 Task: Add a signature Maggie Phillips containing With heartfelt thanks and warm wishes, Maggie Phillips to email address softage.9@softage.net and add a folder Memoranda
Action: Mouse moved to (972, 68)
Screenshot: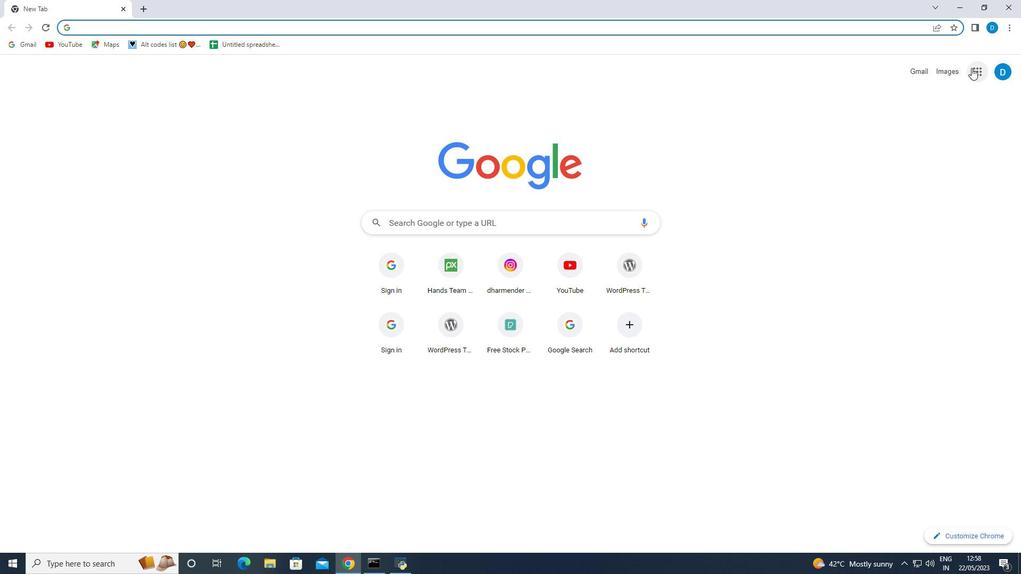 
Action: Mouse pressed left at (972, 68)
Screenshot: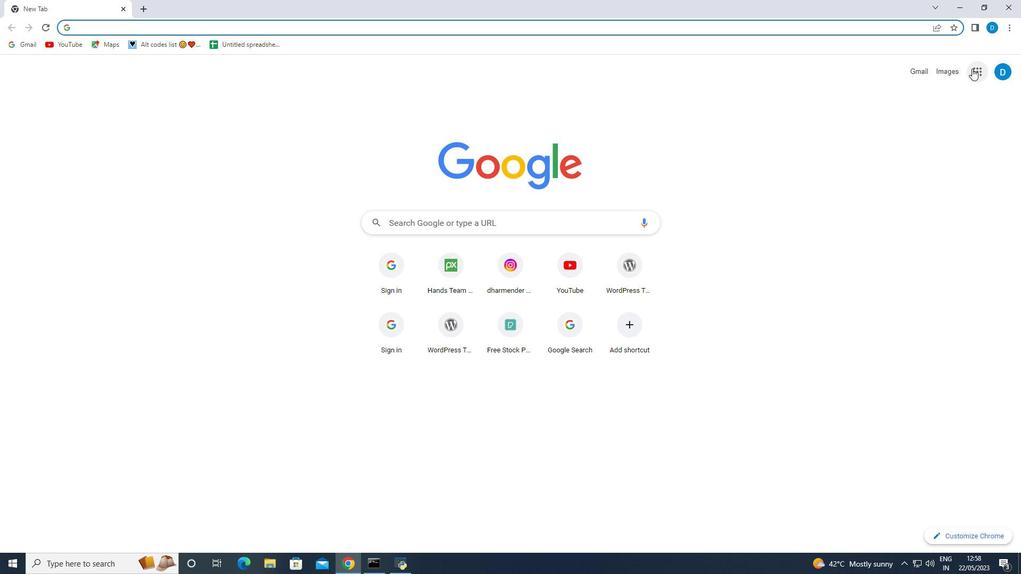 
Action: Mouse moved to (882, 208)
Screenshot: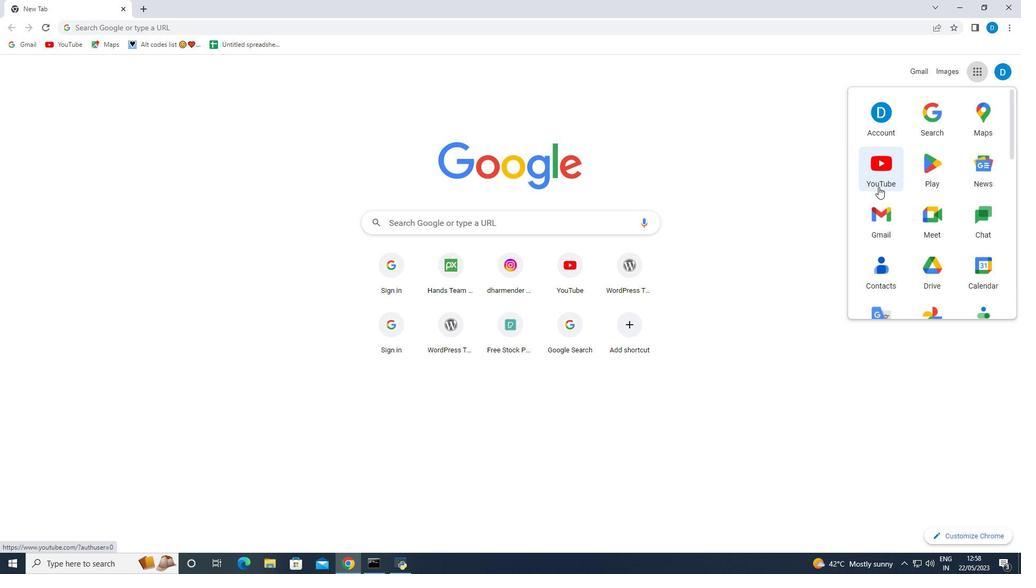
Action: Mouse pressed left at (882, 208)
Screenshot: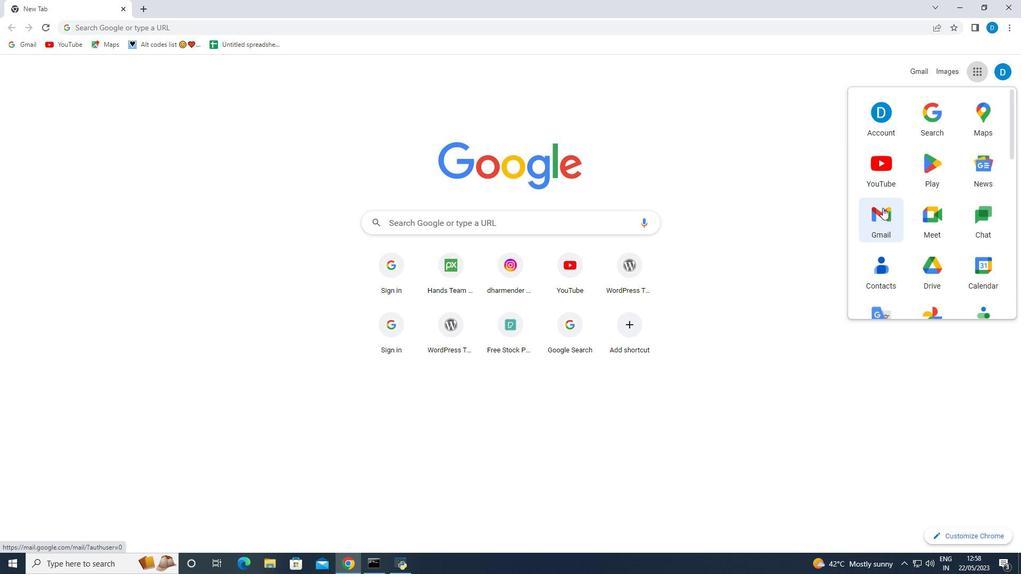 
Action: Mouse moved to (950, 72)
Screenshot: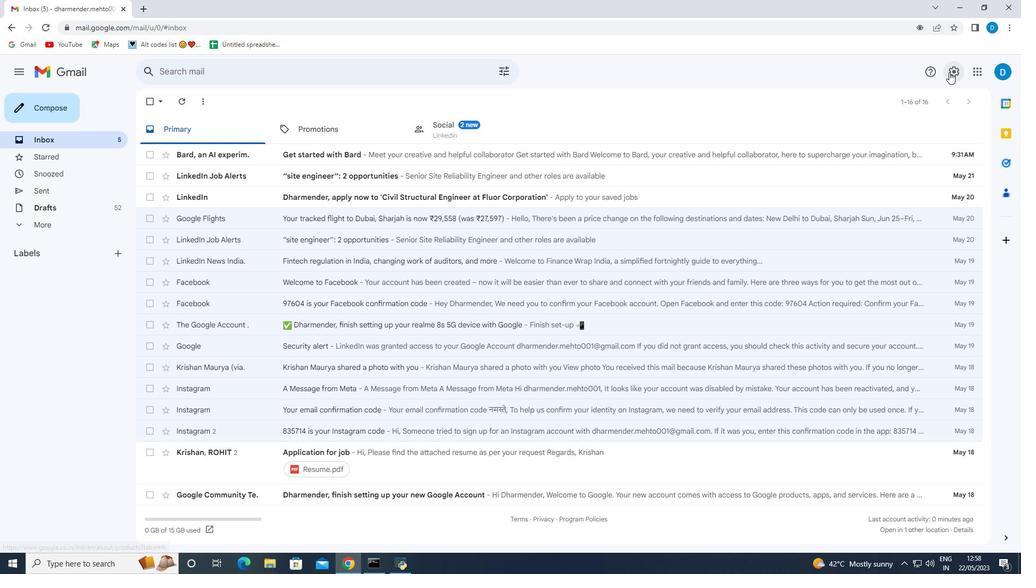 
Action: Mouse pressed left at (950, 72)
Screenshot: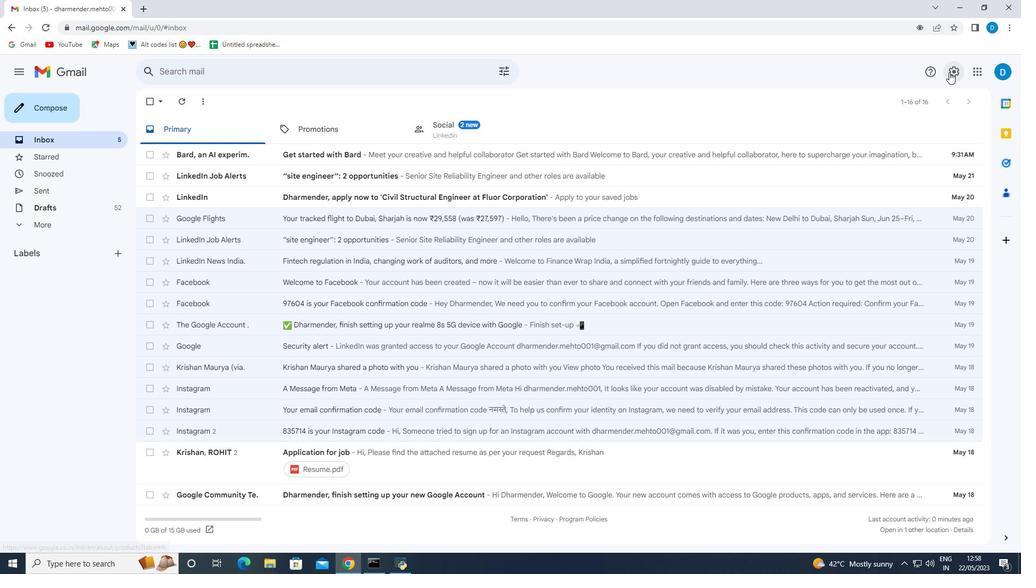 
Action: Mouse moved to (916, 121)
Screenshot: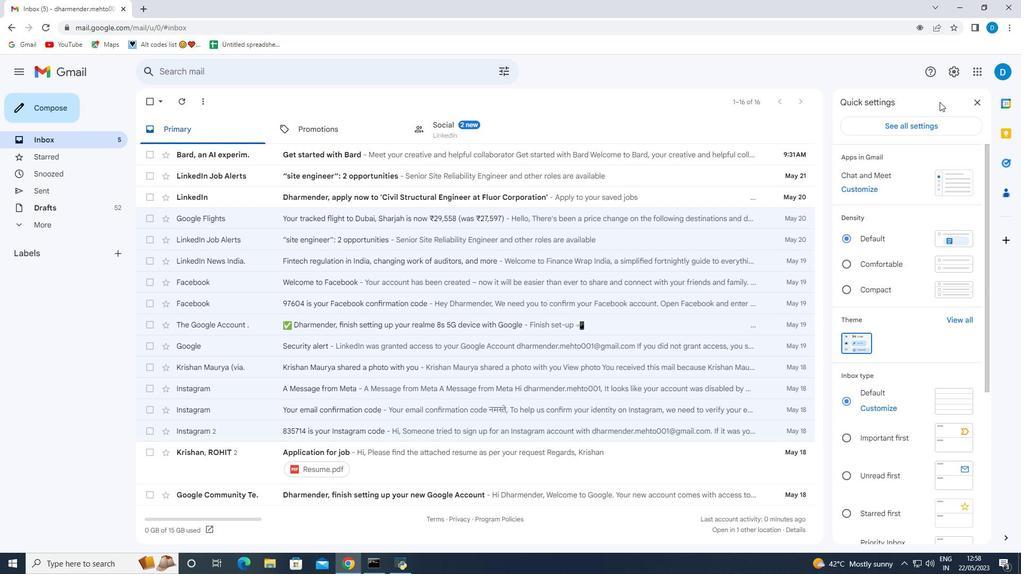 
Action: Mouse pressed left at (916, 121)
Screenshot: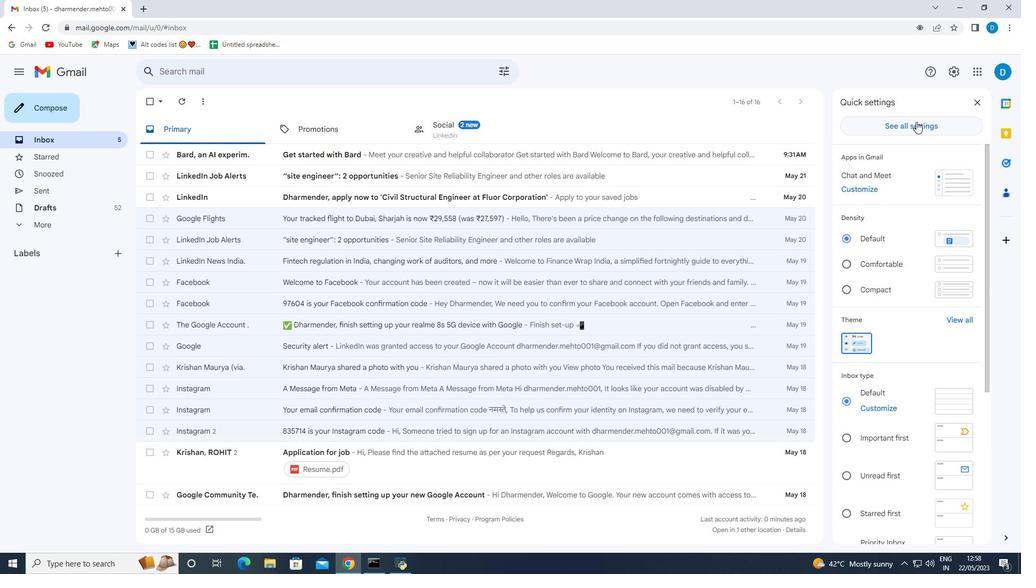 
Action: Mouse moved to (441, 382)
Screenshot: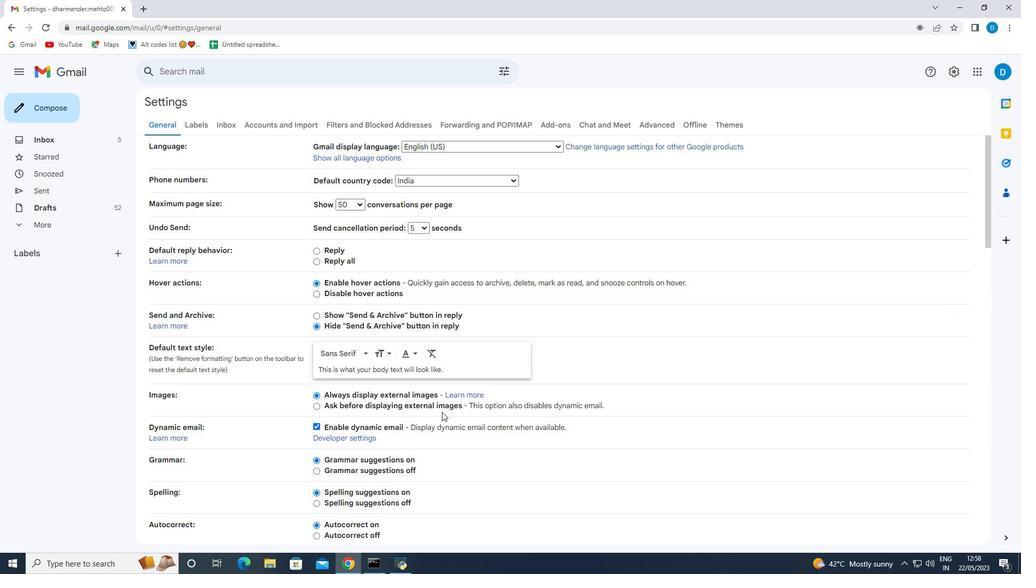 
Action: Mouse scrolled (441, 382) with delta (0, 0)
Screenshot: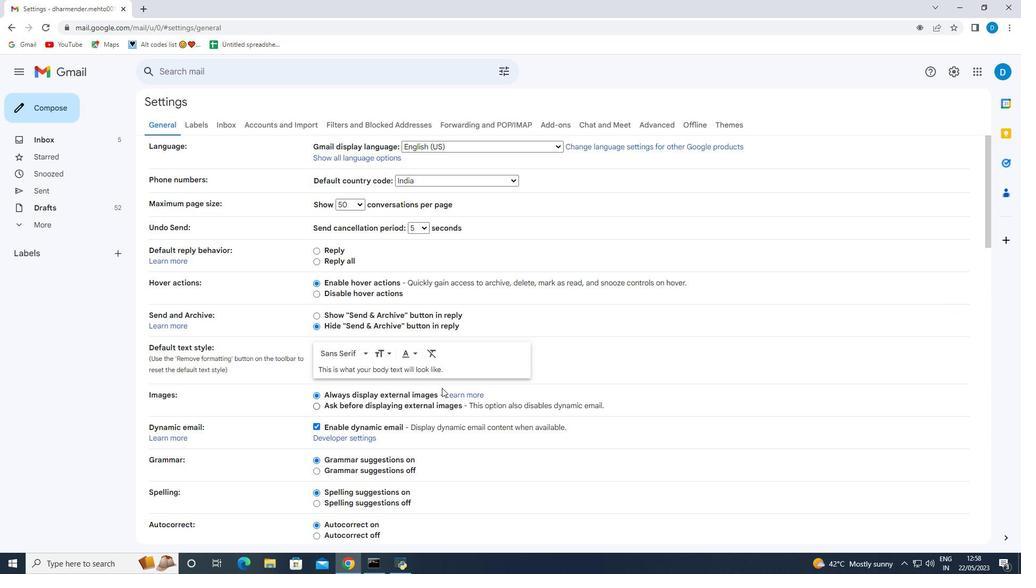 
Action: Mouse scrolled (441, 382) with delta (0, 0)
Screenshot: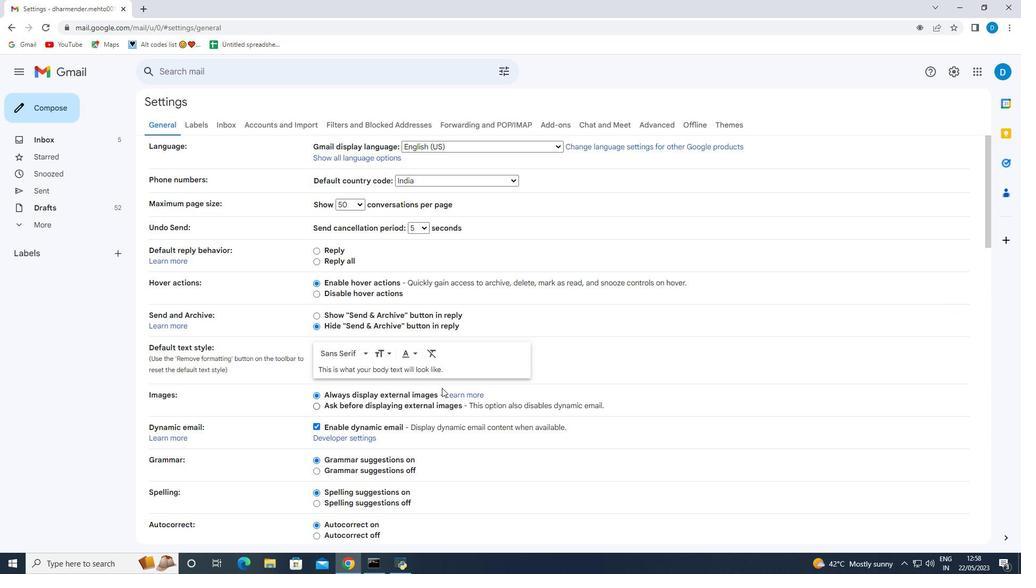 
Action: Mouse scrolled (441, 382) with delta (0, 0)
Screenshot: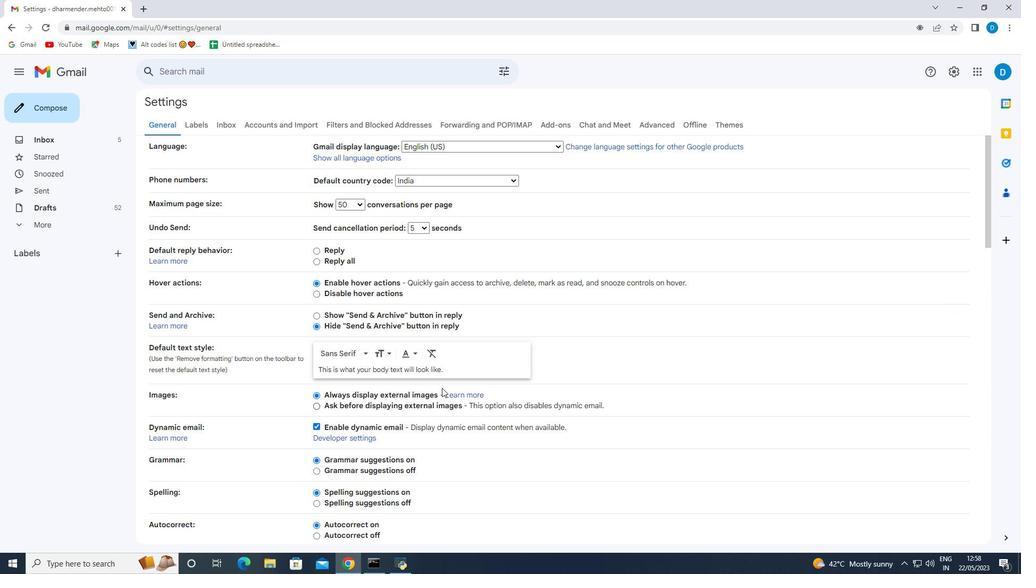 
Action: Mouse scrolled (441, 382) with delta (0, 0)
Screenshot: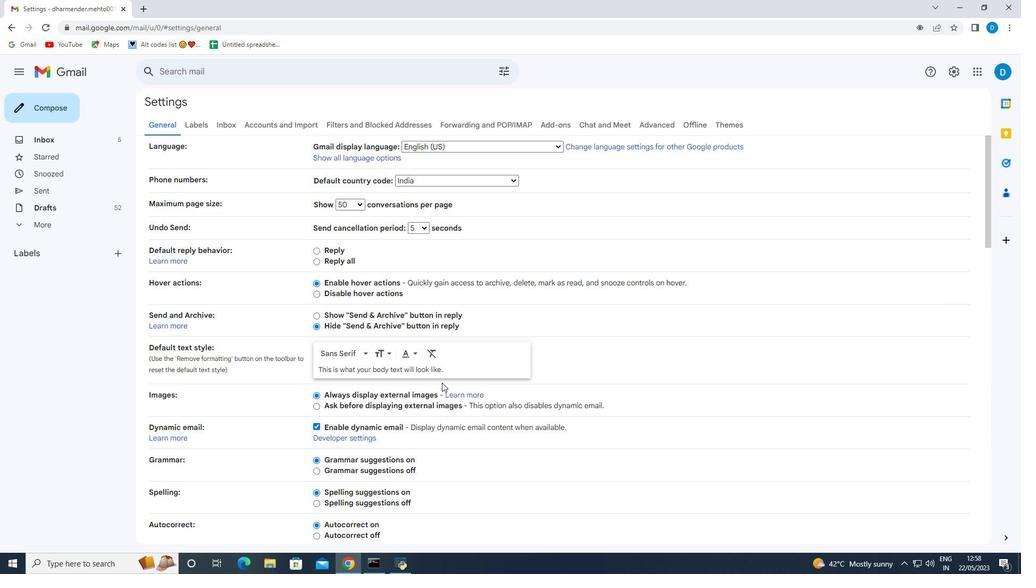 
Action: Mouse moved to (461, 355)
Screenshot: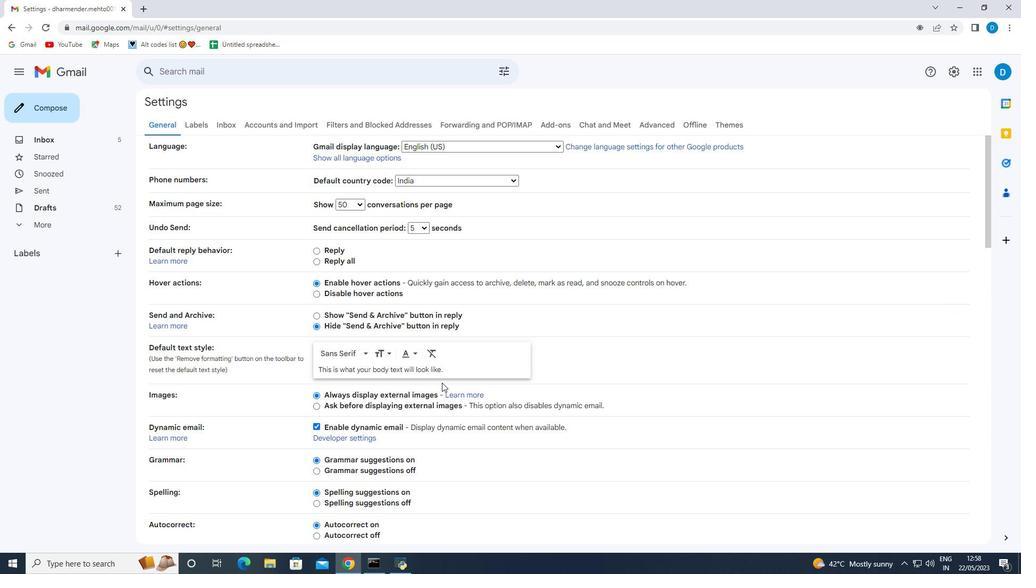 
Action: Mouse scrolled (461, 354) with delta (0, 0)
Screenshot: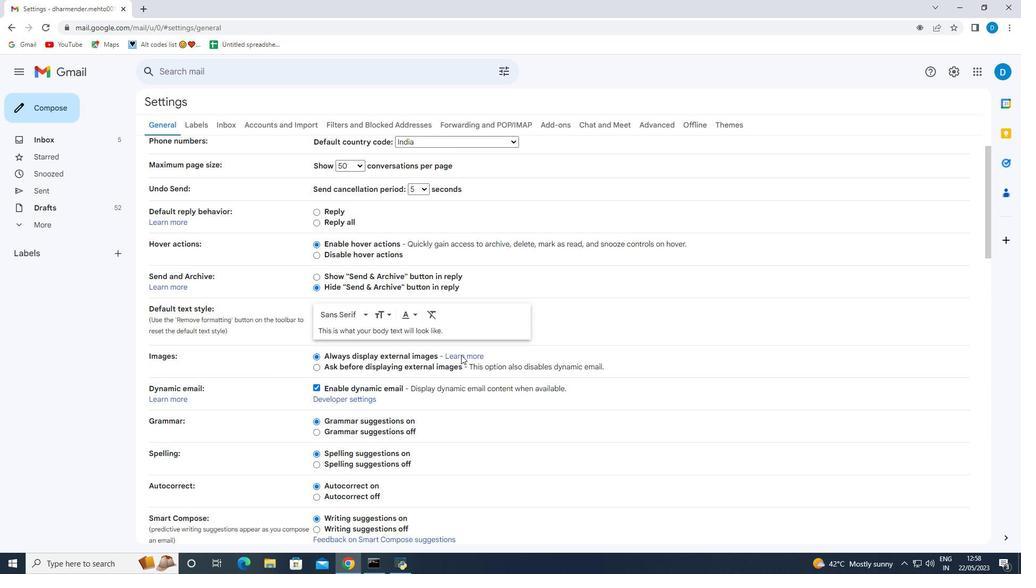 
Action: Mouse scrolled (461, 354) with delta (0, 0)
Screenshot: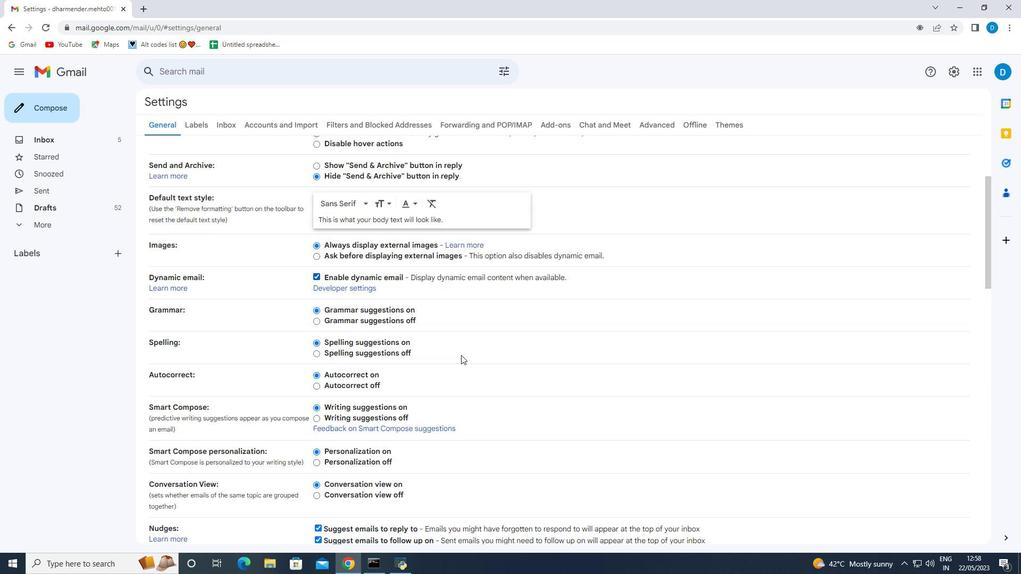 
Action: Mouse scrolled (461, 354) with delta (0, 0)
Screenshot: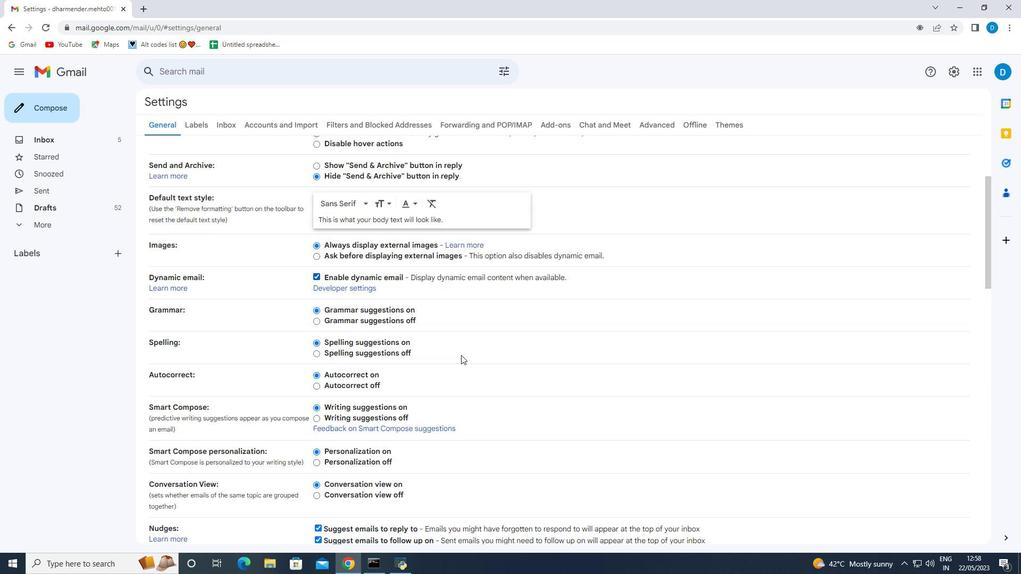 
Action: Mouse scrolled (461, 354) with delta (0, 0)
Screenshot: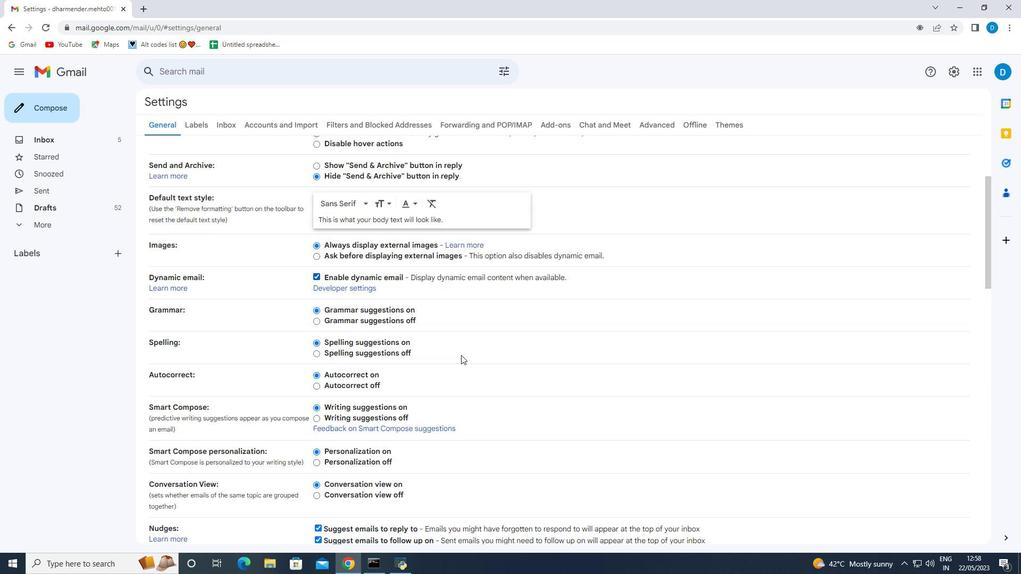 
Action: Mouse scrolled (461, 354) with delta (0, 0)
Screenshot: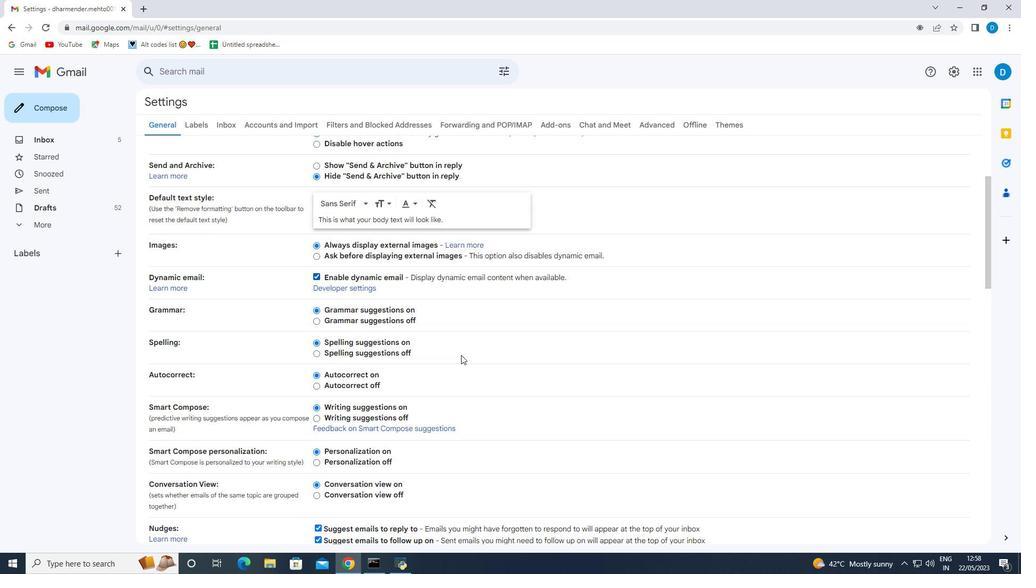 
Action: Mouse scrolled (461, 354) with delta (0, 0)
Screenshot: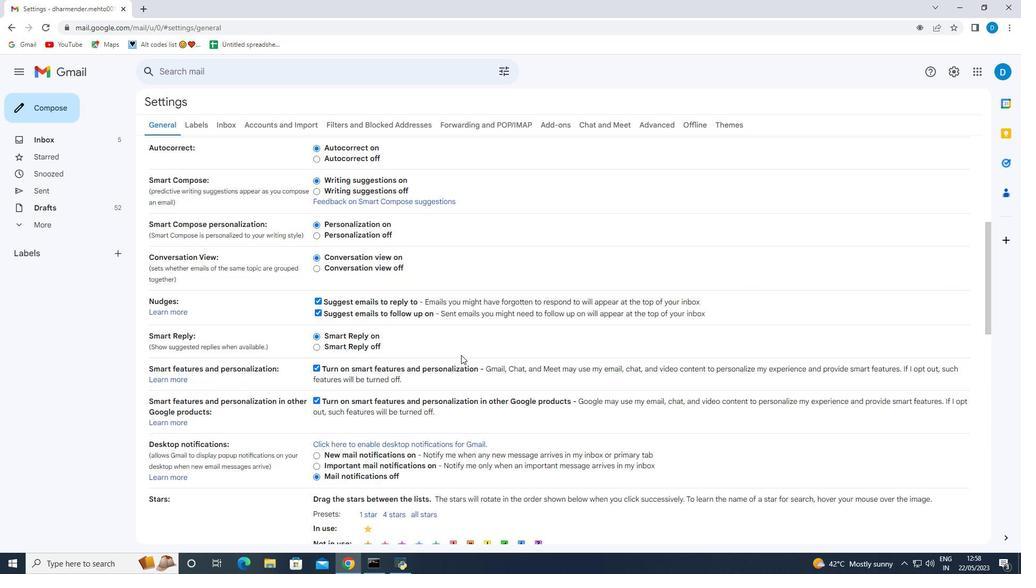 
Action: Mouse scrolled (461, 354) with delta (0, 0)
Screenshot: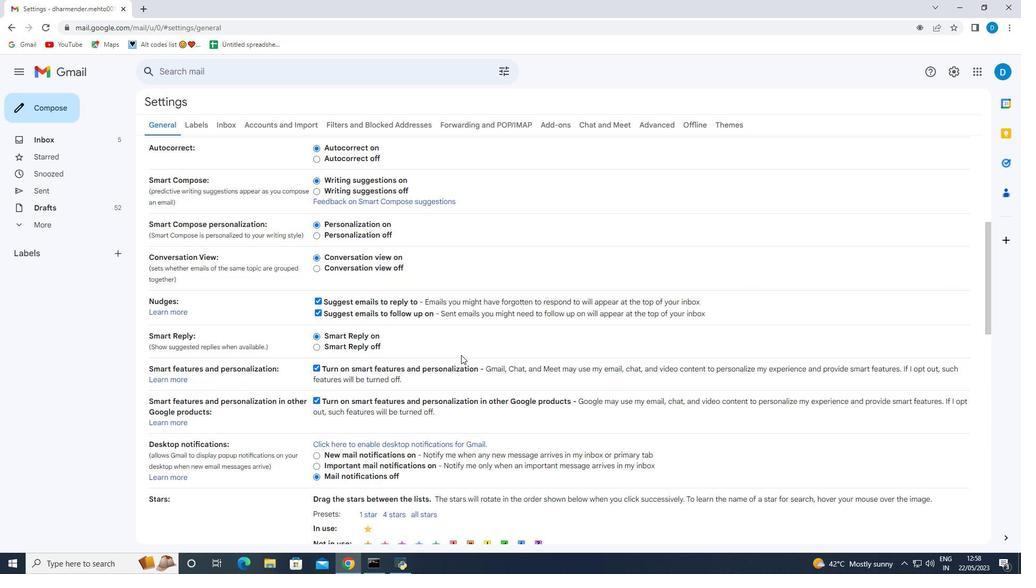 
Action: Mouse scrolled (461, 354) with delta (0, 0)
Screenshot: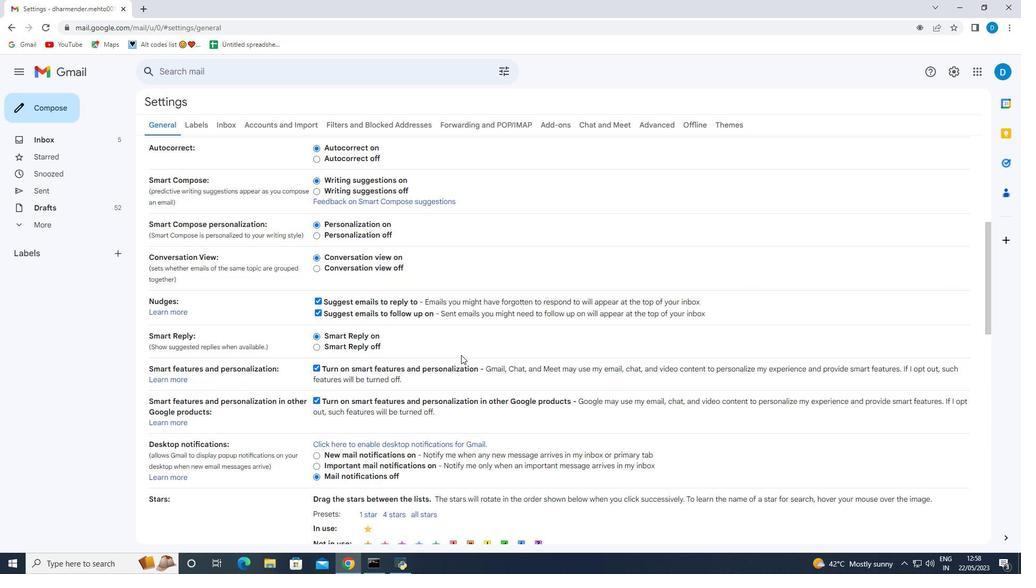 
Action: Mouse scrolled (461, 354) with delta (0, 0)
Screenshot: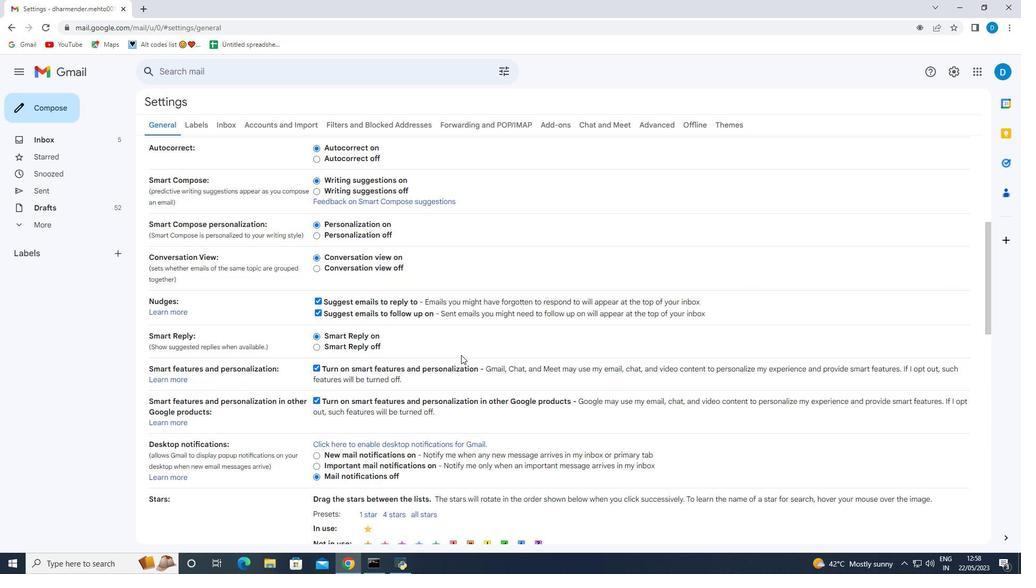 
Action: Mouse scrolled (461, 354) with delta (0, 0)
Screenshot: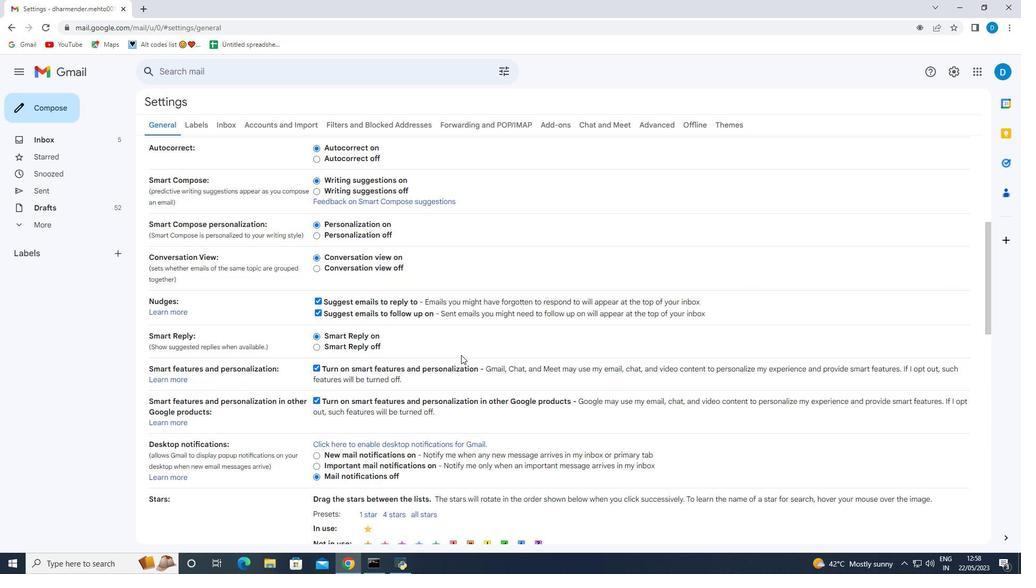 
Action: Mouse scrolled (461, 354) with delta (0, 0)
Screenshot: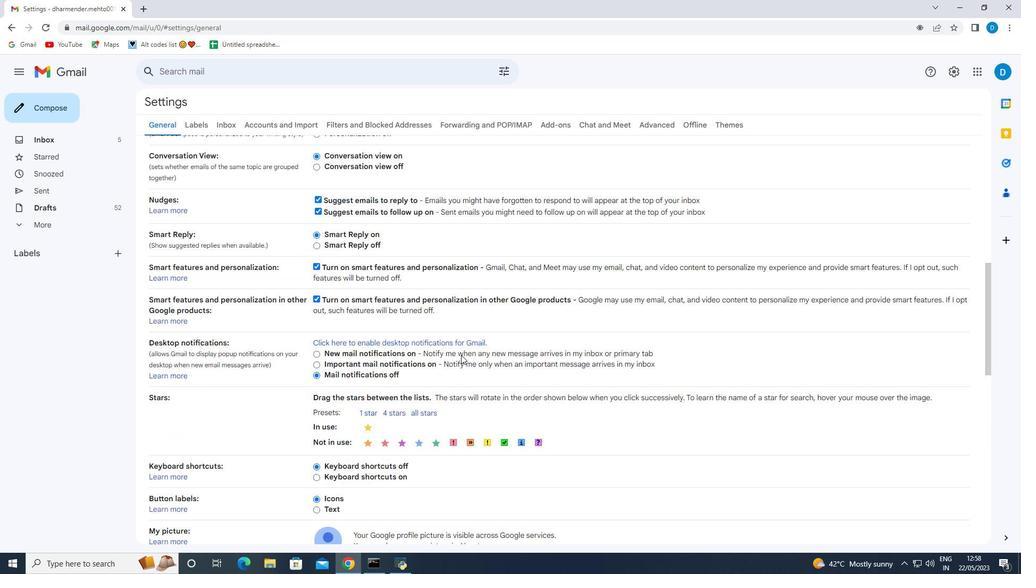 
Action: Mouse moved to (430, 319)
Screenshot: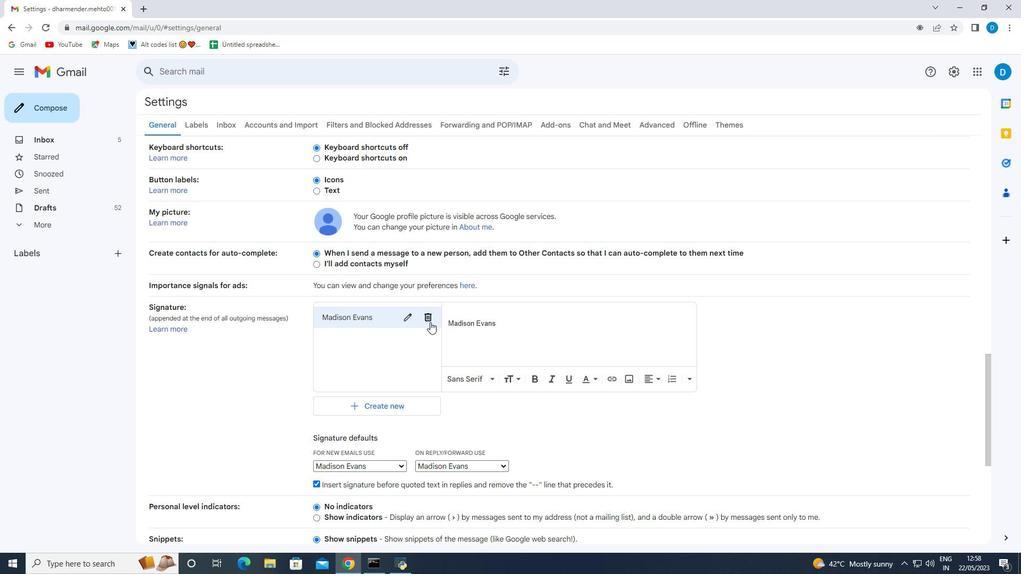 
Action: Mouse pressed left at (430, 319)
Screenshot: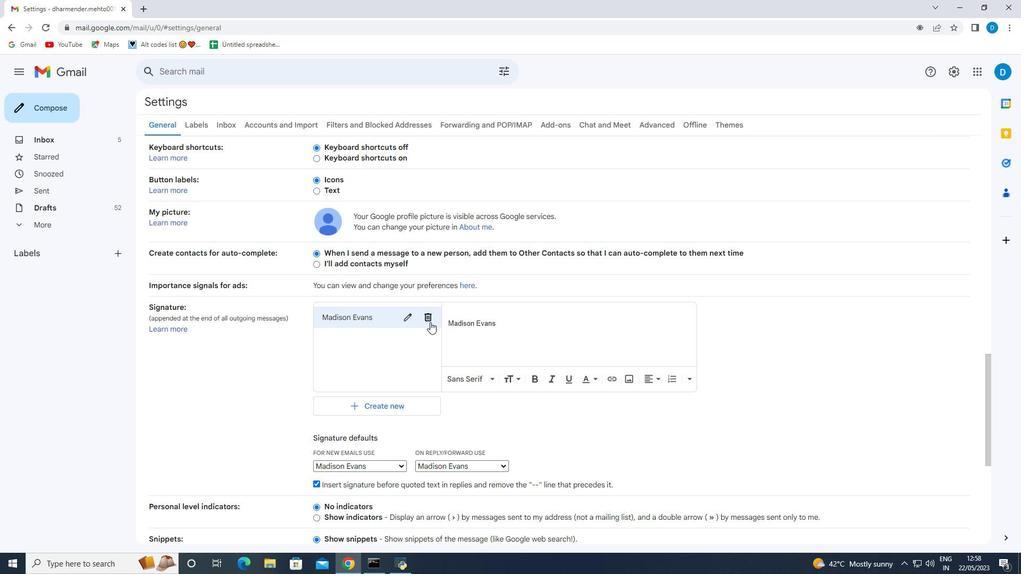 
Action: Mouse moved to (616, 330)
Screenshot: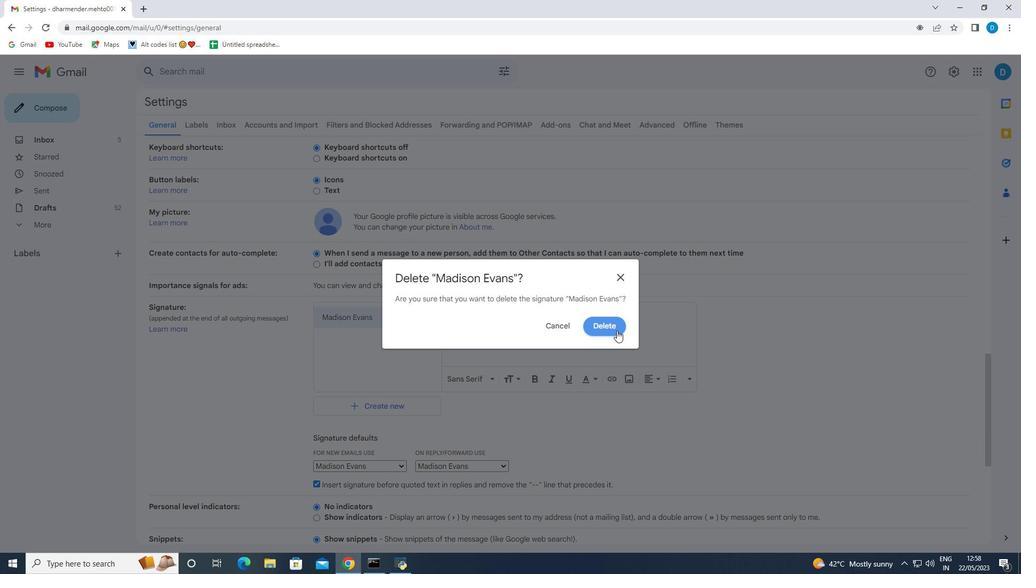 
Action: Mouse pressed left at (616, 330)
Screenshot: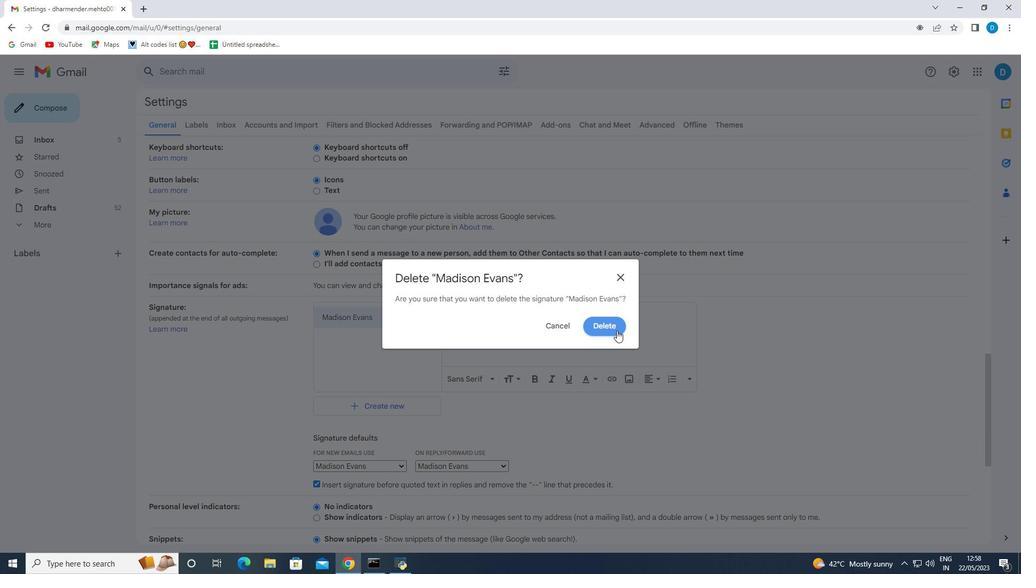 
Action: Mouse moved to (380, 326)
Screenshot: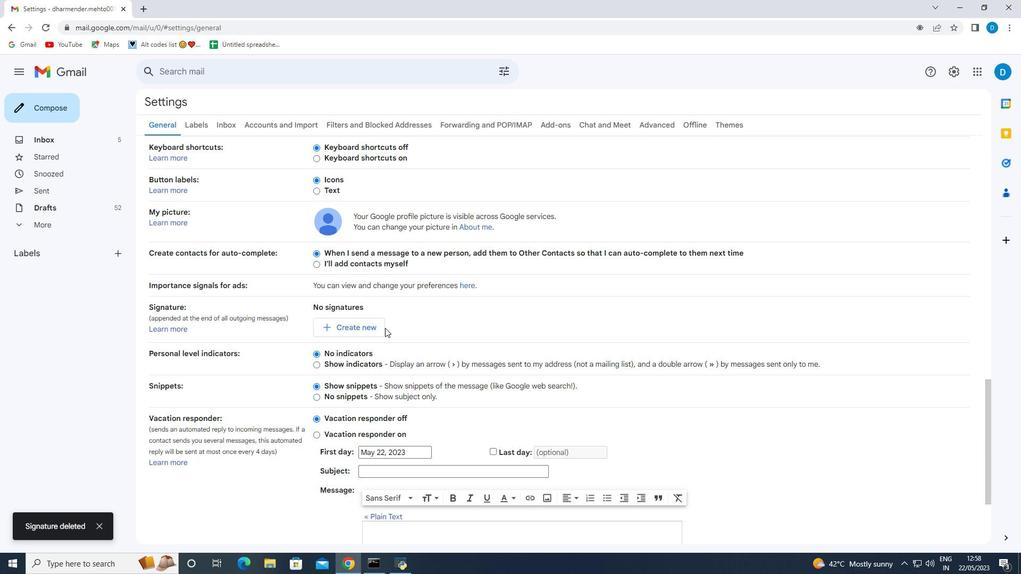 
Action: Mouse pressed left at (380, 326)
Screenshot: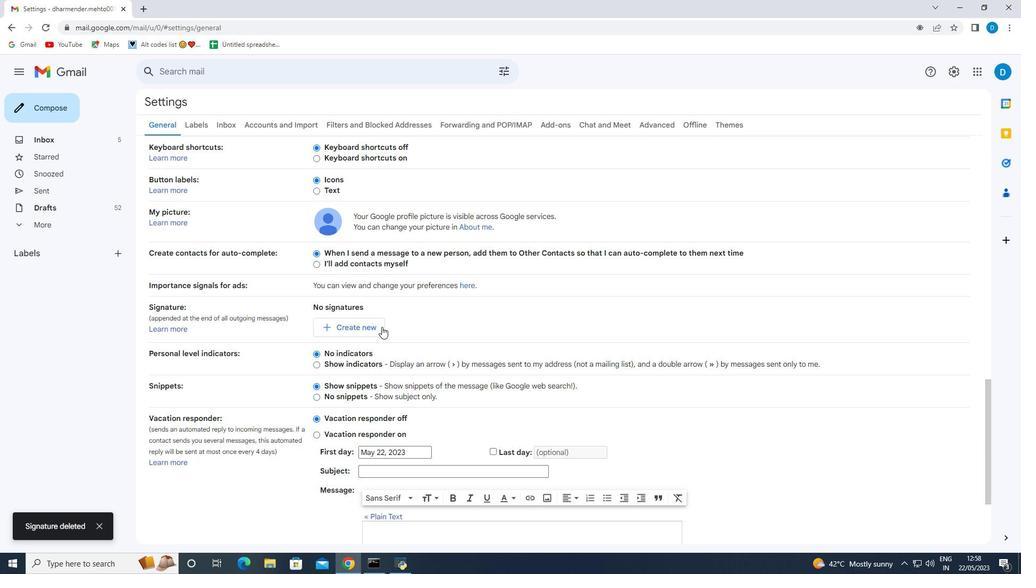 
Action: Mouse moved to (493, 290)
Screenshot: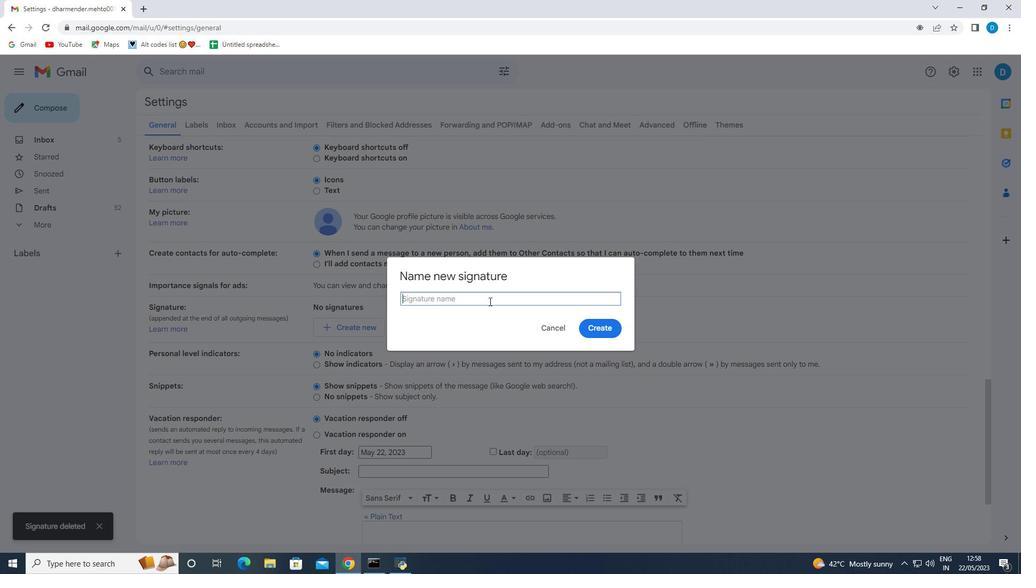 
Action: Mouse pressed left at (493, 290)
Screenshot: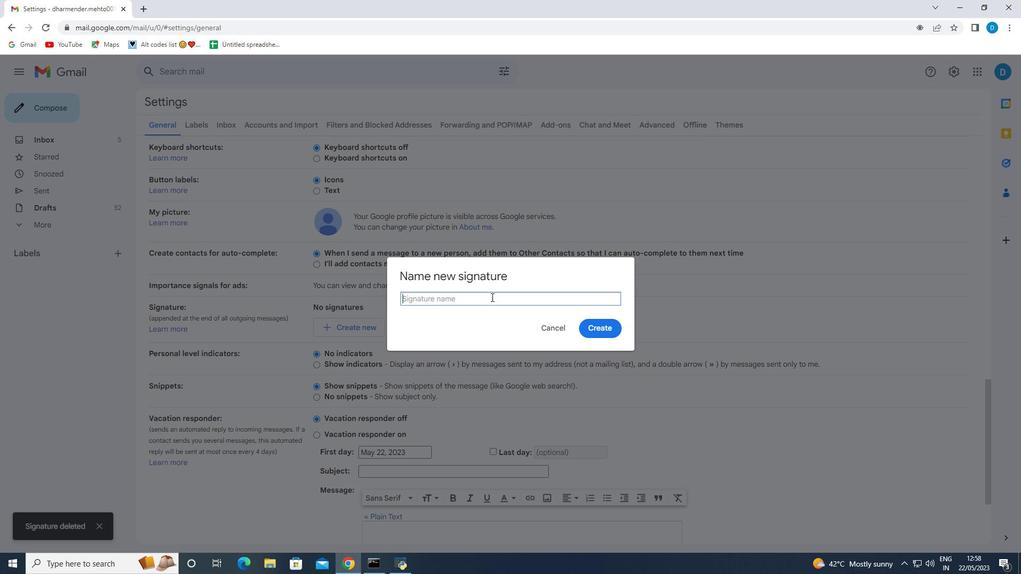 
Action: Mouse moved to (493, 294)
Screenshot: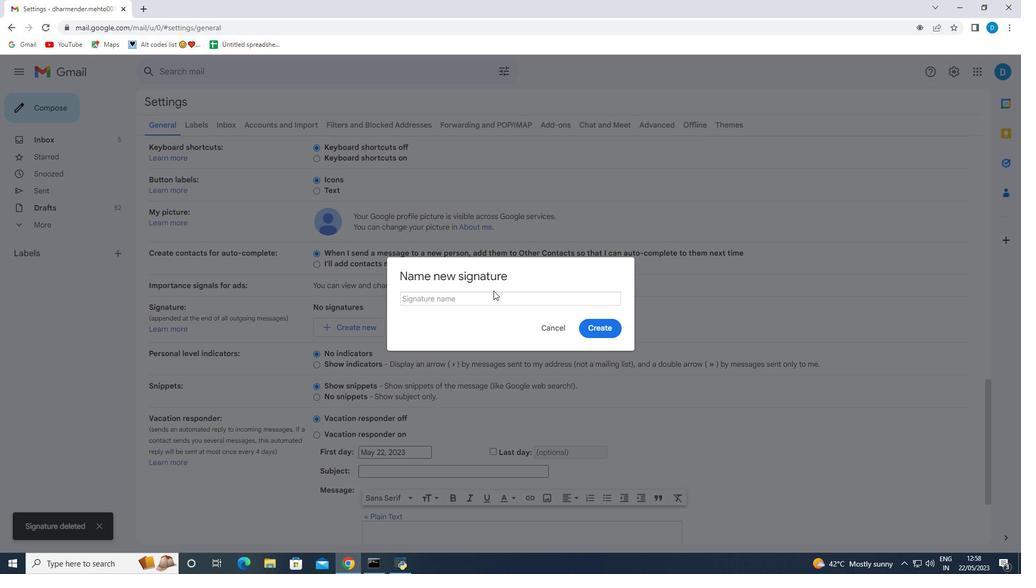 
Action: Mouse pressed left at (493, 294)
Screenshot: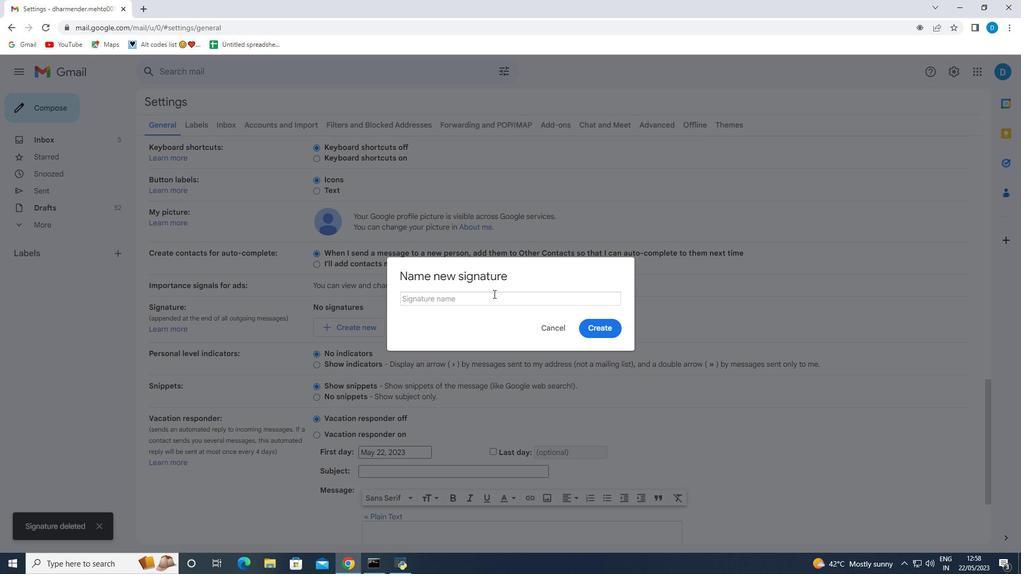 
Action: Key pressed <Key.shift><Key.shift><Key.shift><Key.shift><Key.shift>Maggie<Key.space><Key.shift>Phillips
Screenshot: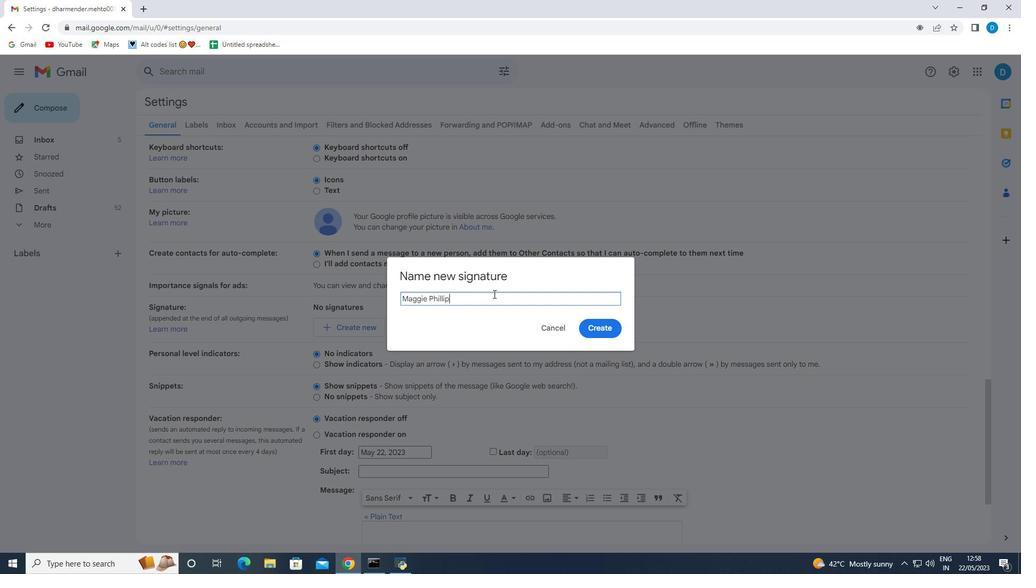 
Action: Mouse moved to (609, 331)
Screenshot: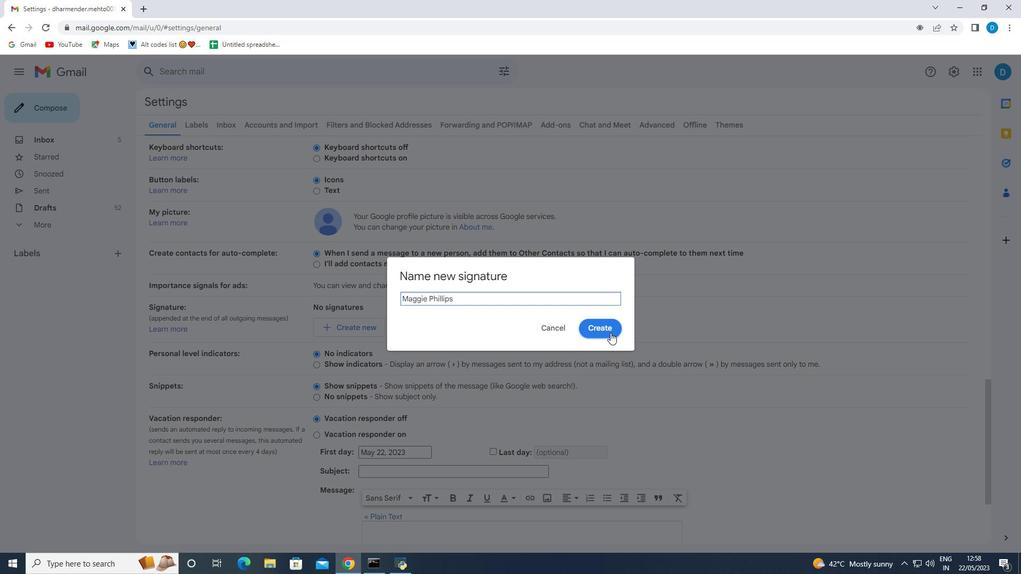 
Action: Mouse pressed left at (609, 331)
Screenshot: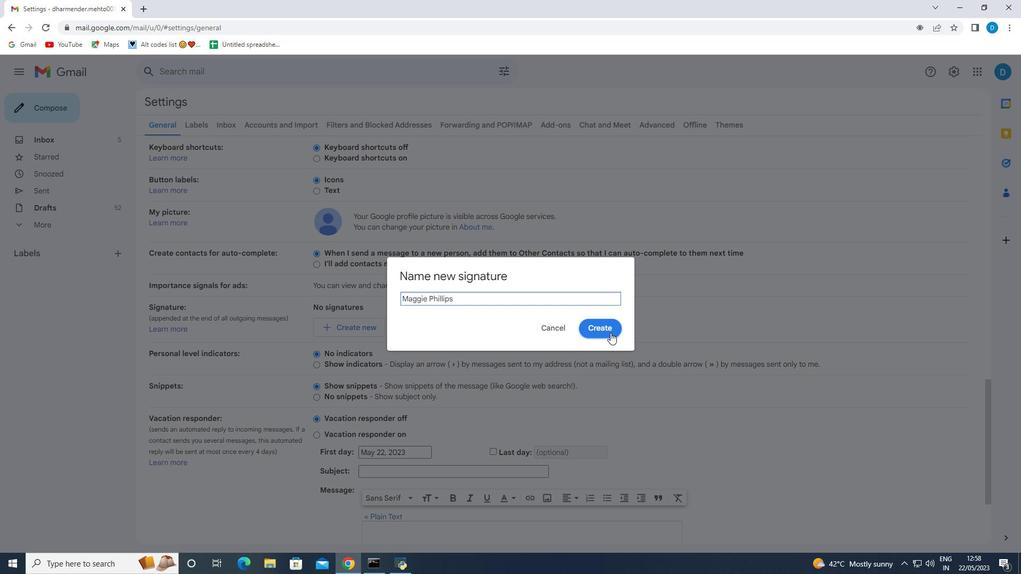 
Action: Mouse moved to (453, 329)
Screenshot: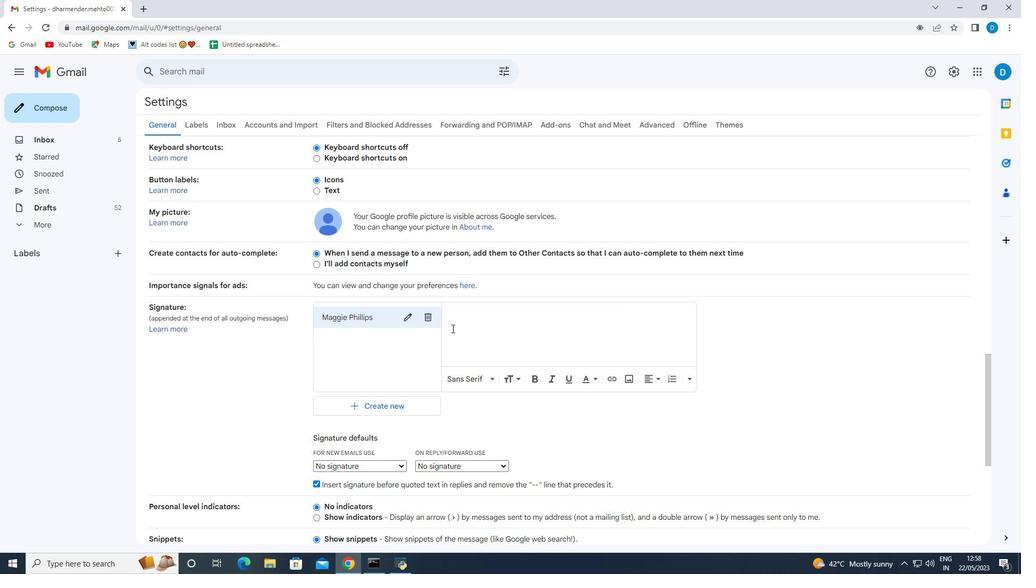 
Action: Mouse pressed left at (453, 329)
Screenshot: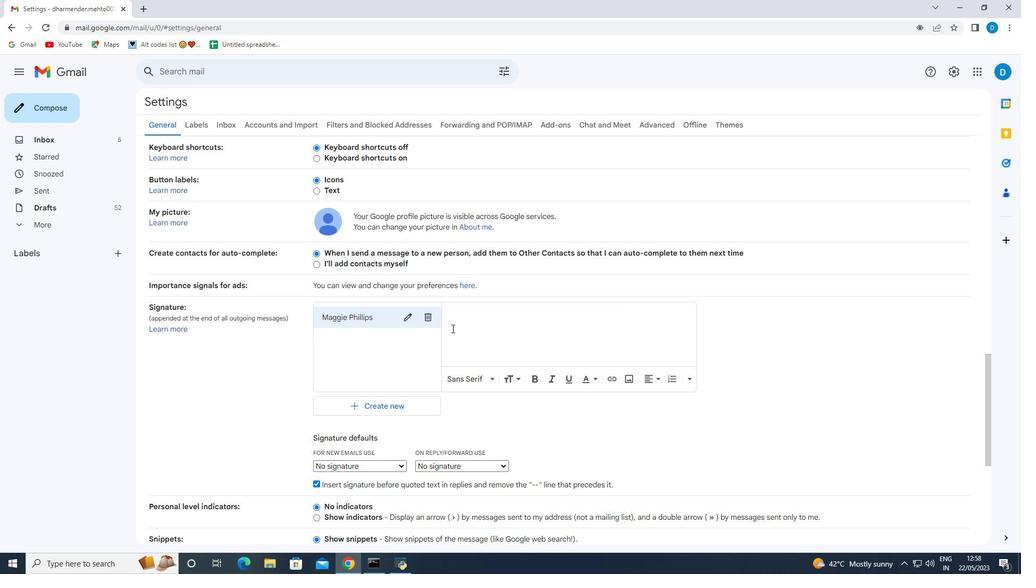 
Action: Mouse moved to (454, 329)
Screenshot: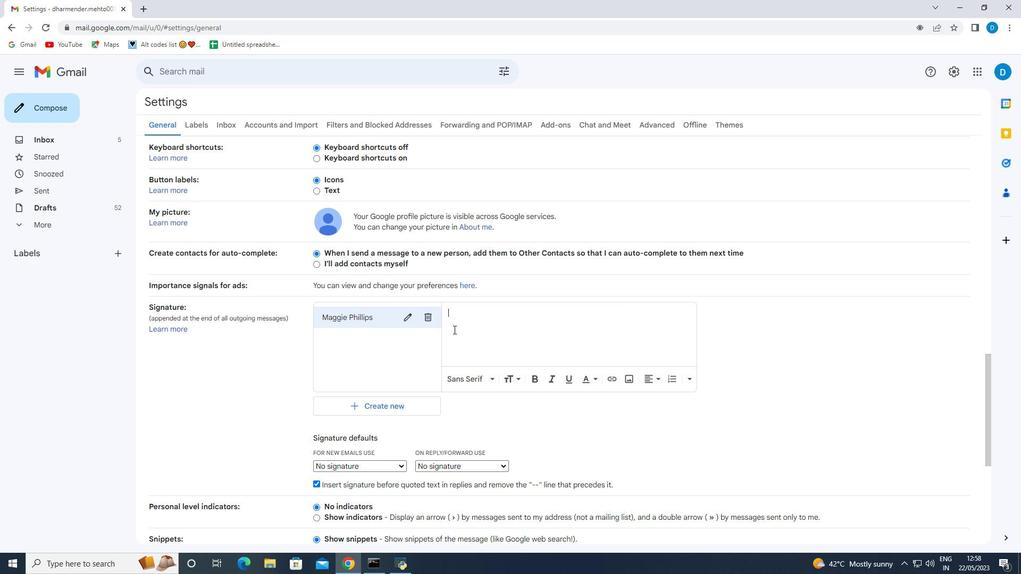 
Action: Key pressed <Key.enter><Key.shift>Maggie<Key.space><Key.shift>Phillips
Screenshot: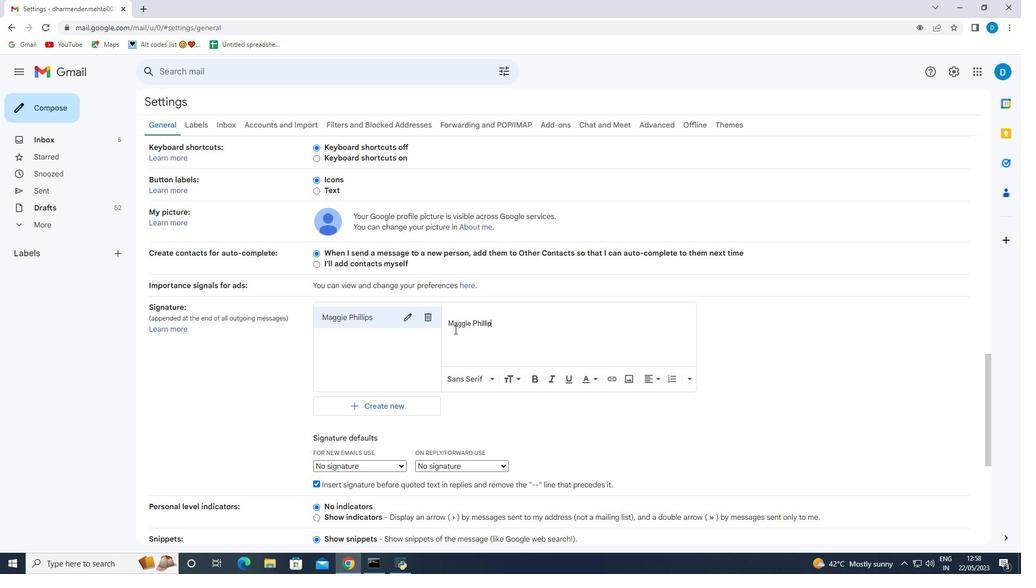 
Action: Mouse moved to (479, 354)
Screenshot: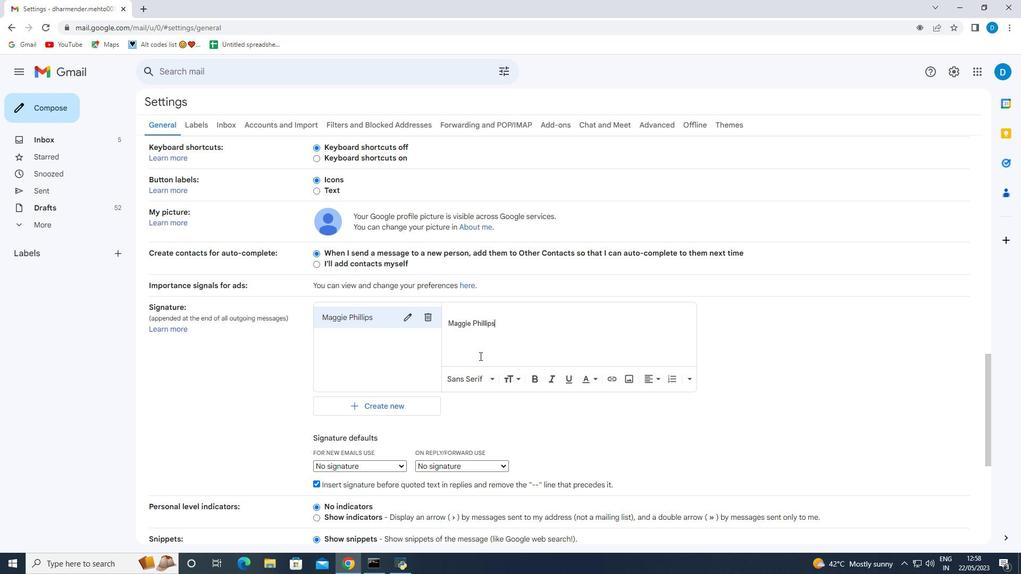 
Action: Mouse scrolled (479, 354) with delta (0, 0)
Screenshot: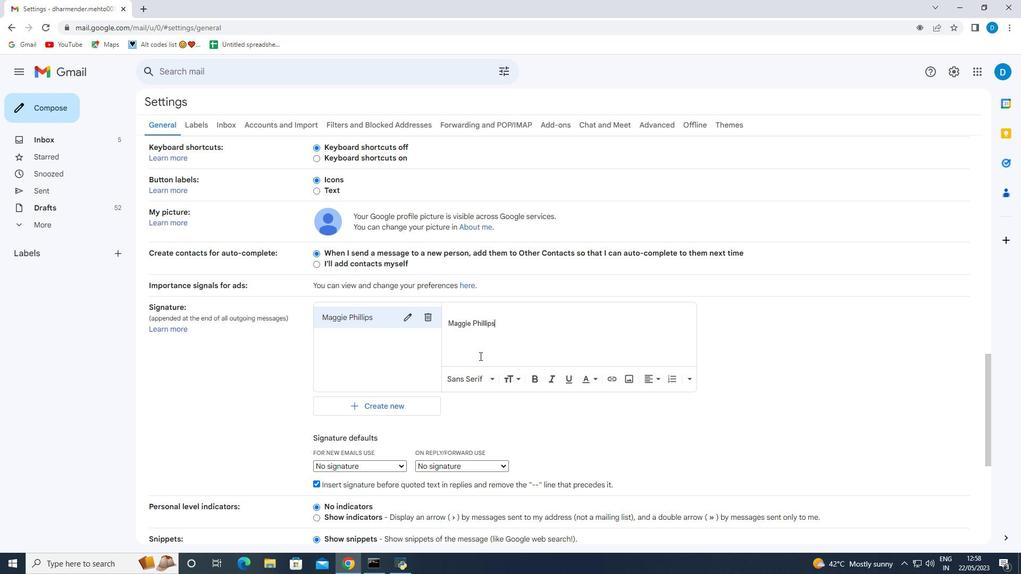 
Action: Mouse scrolled (479, 354) with delta (0, 0)
Screenshot: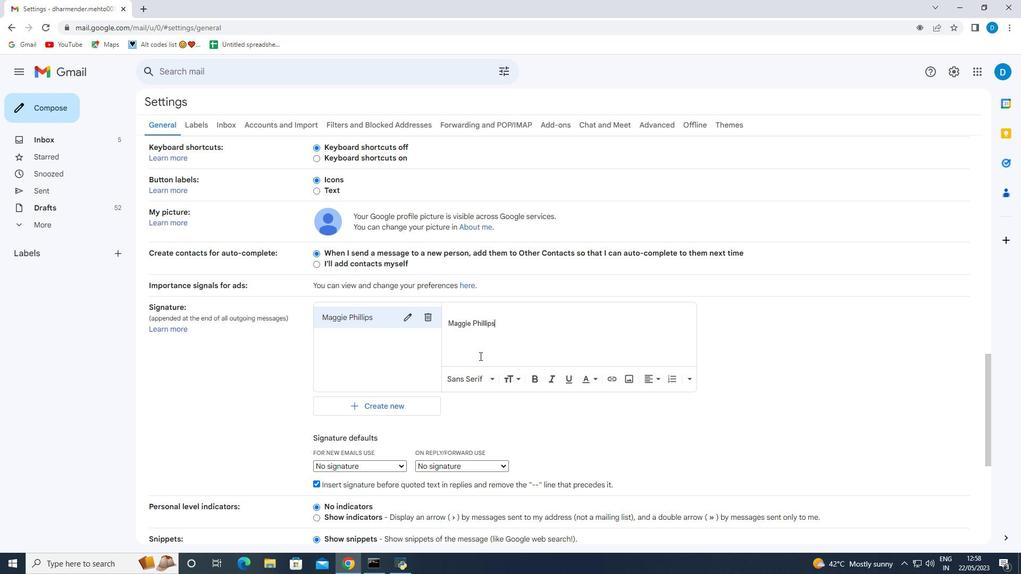 
Action: Mouse scrolled (479, 354) with delta (0, 0)
Screenshot: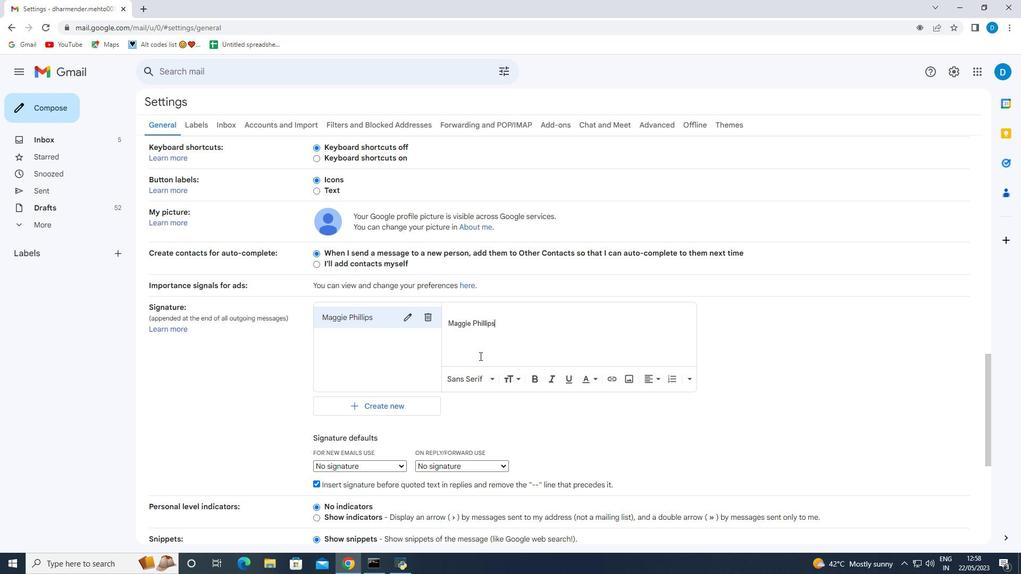 
Action: Mouse scrolled (479, 354) with delta (0, 0)
Screenshot: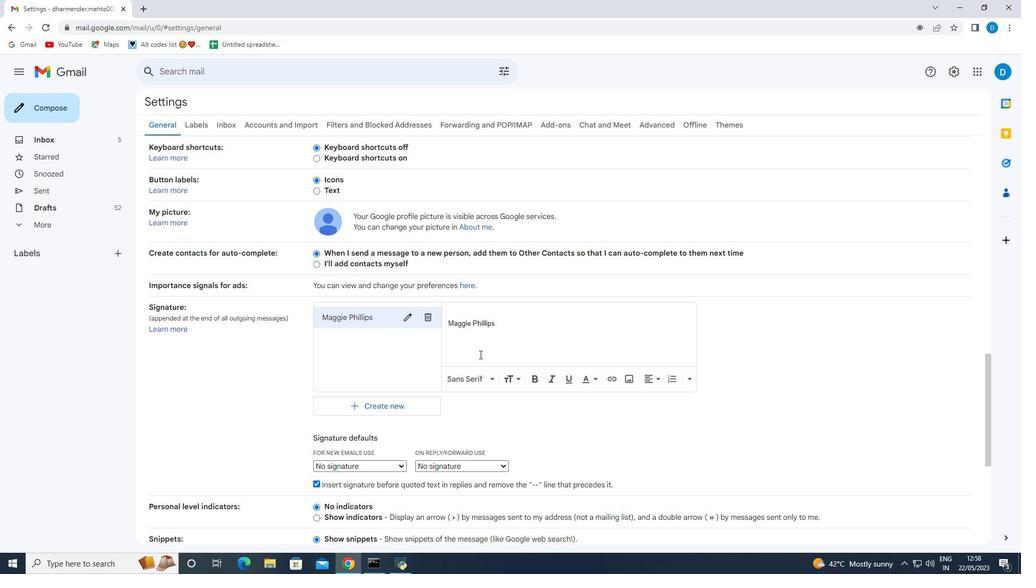 
Action: Mouse scrolled (479, 354) with delta (0, 0)
Screenshot: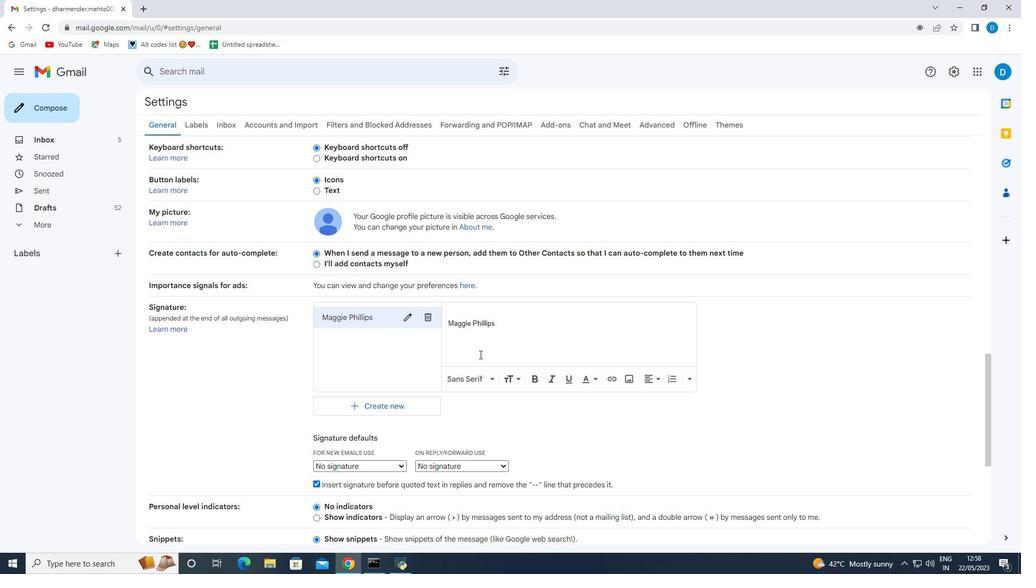 
Action: Mouse moved to (451, 201)
Screenshot: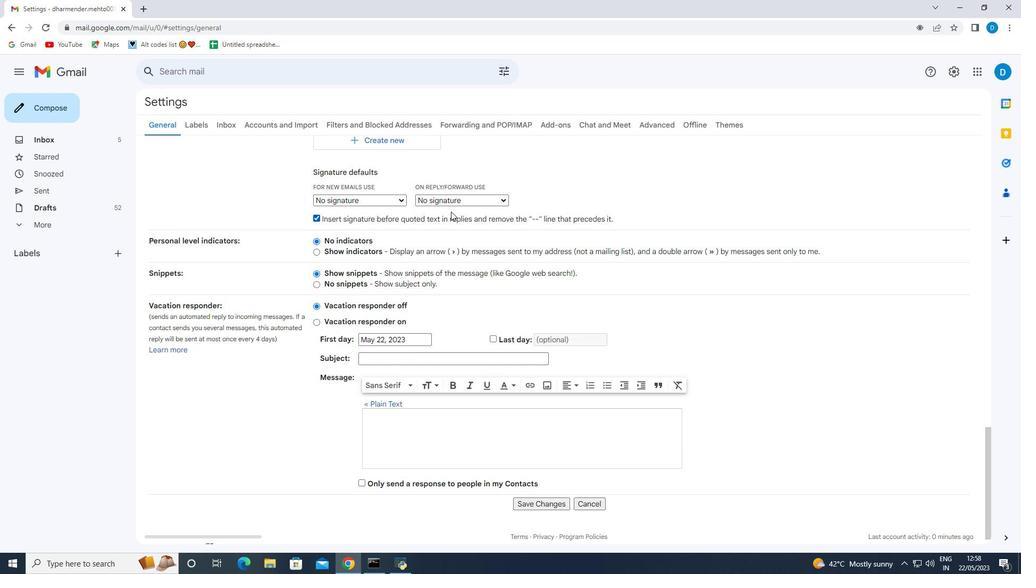 
Action: Mouse pressed left at (451, 201)
Screenshot: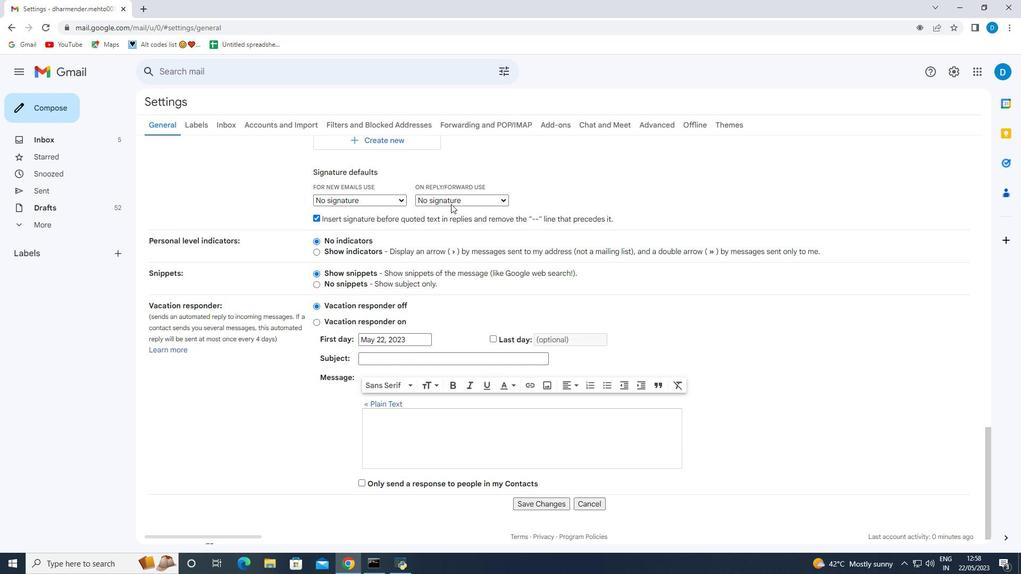 
Action: Mouse moved to (462, 214)
Screenshot: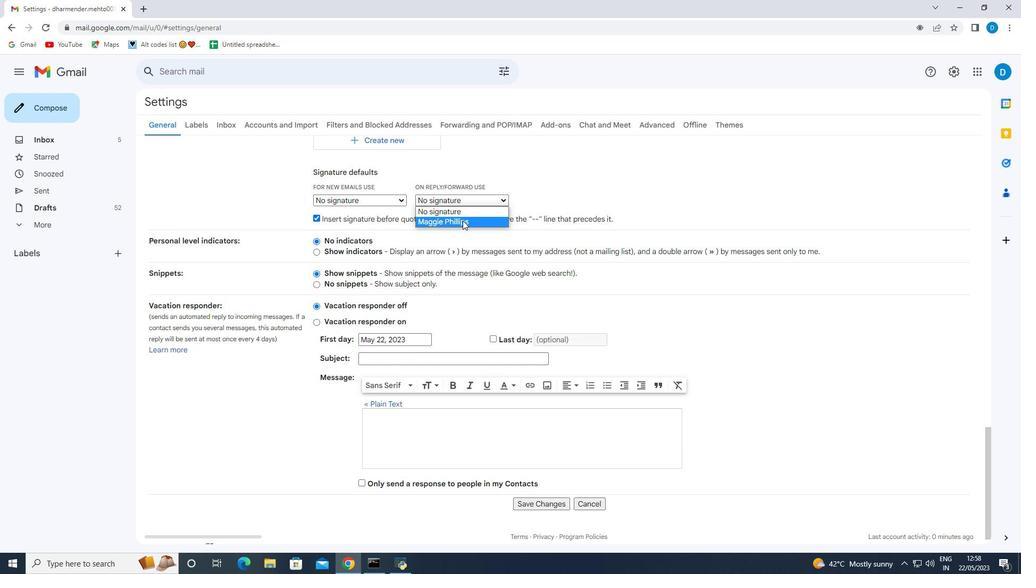 
Action: Mouse pressed left at (462, 214)
Screenshot: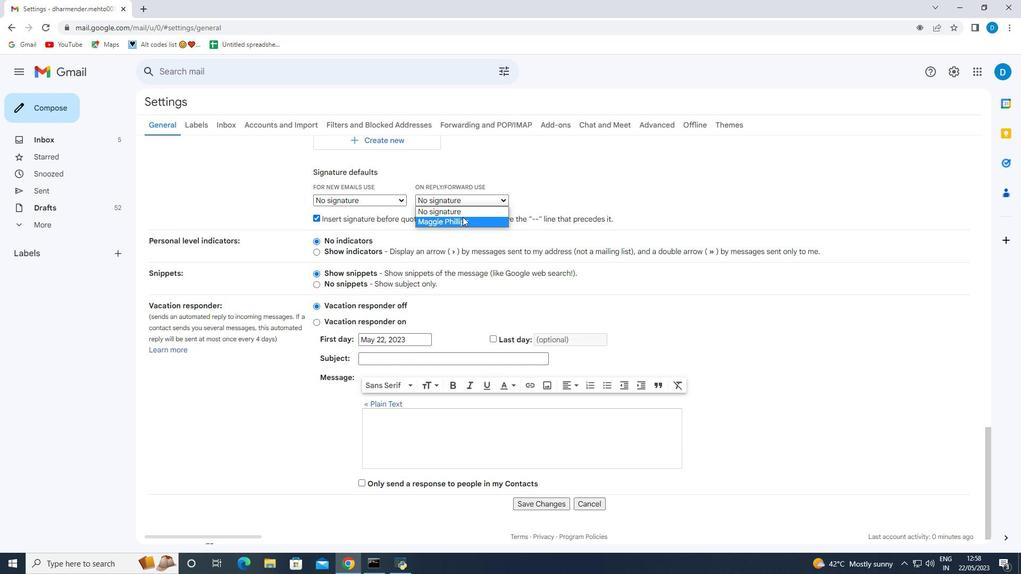 
Action: Mouse moved to (464, 201)
Screenshot: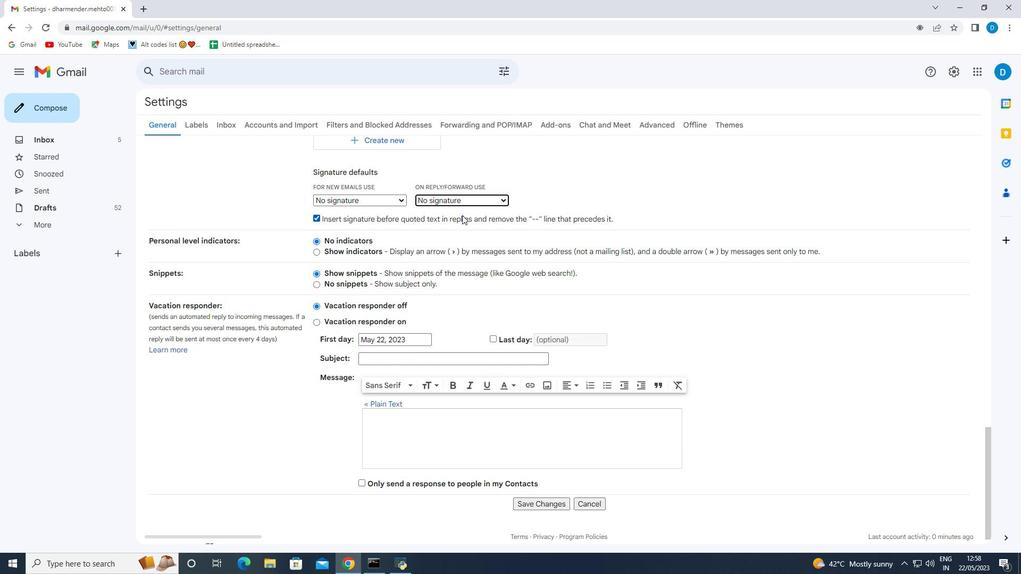 
Action: Mouse pressed left at (464, 201)
Screenshot: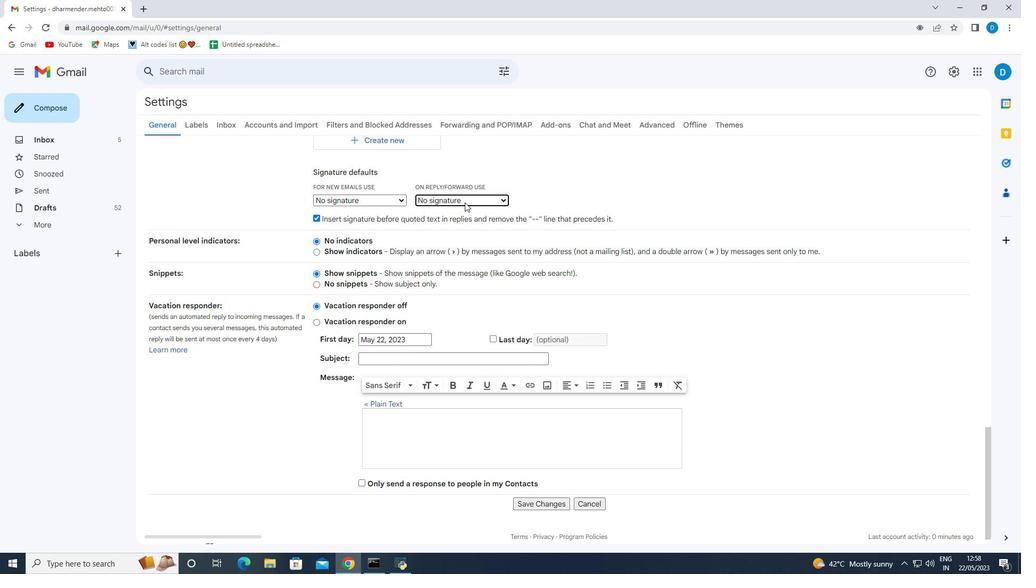 
Action: Mouse moved to (459, 215)
Screenshot: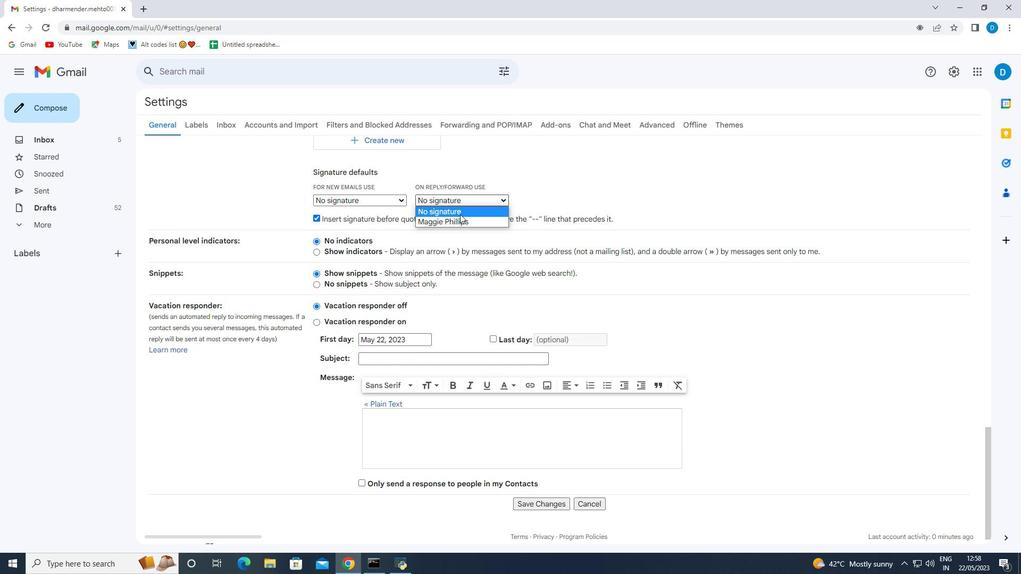 
Action: Mouse pressed left at (459, 215)
Screenshot: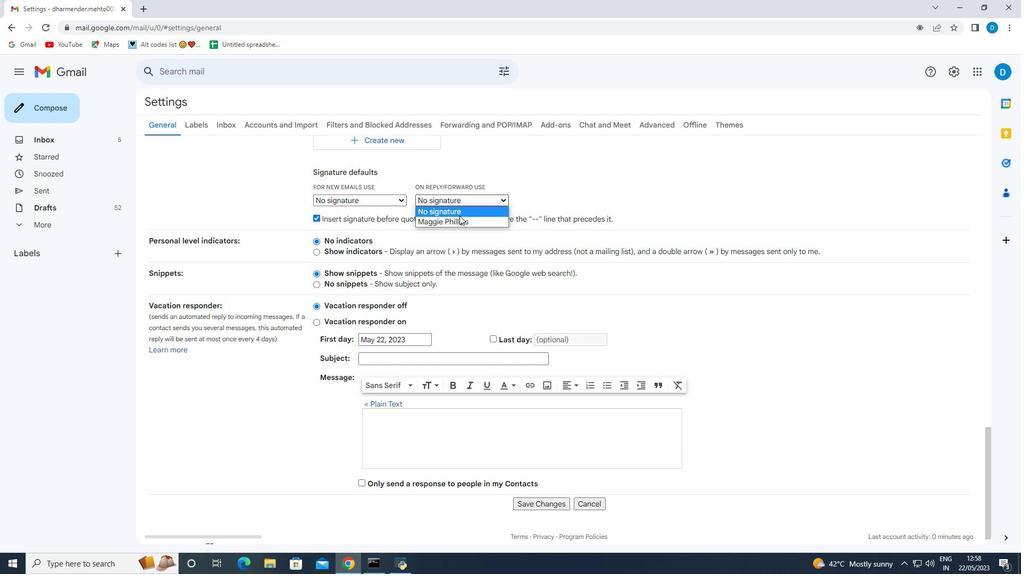 
Action: Mouse moved to (460, 200)
Screenshot: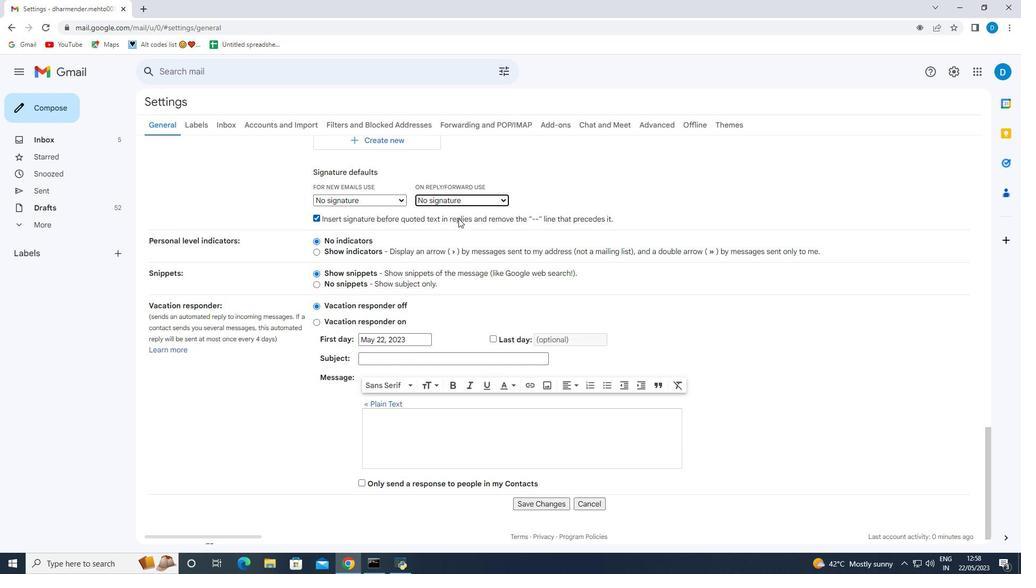 
Action: Mouse pressed left at (460, 200)
Screenshot: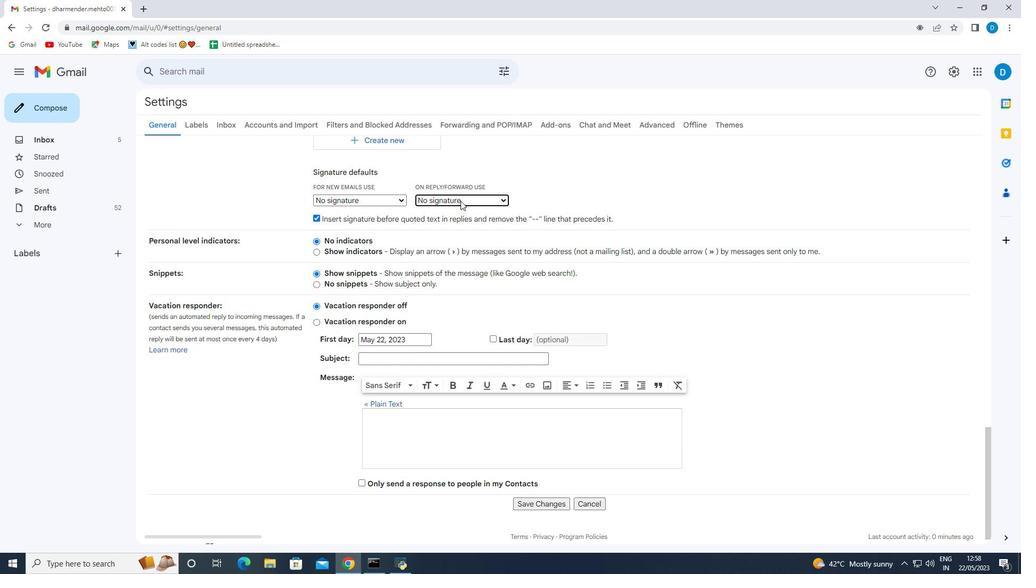 
Action: Mouse moved to (460, 219)
Screenshot: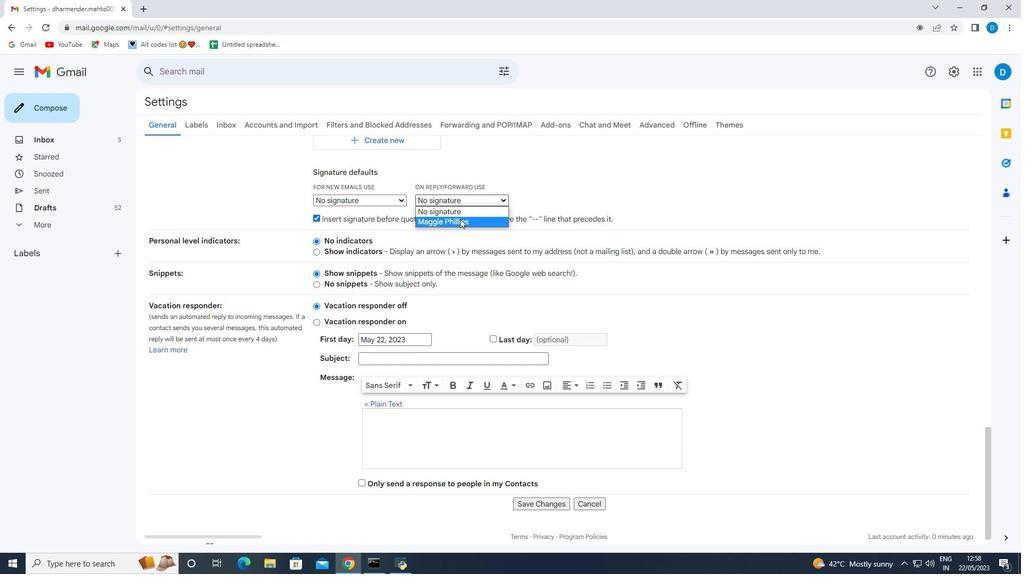 
Action: Mouse pressed left at (460, 219)
Screenshot: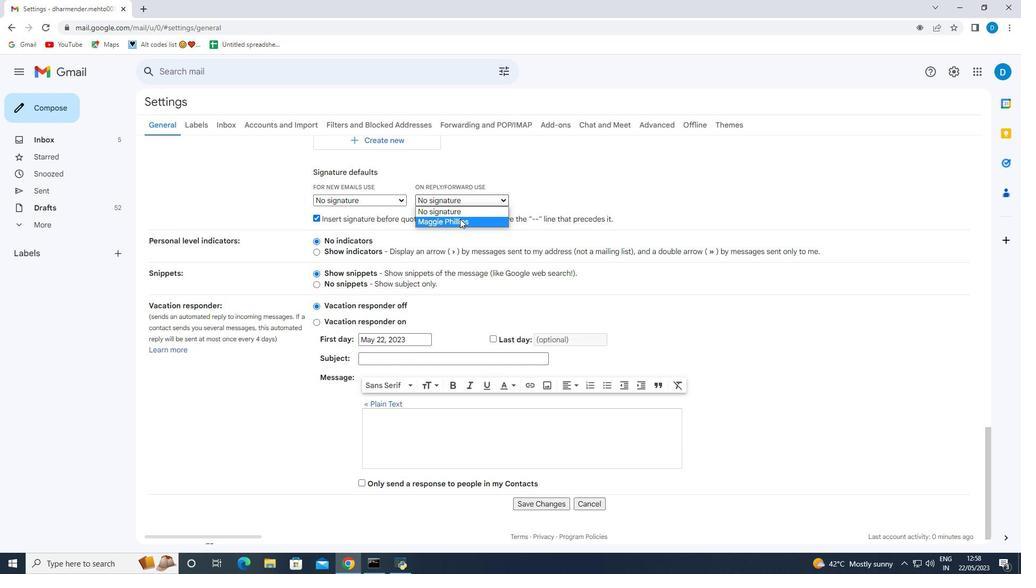 
Action: Mouse moved to (354, 199)
Screenshot: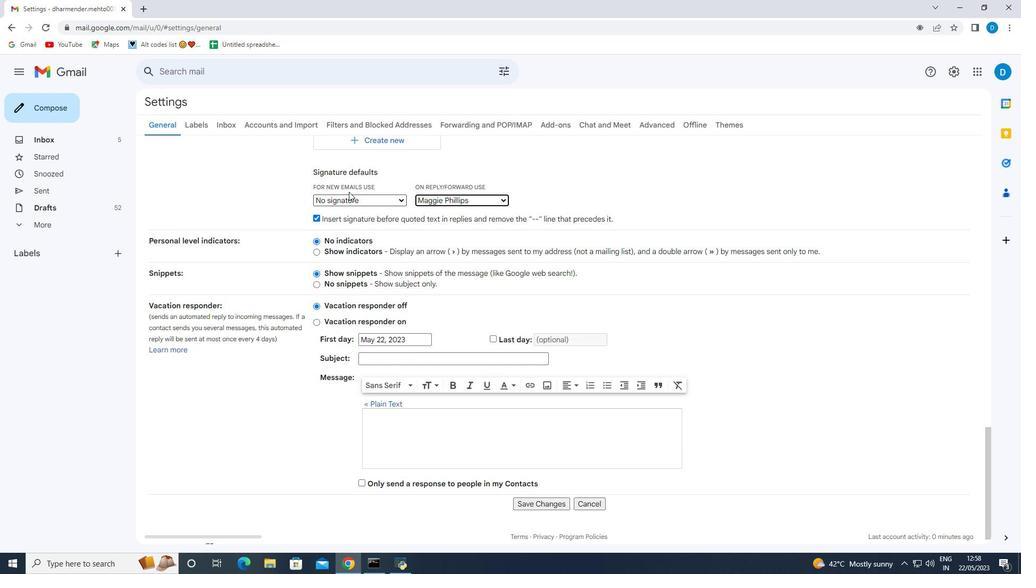 
Action: Mouse pressed left at (354, 199)
Screenshot: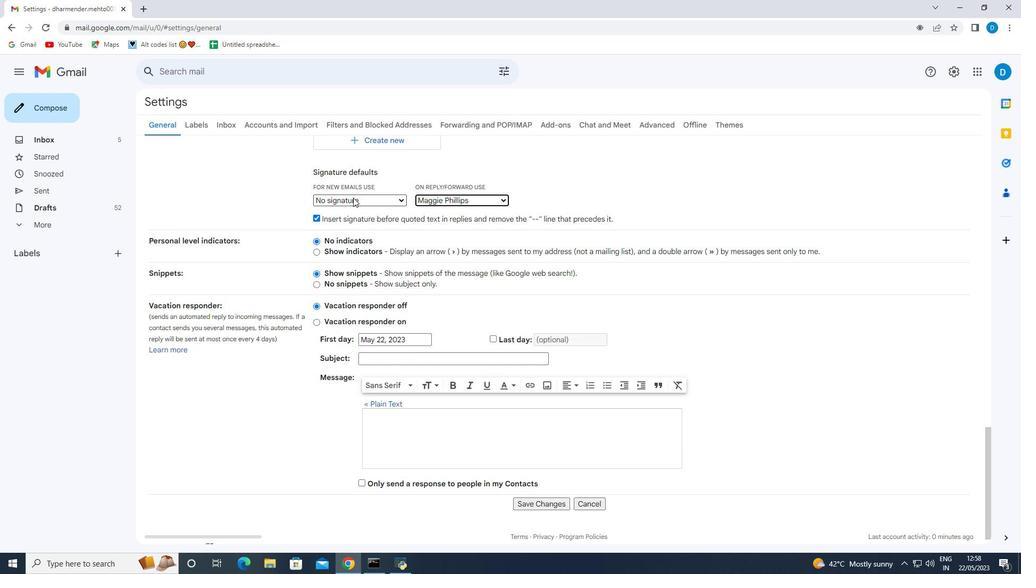 
Action: Mouse moved to (360, 222)
Screenshot: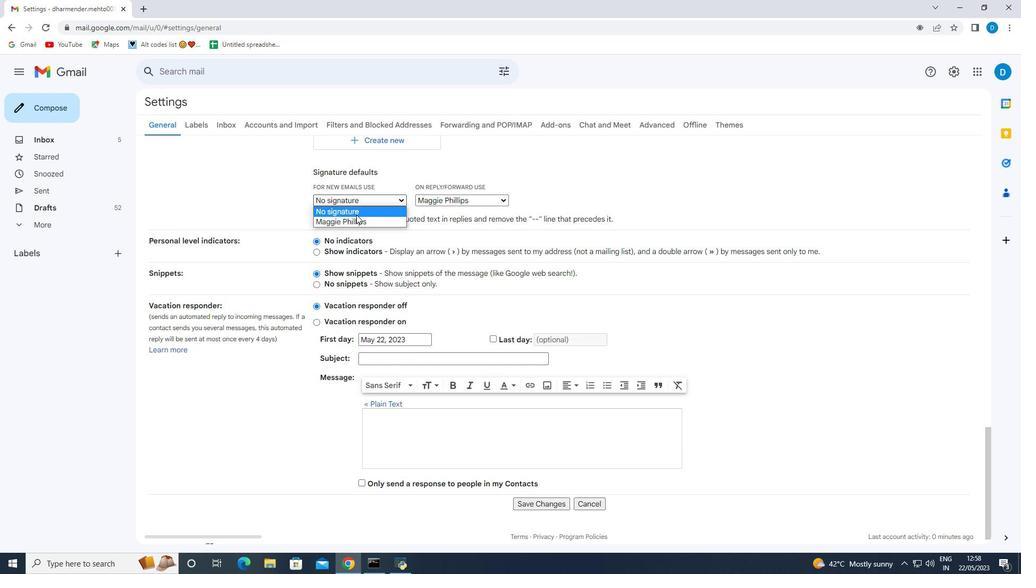 
Action: Mouse pressed left at (360, 222)
Screenshot: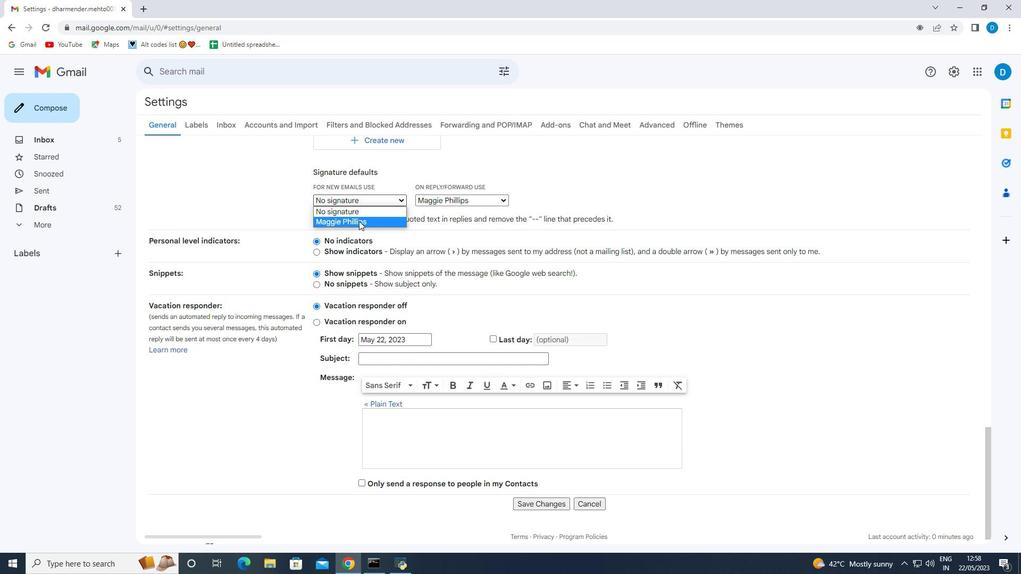 
Action: Mouse moved to (477, 296)
Screenshot: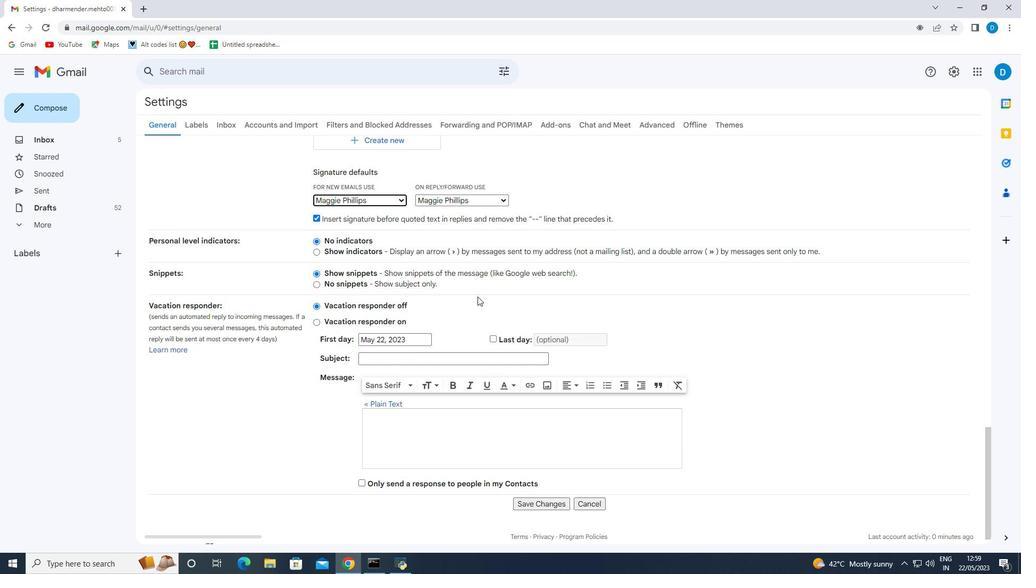 
Action: Mouse scrolled (477, 296) with delta (0, 0)
Screenshot: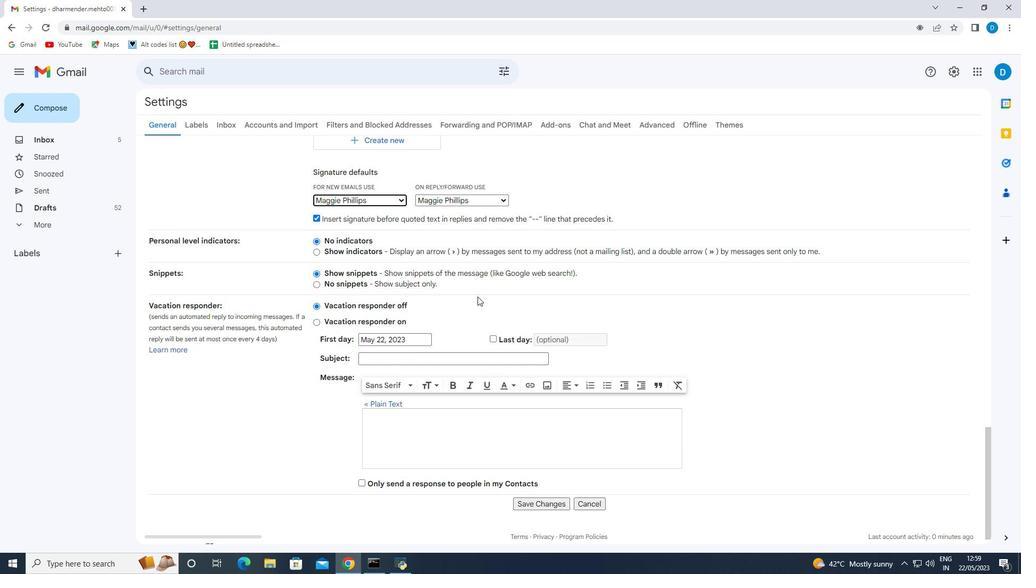 
Action: Mouse moved to (475, 297)
Screenshot: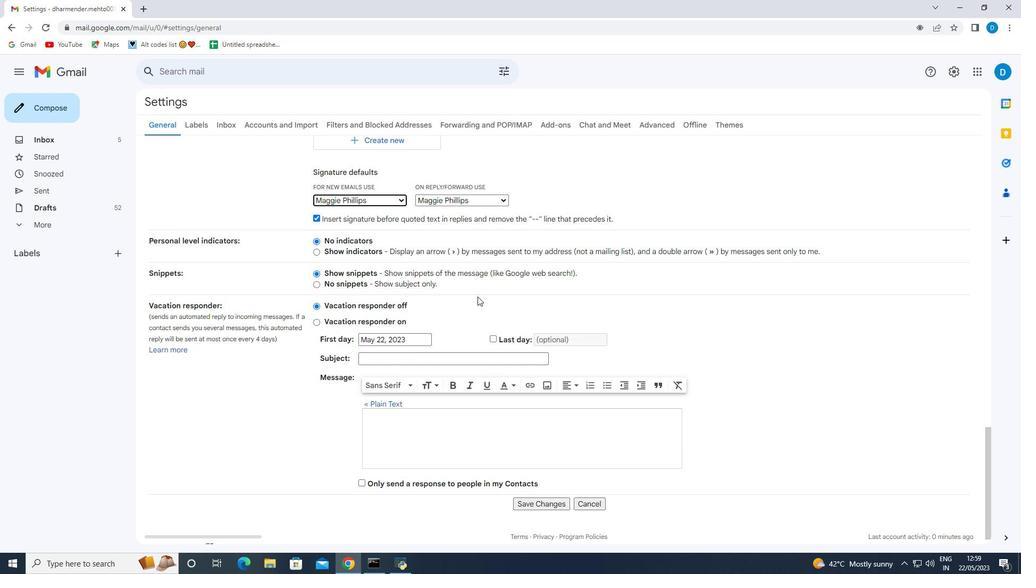 
Action: Mouse scrolled (475, 296) with delta (0, 0)
Screenshot: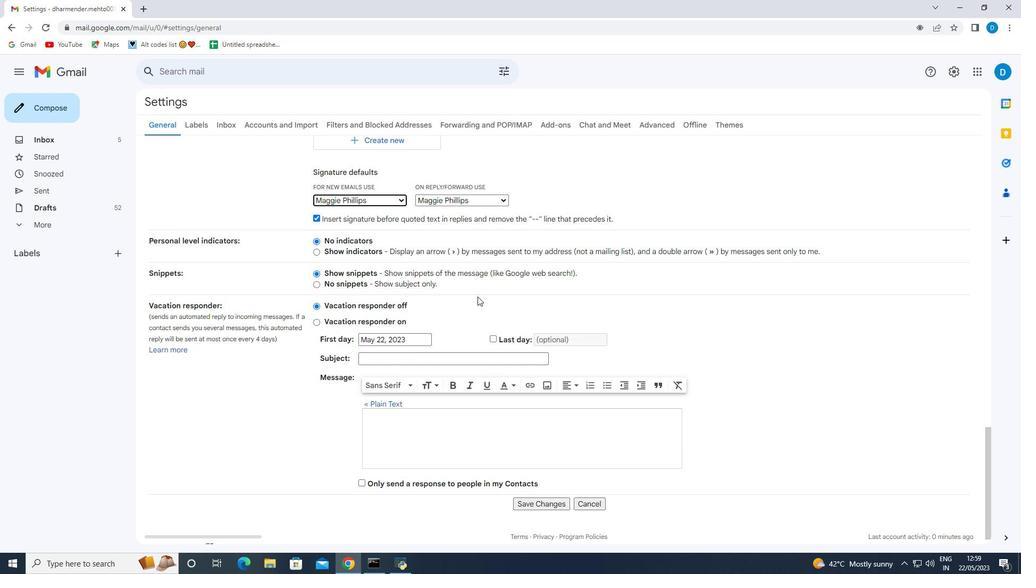 
Action: Mouse moved to (475, 298)
Screenshot: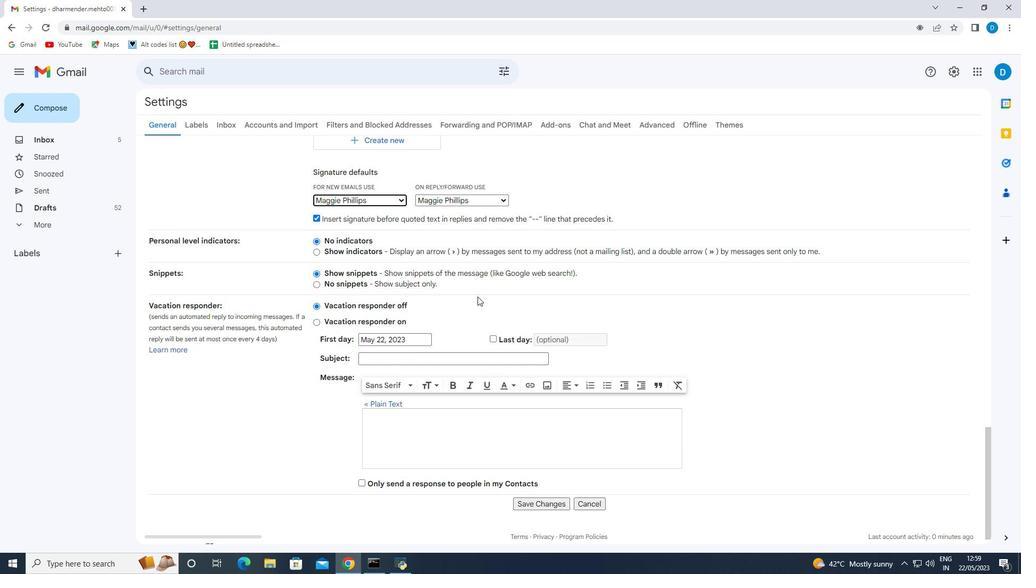 
Action: Mouse scrolled (475, 297) with delta (0, 0)
Screenshot: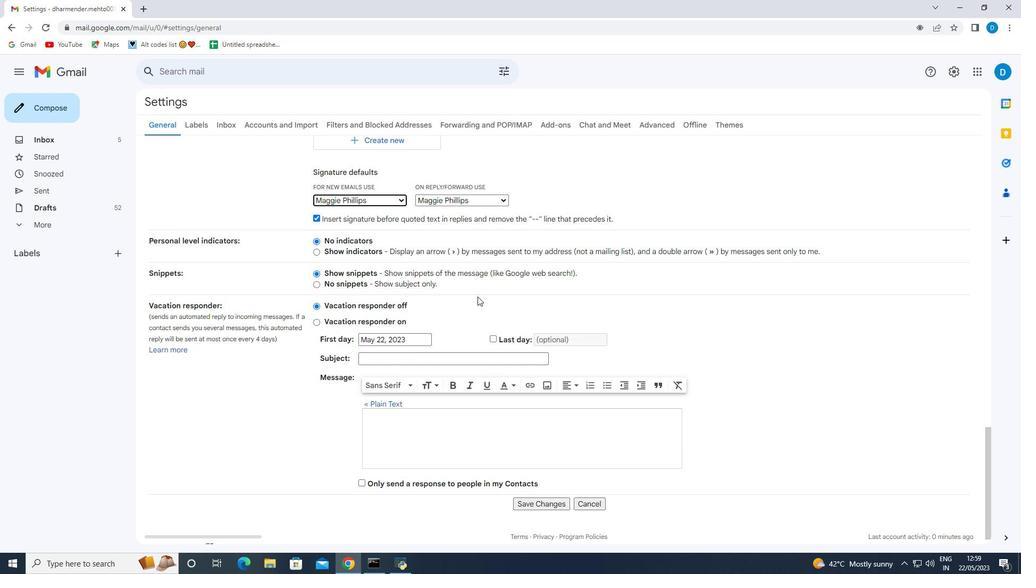 
Action: Mouse moved to (474, 298)
Screenshot: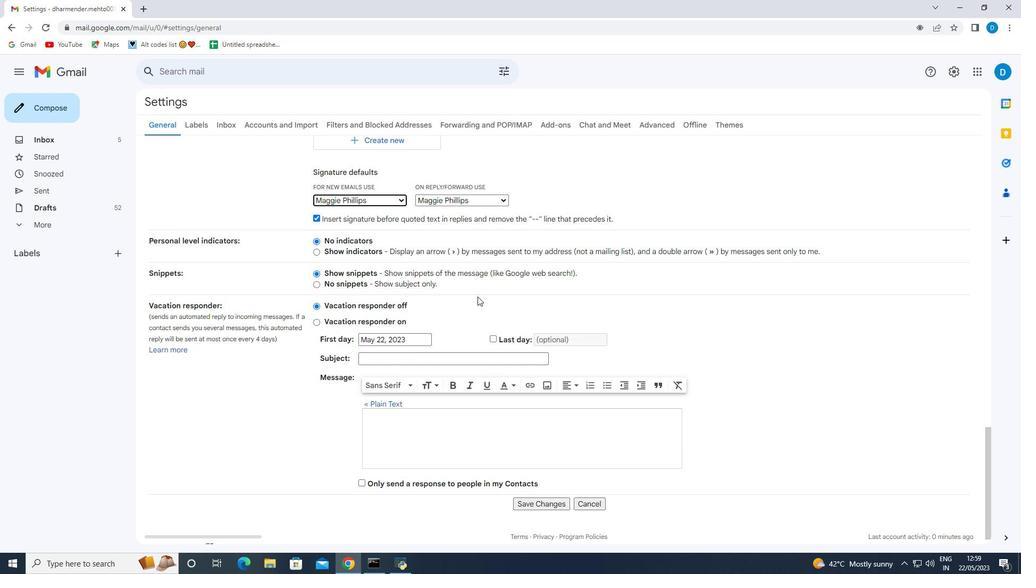 
Action: Mouse scrolled (474, 298) with delta (0, 0)
Screenshot: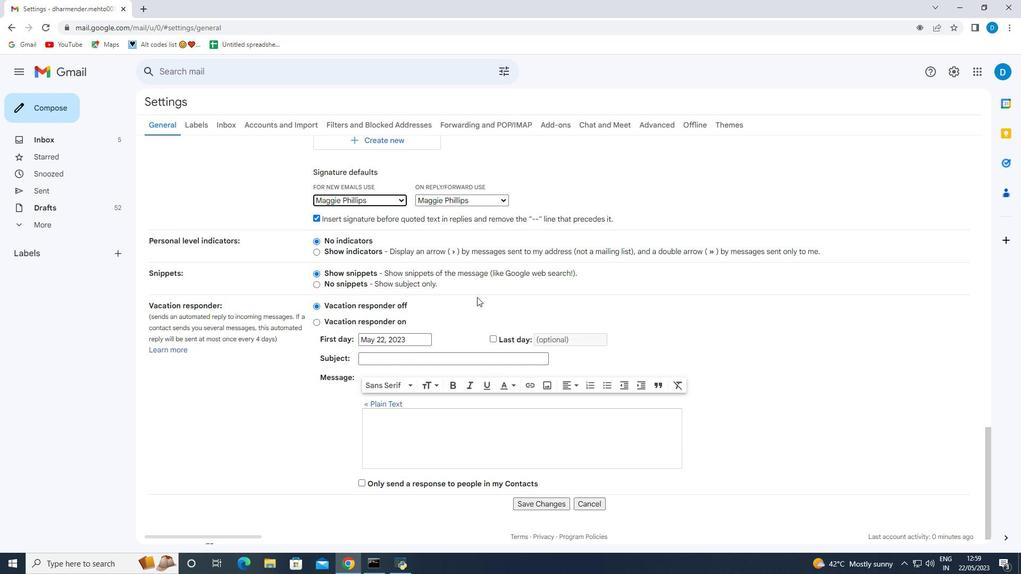 
Action: Mouse moved to (543, 488)
Screenshot: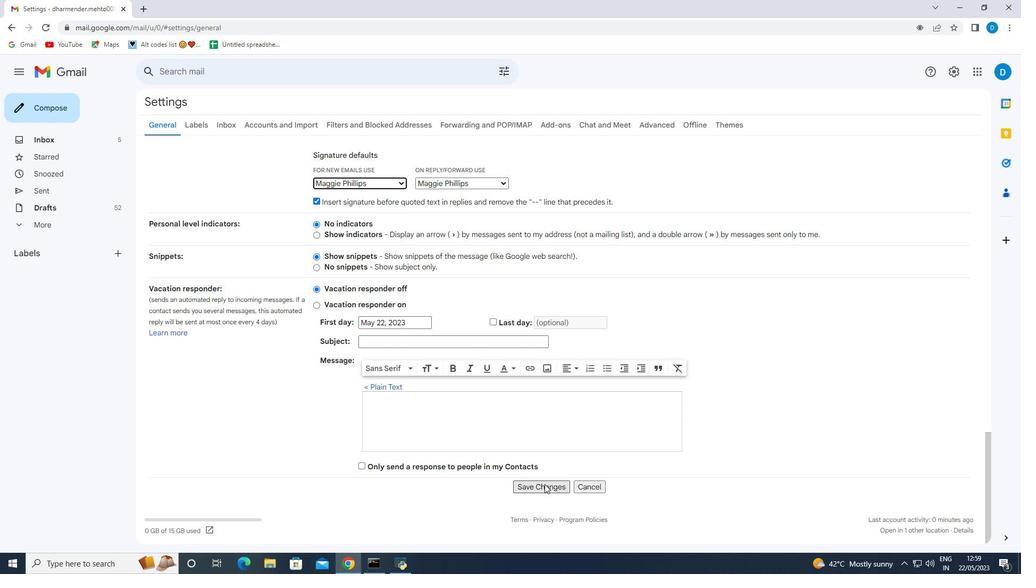 
Action: Mouse pressed left at (543, 488)
Screenshot: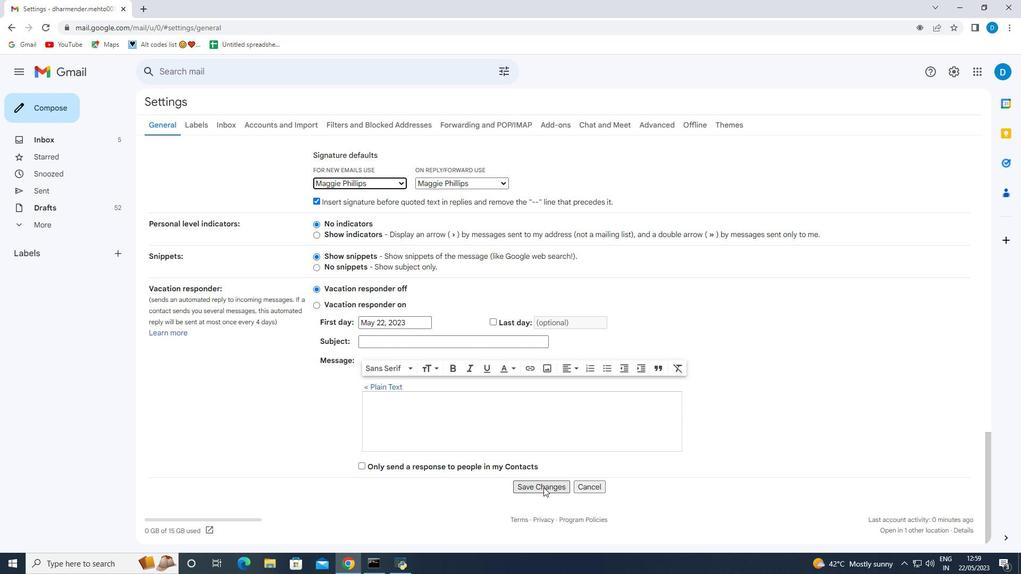 
Action: Mouse moved to (32, 112)
Screenshot: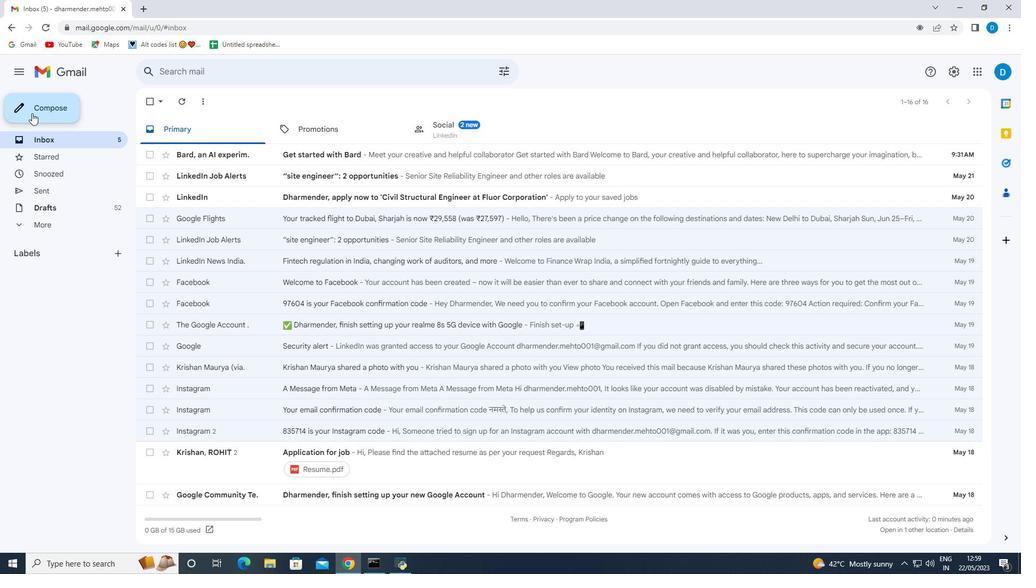
Action: Mouse pressed left at (32, 112)
Screenshot: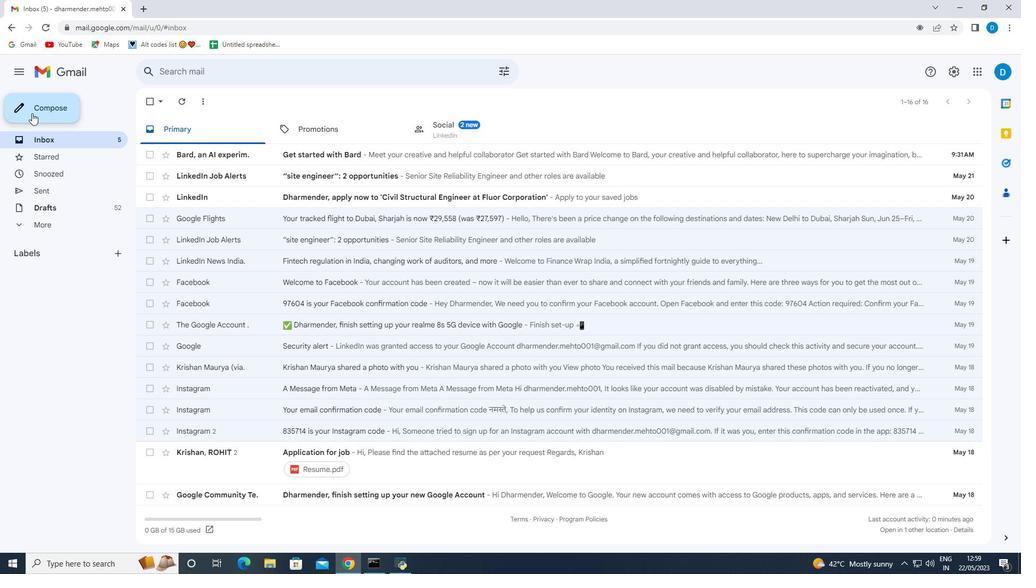 
Action: Mouse moved to (689, 298)
Screenshot: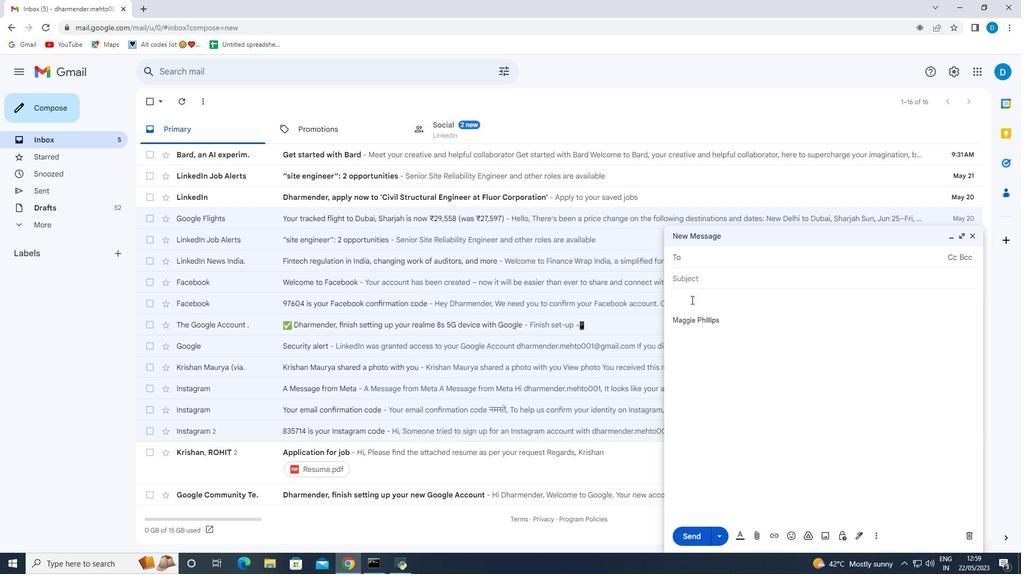 
Action: Mouse pressed left at (689, 298)
Screenshot: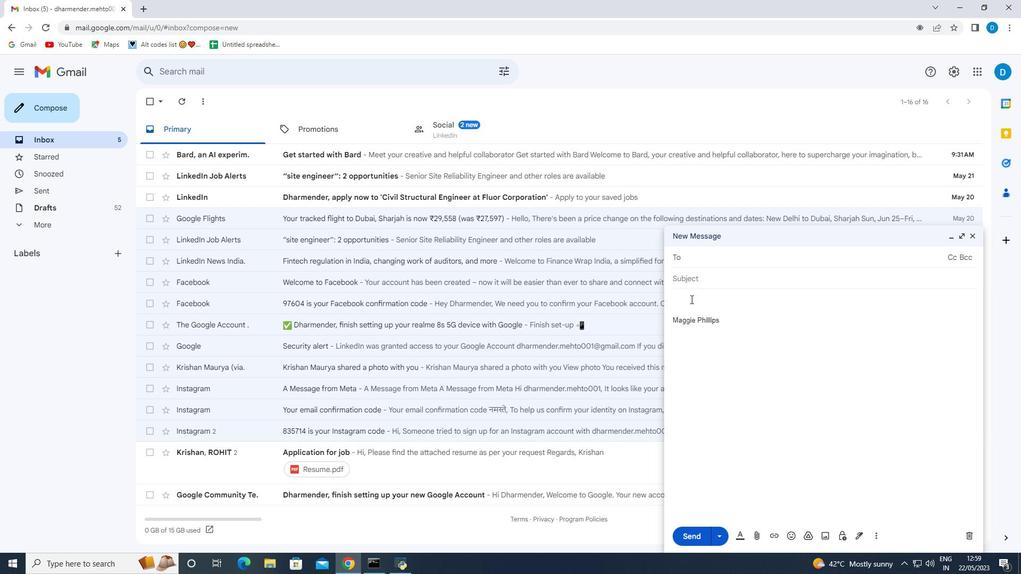 
Action: Key pressed <Key.shift>With<Key.space>heartfelt<Key.space>thanks<Key.space>and<Key.space>warm<Key.space>wishes,
Screenshot: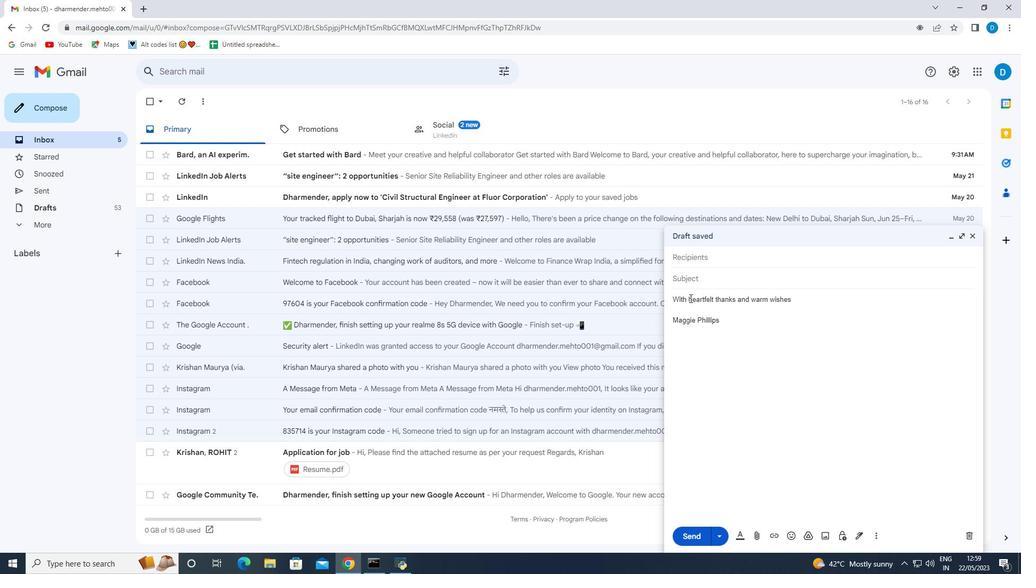 
Action: Mouse moved to (878, 541)
Screenshot: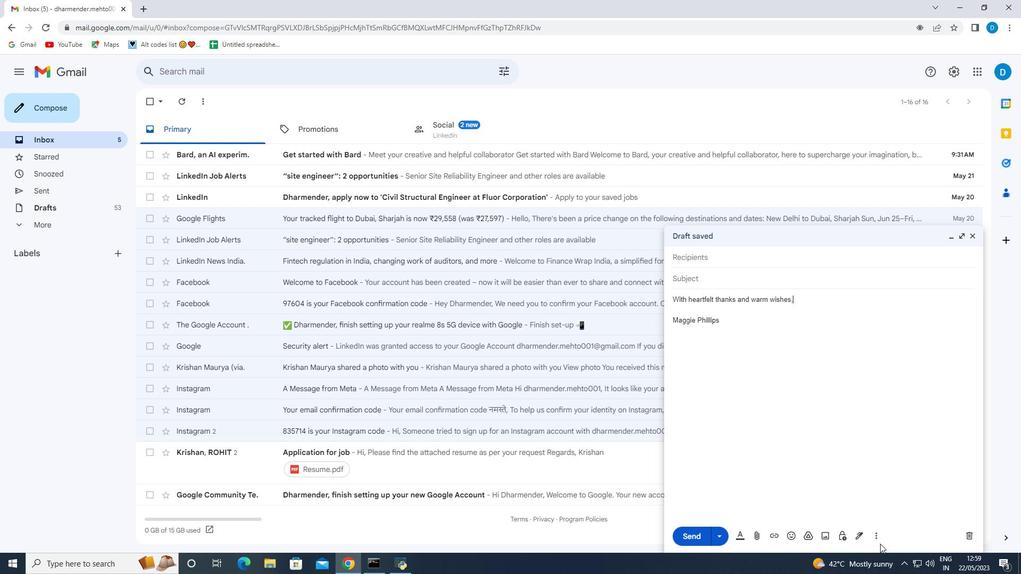 
Action: Mouse pressed left at (878, 541)
Screenshot: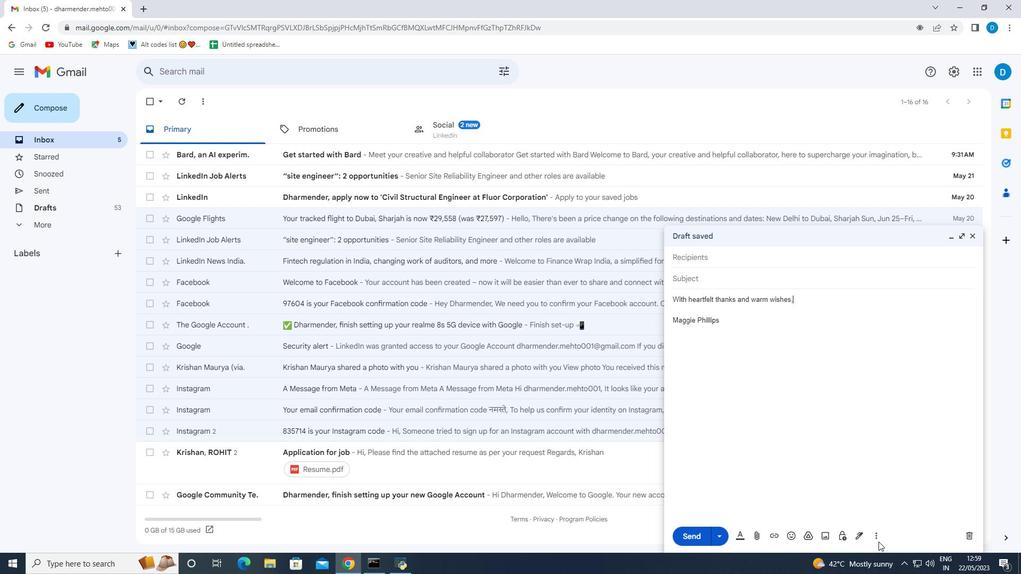 
Action: Mouse moved to (878, 539)
Screenshot: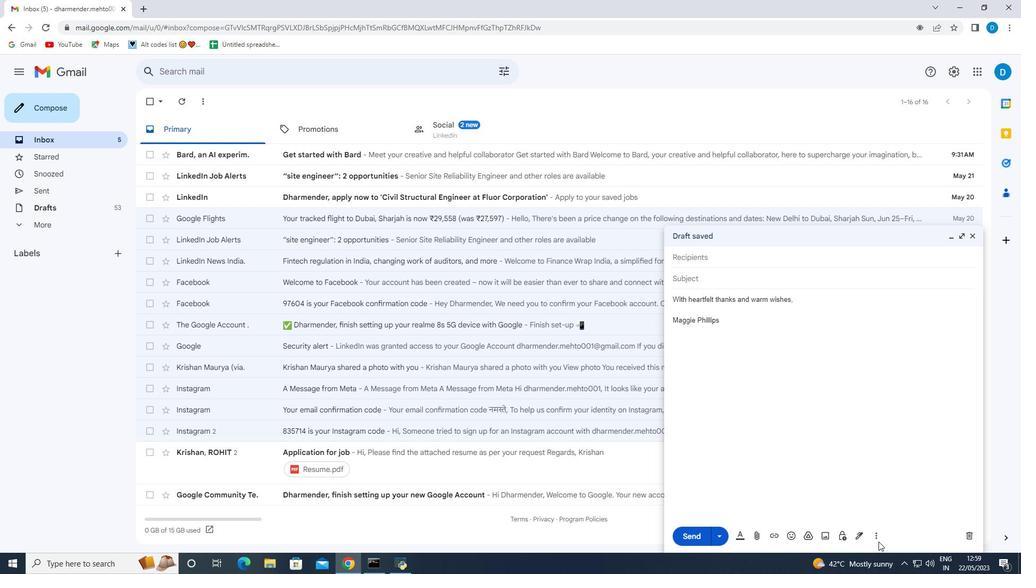 
Action: Mouse pressed left at (878, 539)
Screenshot: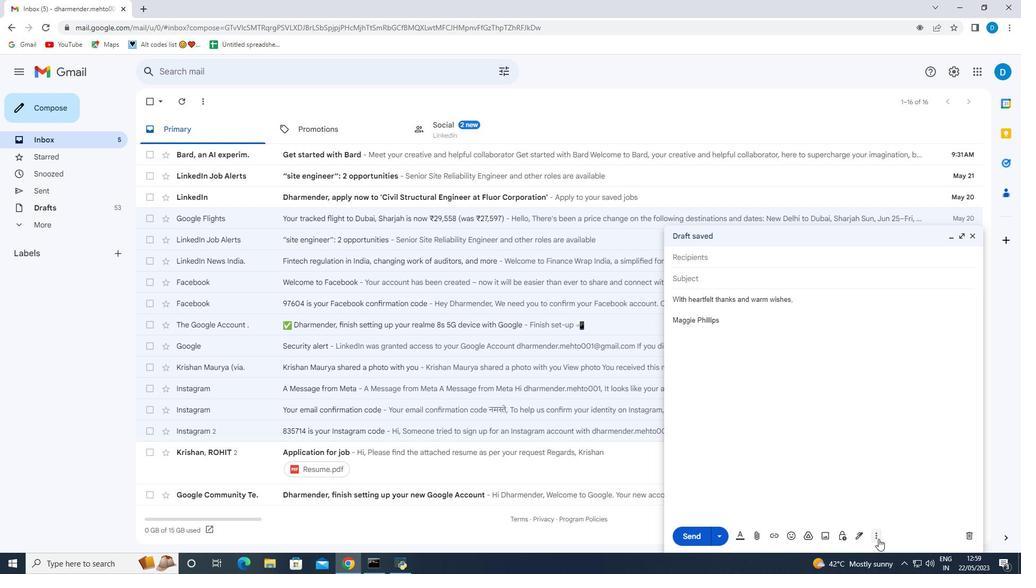
Action: Mouse moved to (909, 441)
Screenshot: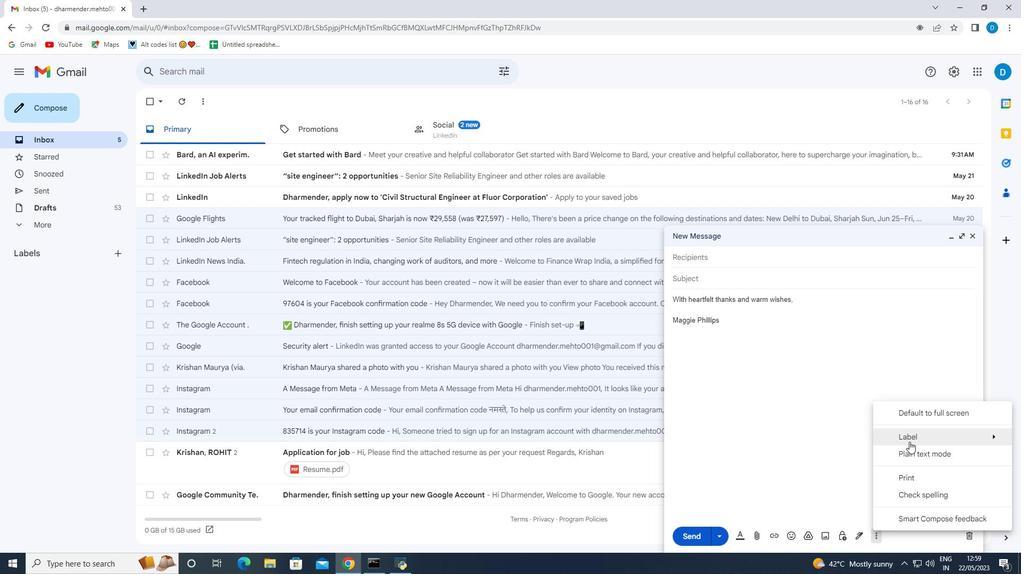 
Action: Mouse pressed left at (909, 441)
Screenshot: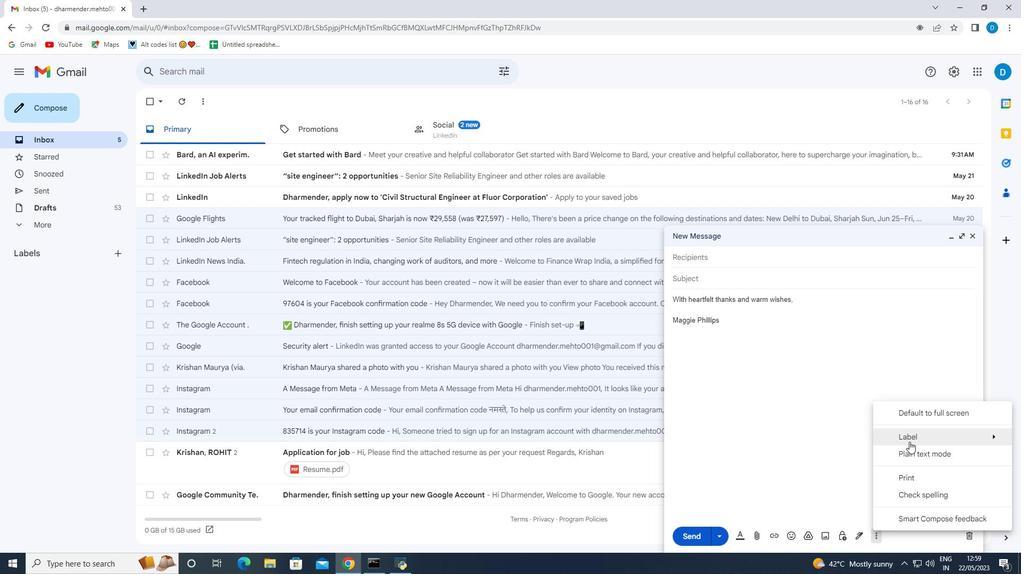 
Action: Mouse moved to (790, 412)
Screenshot: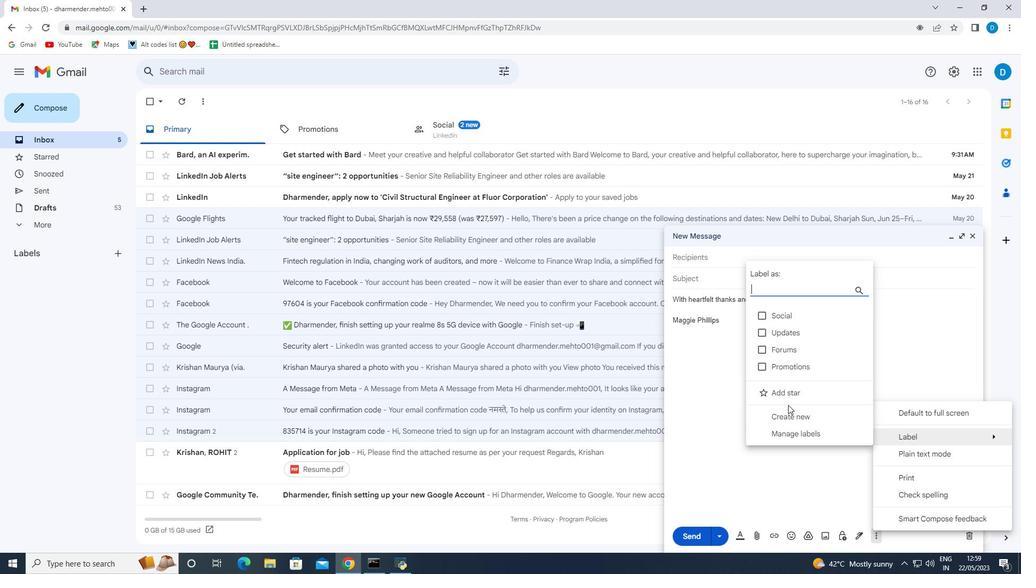 
Action: Mouse pressed left at (790, 412)
Screenshot: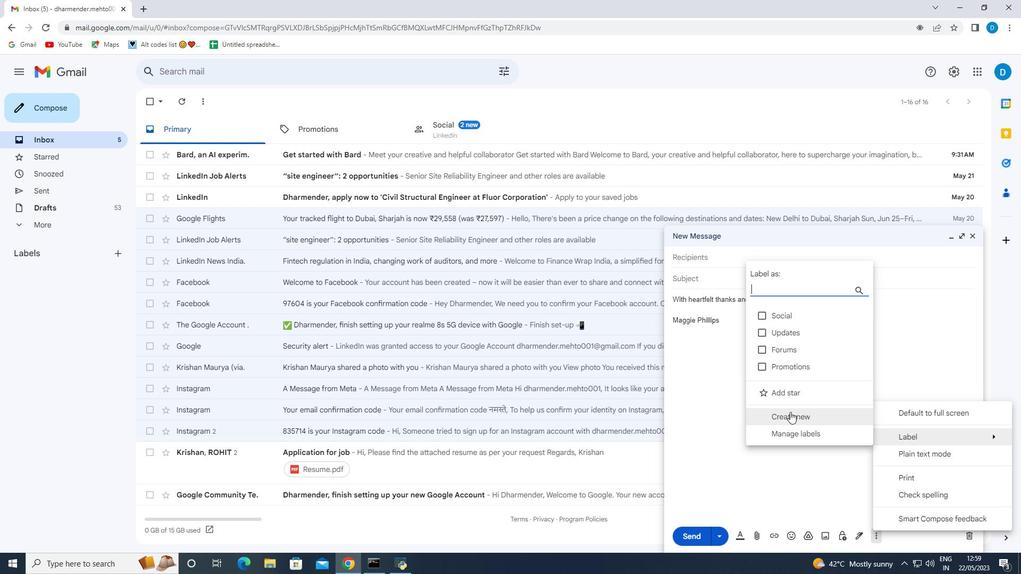 
Action: Mouse moved to (470, 297)
Screenshot: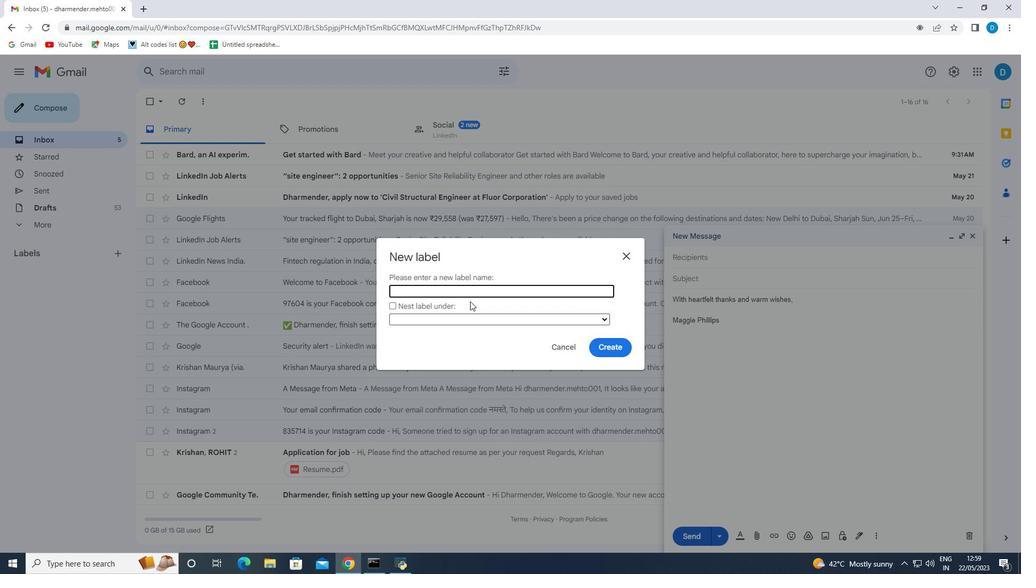 
Action: Mouse pressed left at (470, 297)
Screenshot: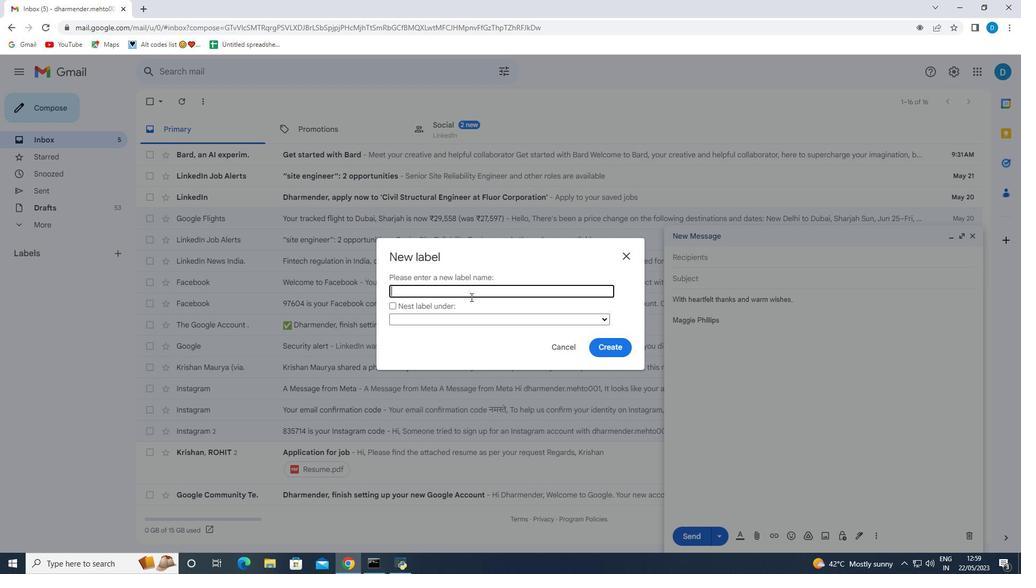 
Action: Key pressed <Key.shift>Memoranda
Screenshot: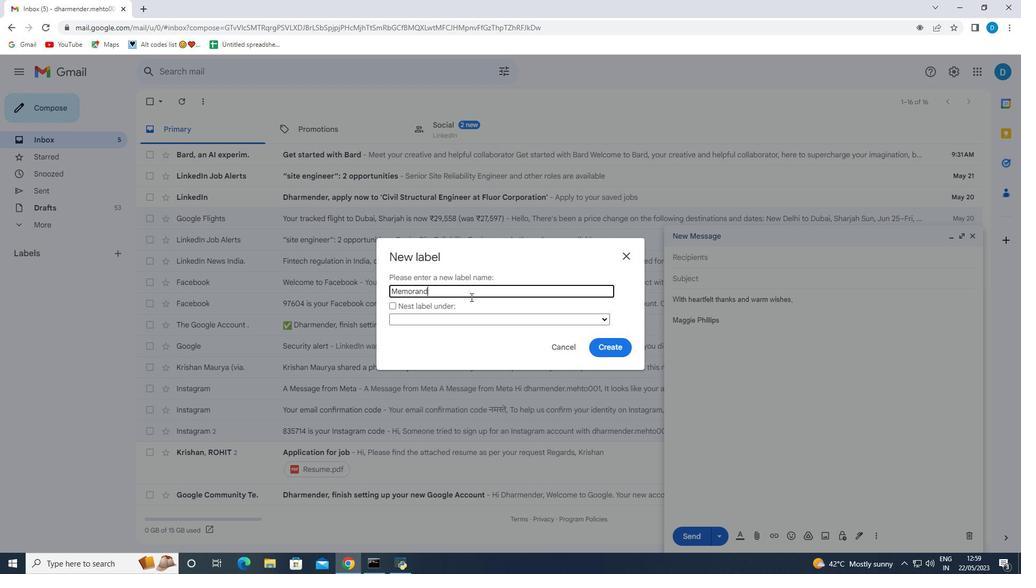 
Action: Mouse moved to (598, 346)
Screenshot: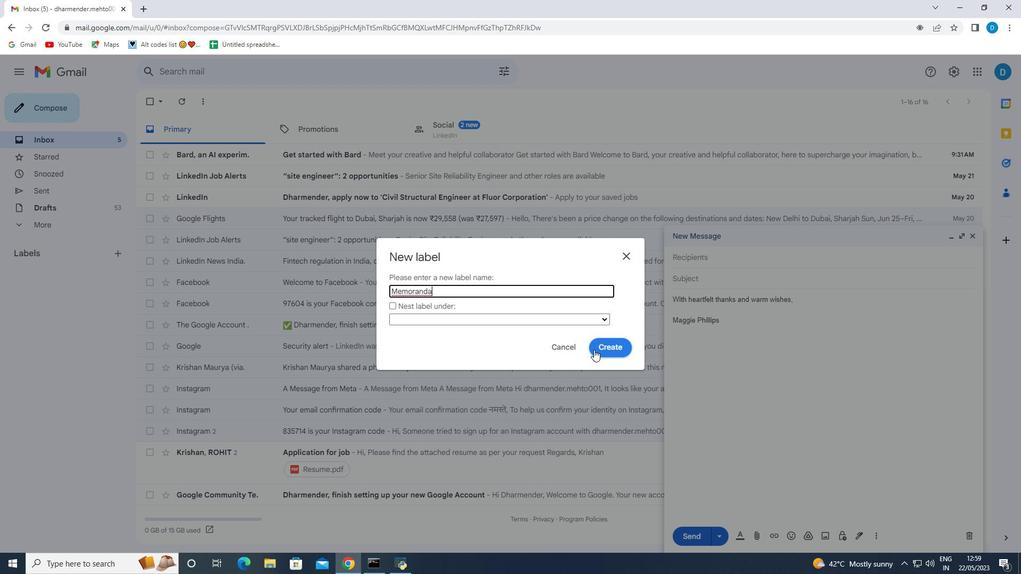 
Action: Mouse pressed left at (598, 346)
Screenshot: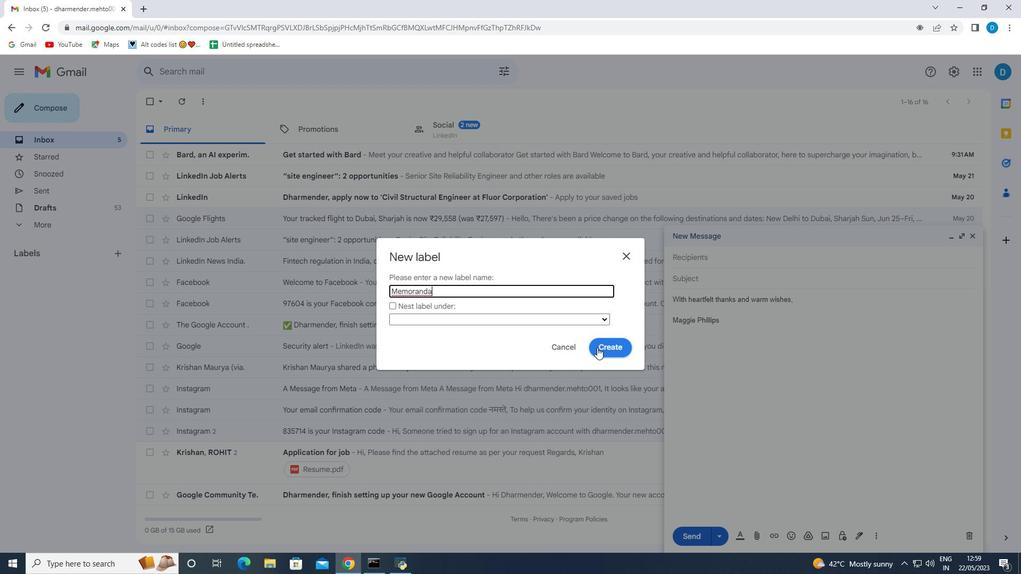 
Action: Mouse moved to (118, 274)
Screenshot: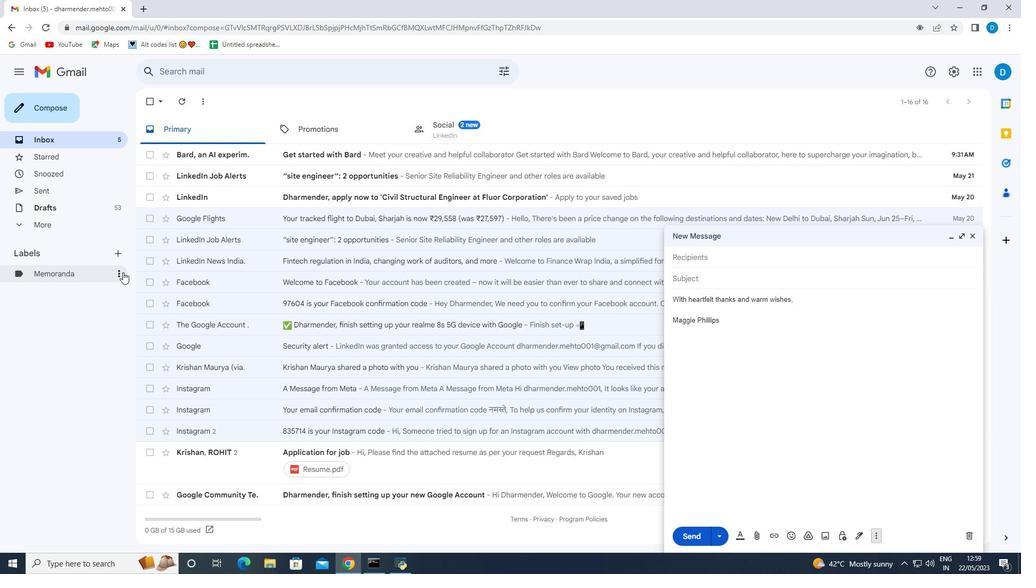 
Action: Mouse pressed left at (118, 274)
Screenshot: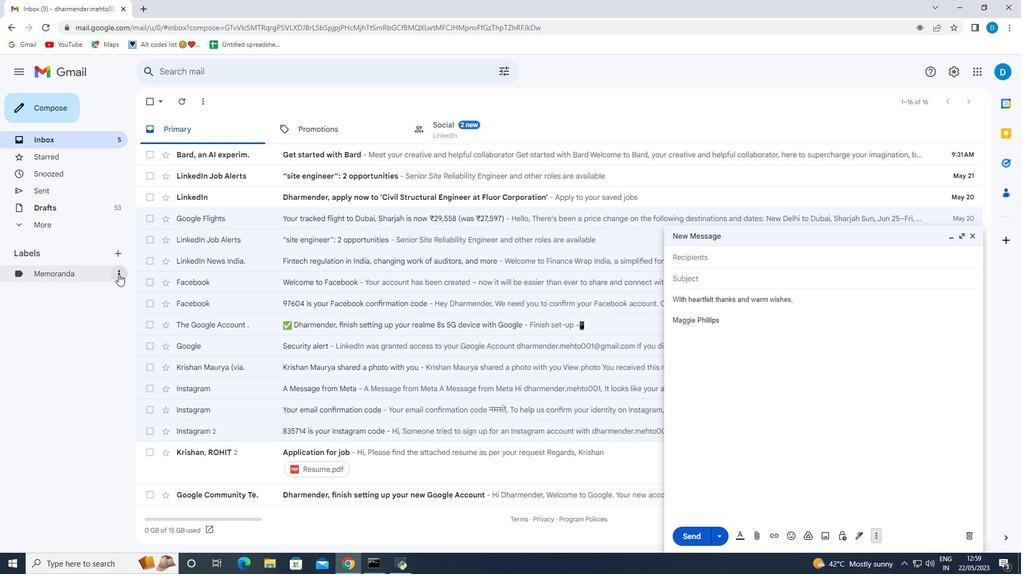 
Action: Mouse moved to (169, 287)
Screenshot: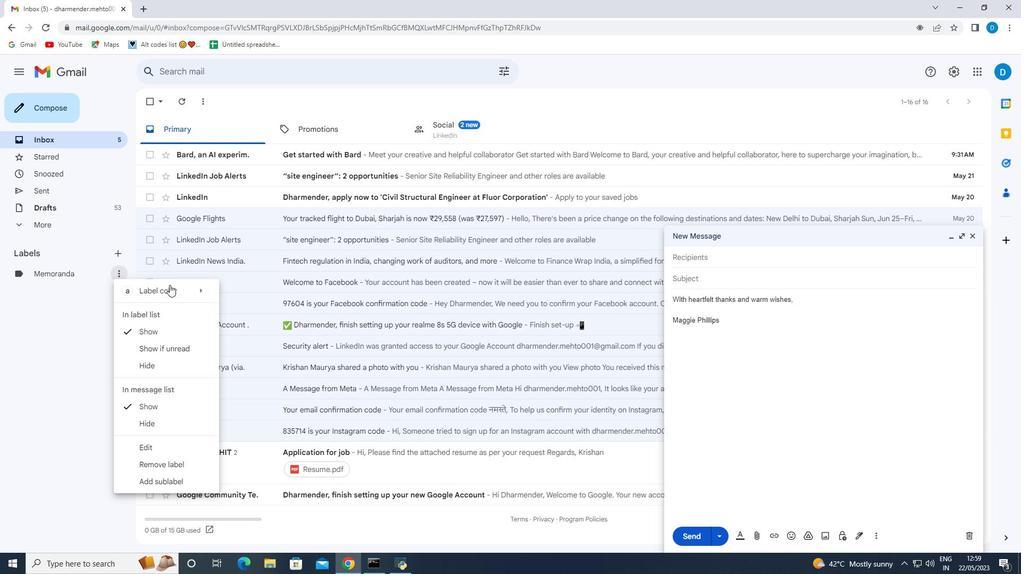 
Action: Mouse pressed left at (169, 287)
Screenshot: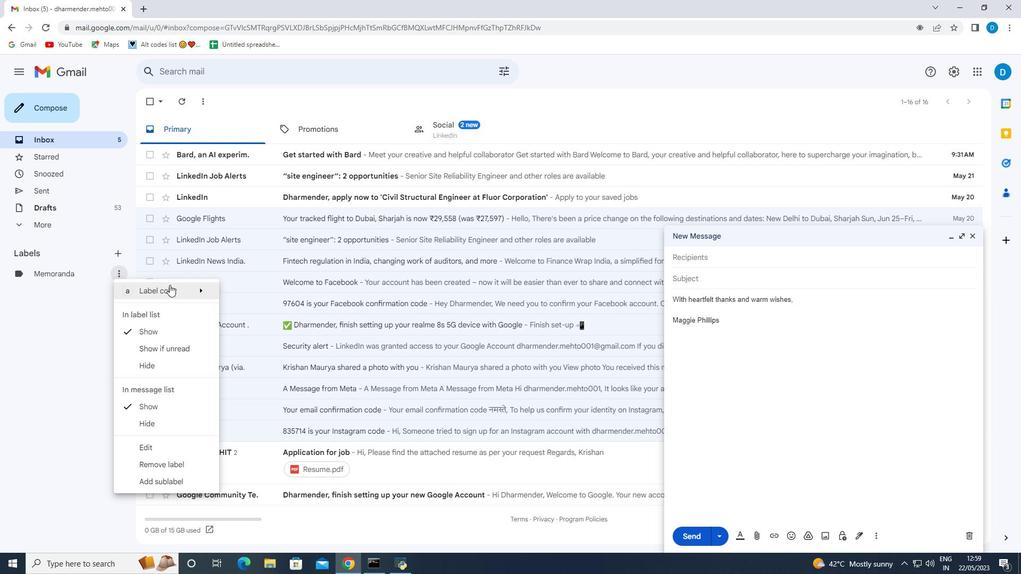 
Action: Mouse moved to (276, 311)
Screenshot: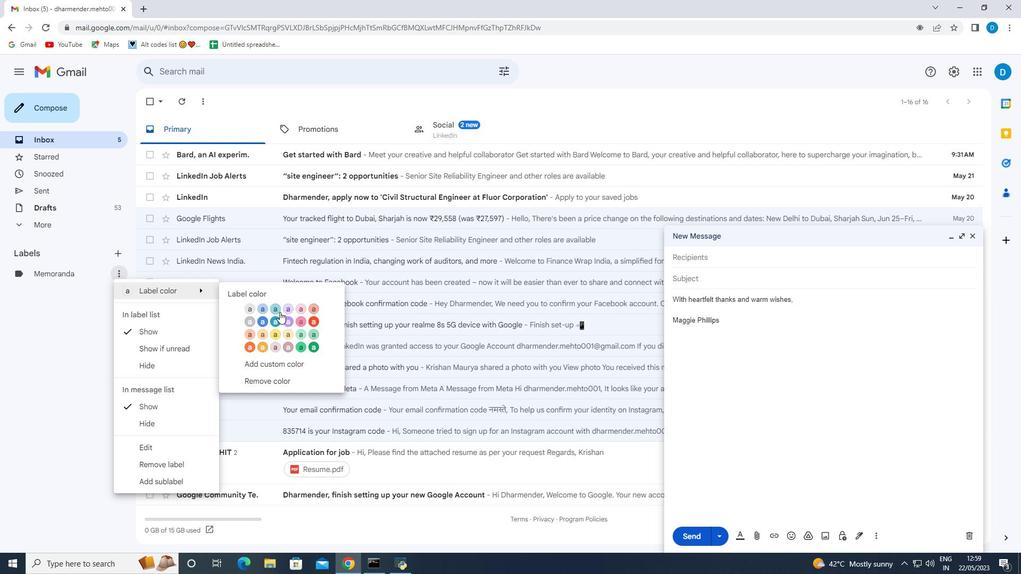 
Action: Mouse pressed left at (276, 311)
Screenshot: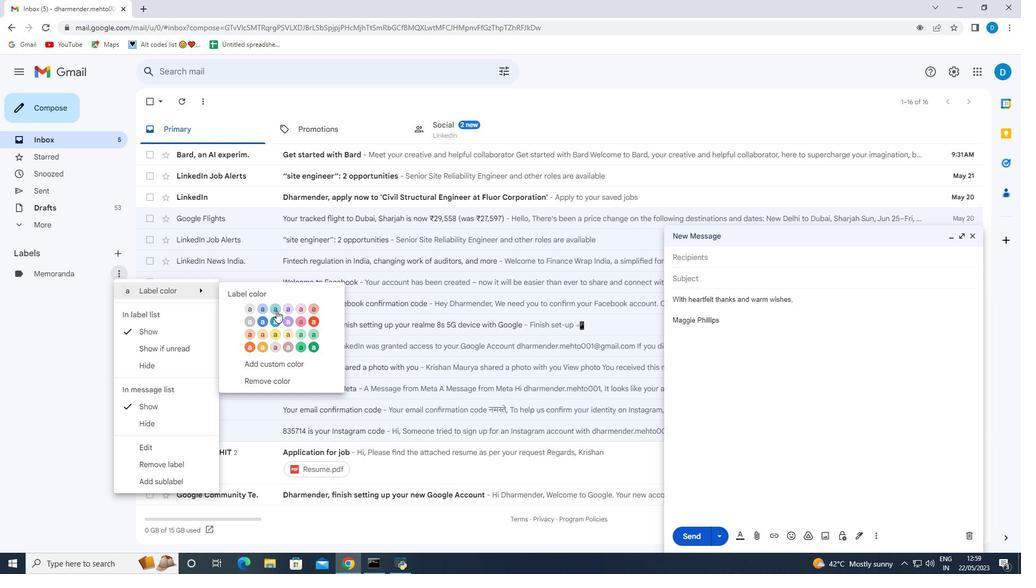 
Action: Mouse moved to (878, 537)
Screenshot: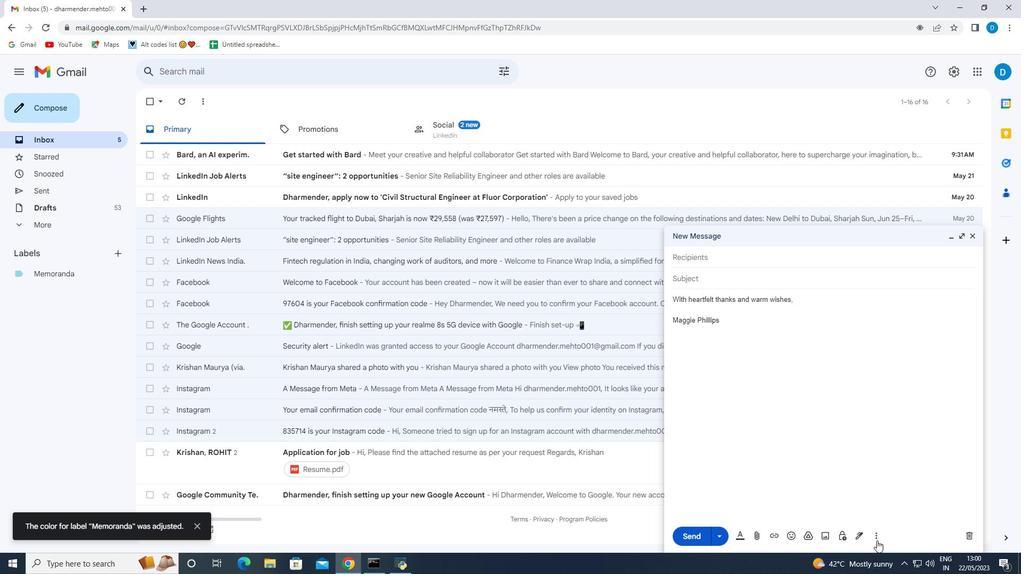 
Action: Mouse pressed left at (878, 537)
Screenshot: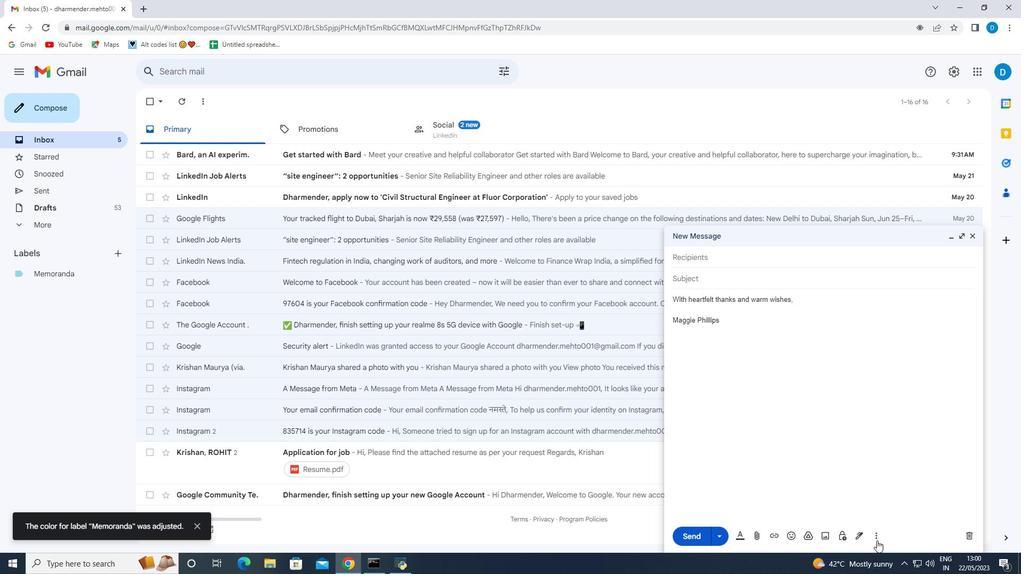 
Action: Mouse moved to (904, 427)
Screenshot: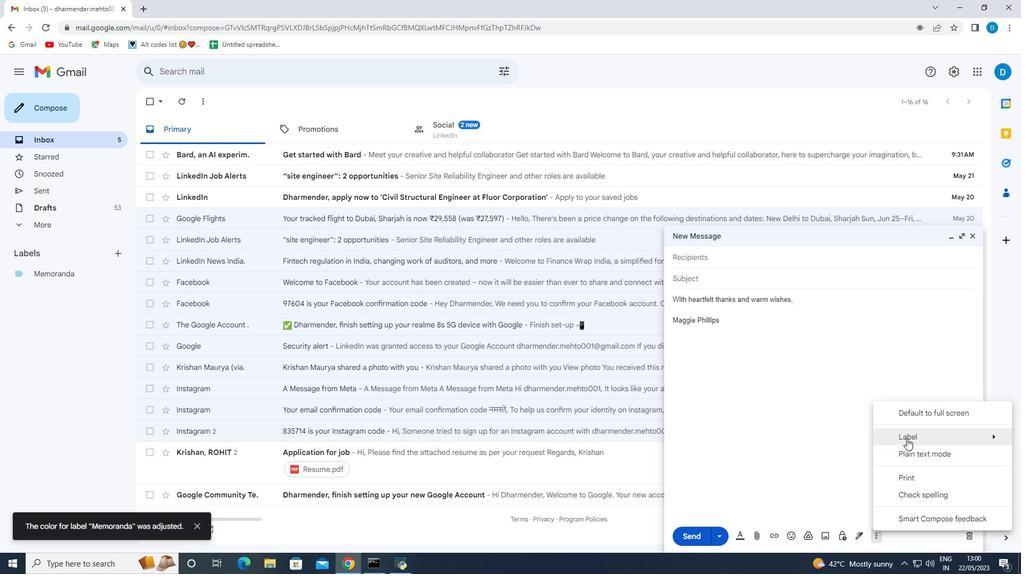 
Action: Mouse pressed left at (904, 427)
Screenshot: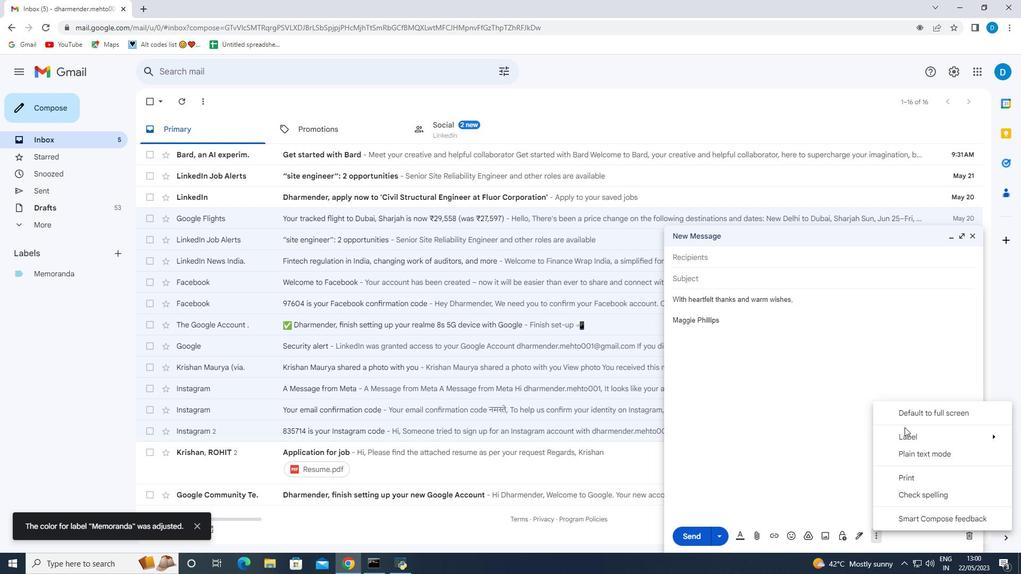 
Action: Mouse moved to (903, 433)
Screenshot: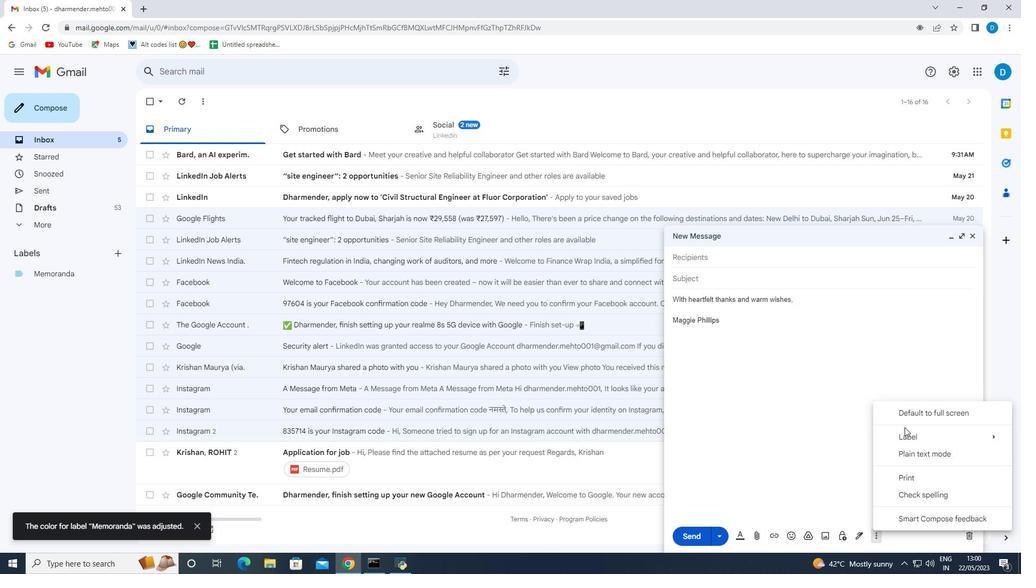 
Action: Mouse pressed left at (903, 433)
Screenshot: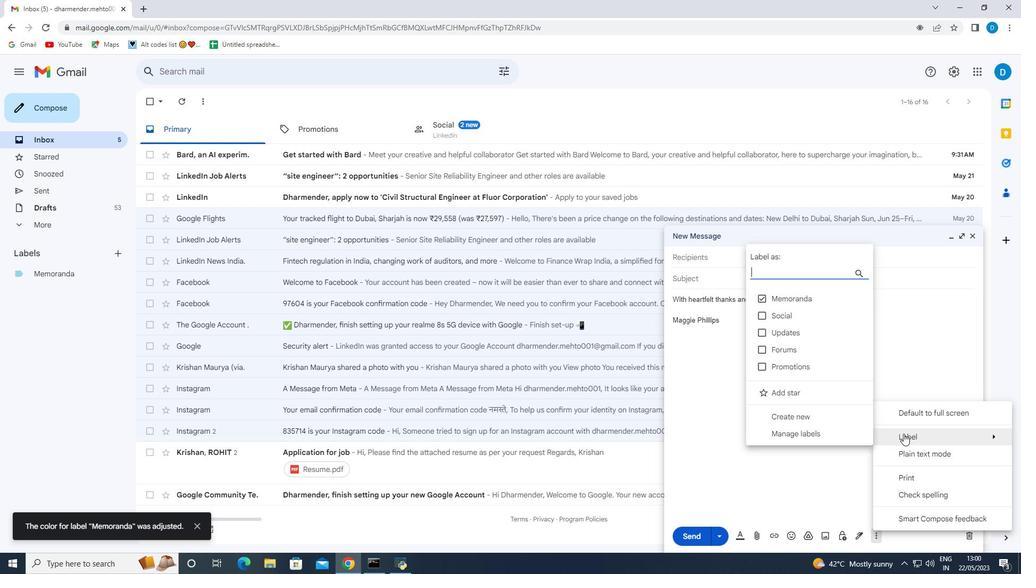 
Action: Mouse moved to (758, 296)
Screenshot: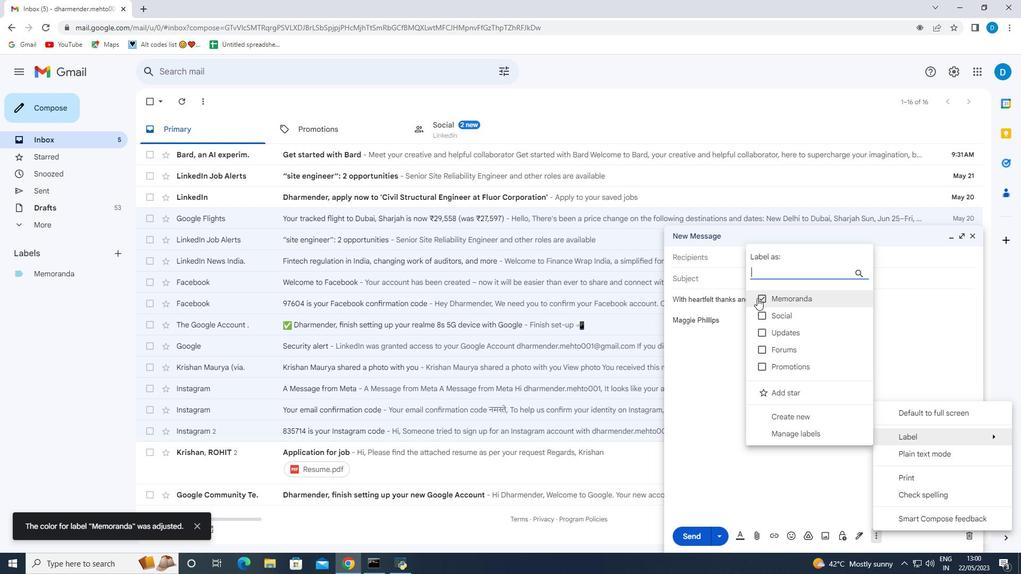 
Action: Mouse pressed left at (758, 296)
Screenshot: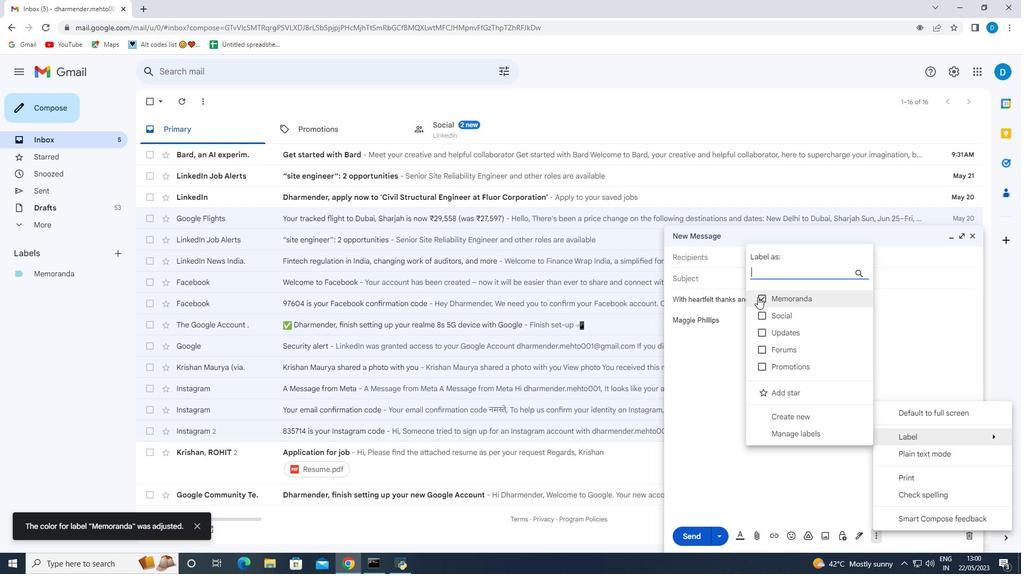 
Action: Mouse moved to (758, 299)
Screenshot: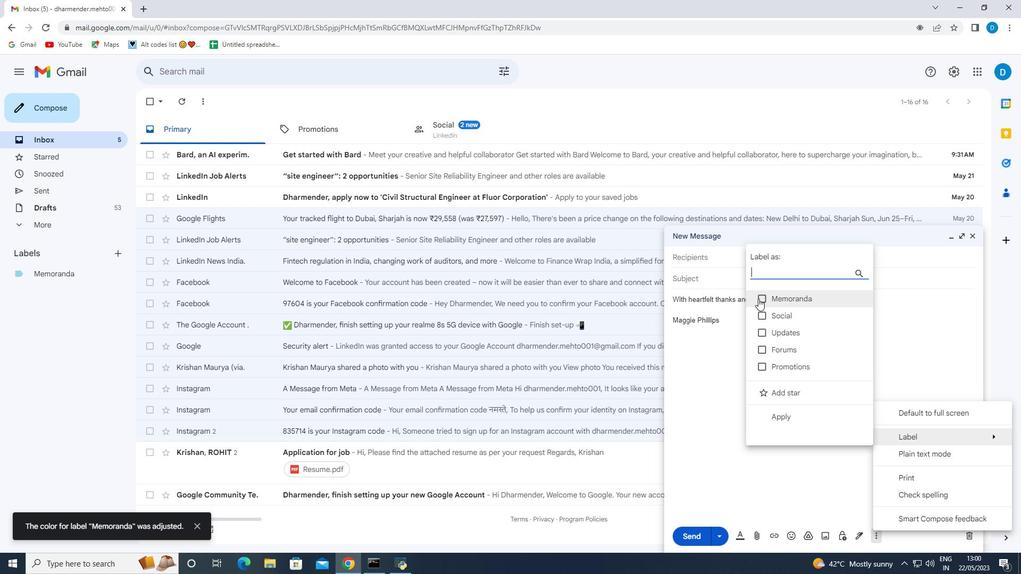 
Action: Mouse pressed left at (758, 299)
Screenshot: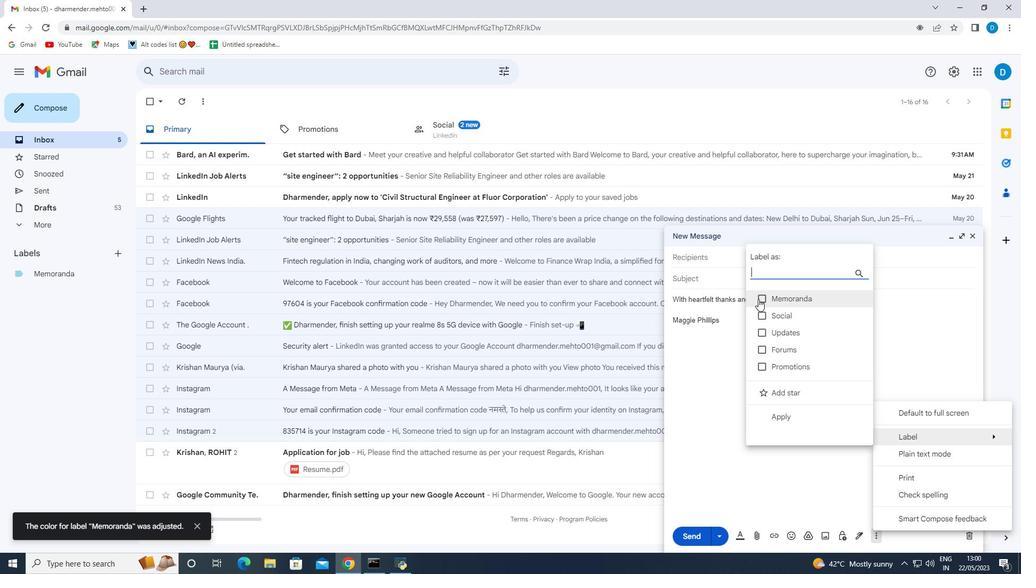 
Action: Mouse moved to (725, 400)
Screenshot: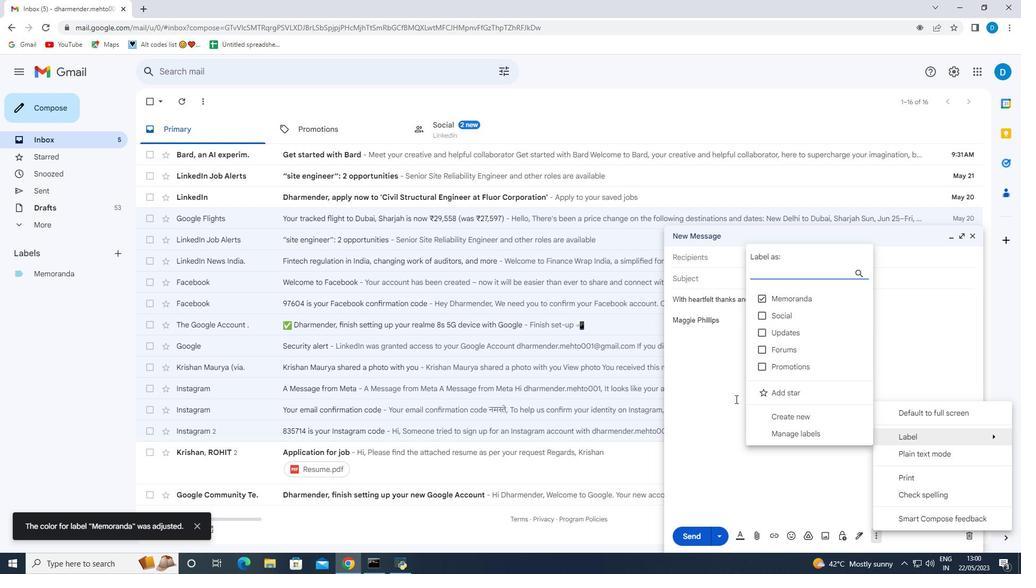 
Action: Mouse pressed left at (725, 400)
Screenshot: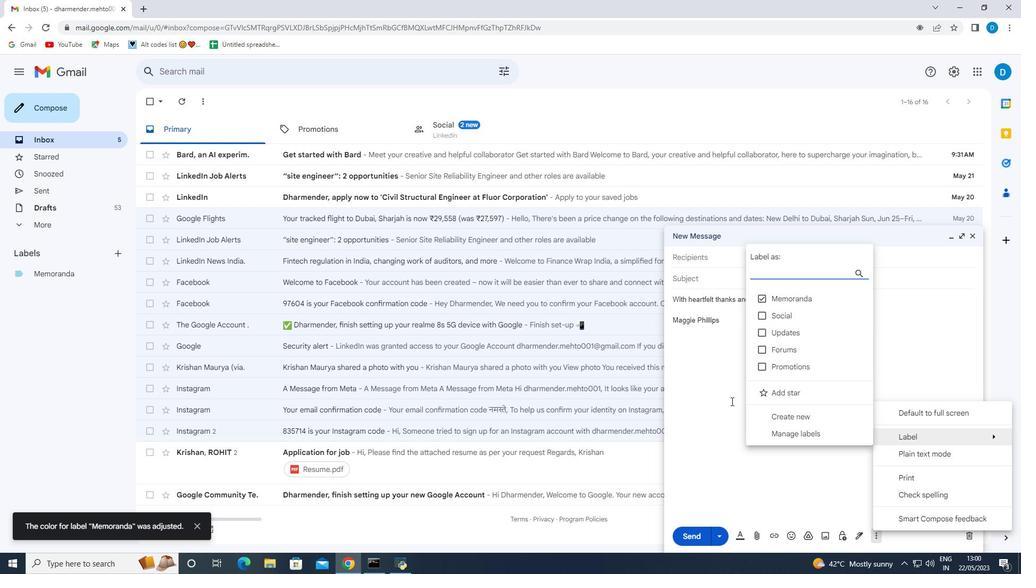 
Action: Mouse moved to (692, 248)
Screenshot: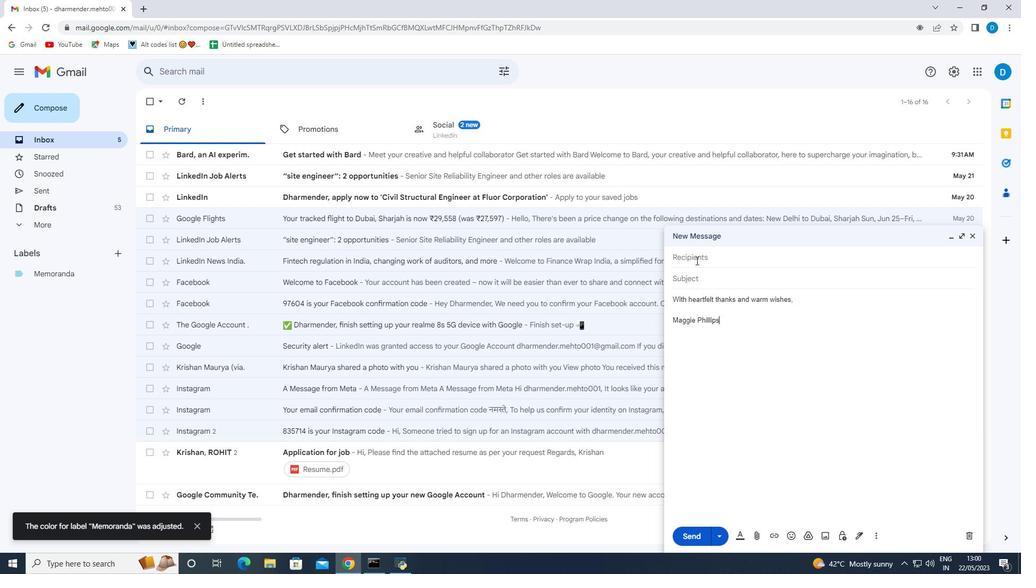 
Action: Mouse pressed left at (692, 248)
Screenshot: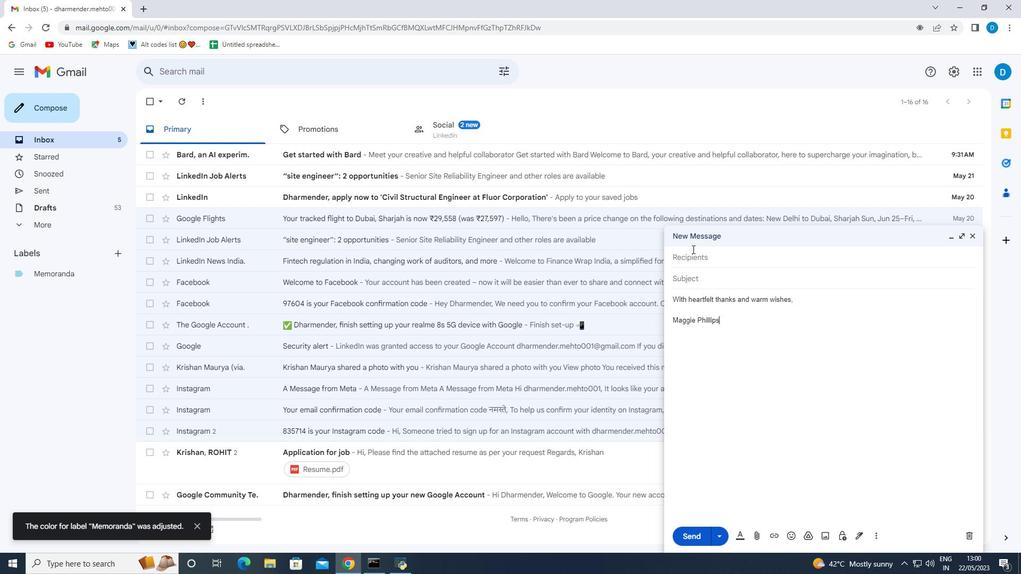 
Action: Mouse moved to (694, 256)
Screenshot: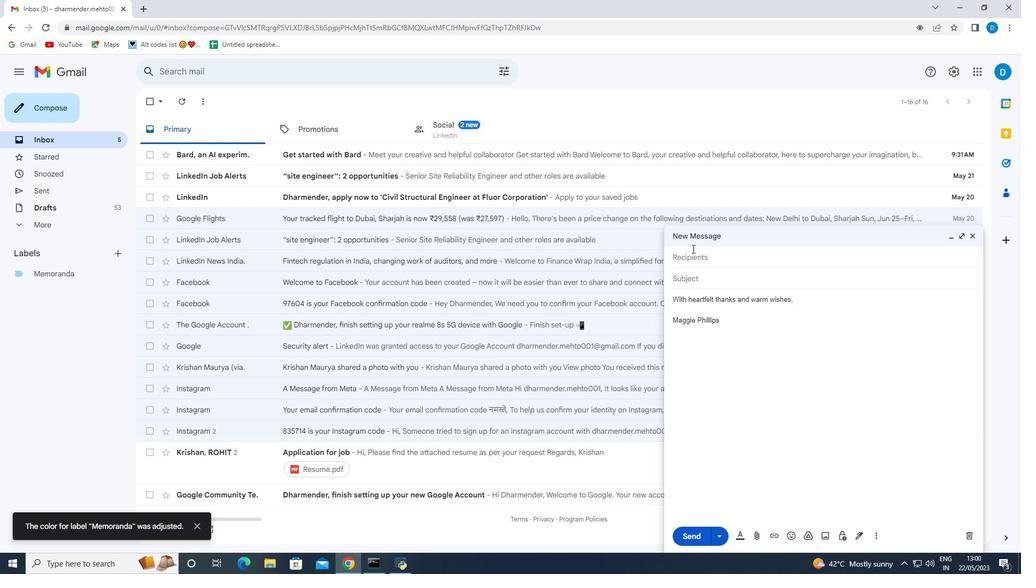 
Action: Key pressed softage.9<Key.shift>@softage.net
Screenshot: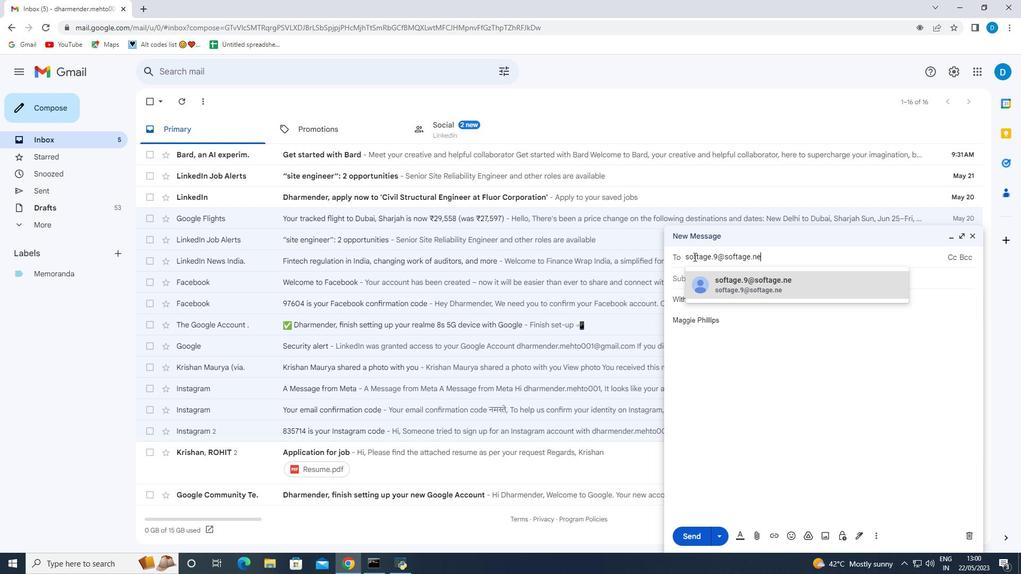
Action: Mouse moved to (806, 301)
Screenshot: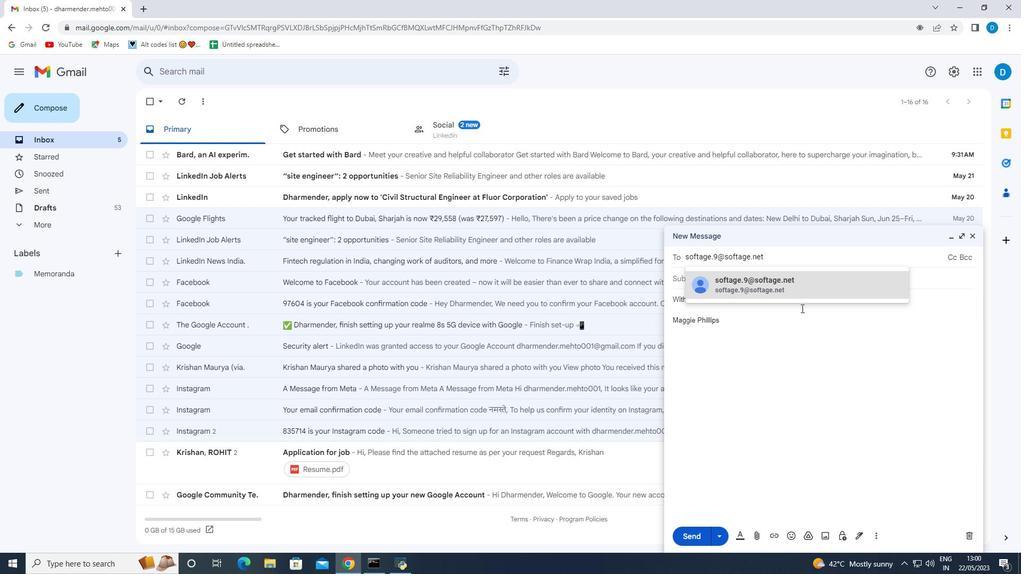 
Action: Mouse pressed left at (806, 301)
Screenshot: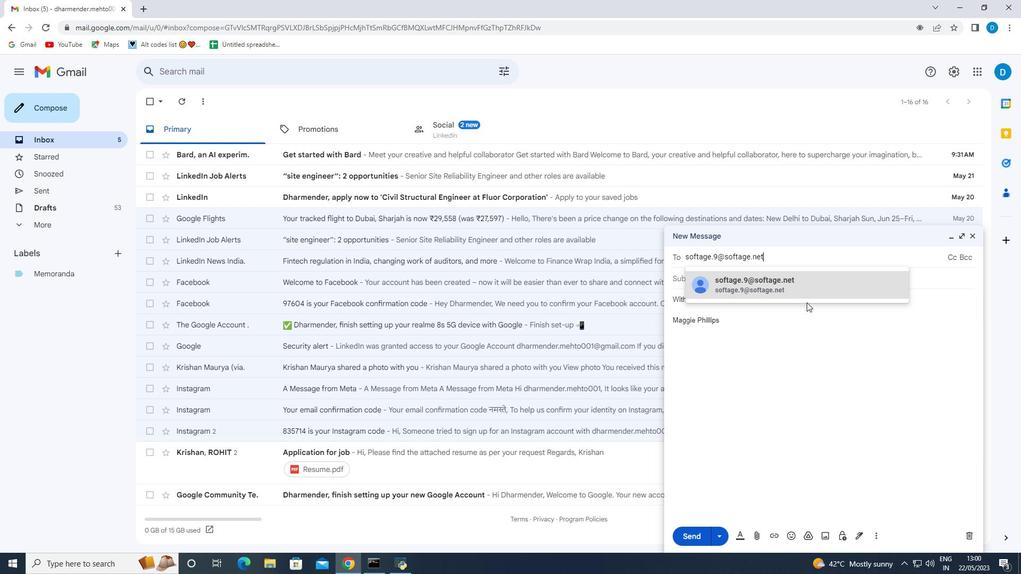 
Action: Mouse moved to (742, 369)
Screenshot: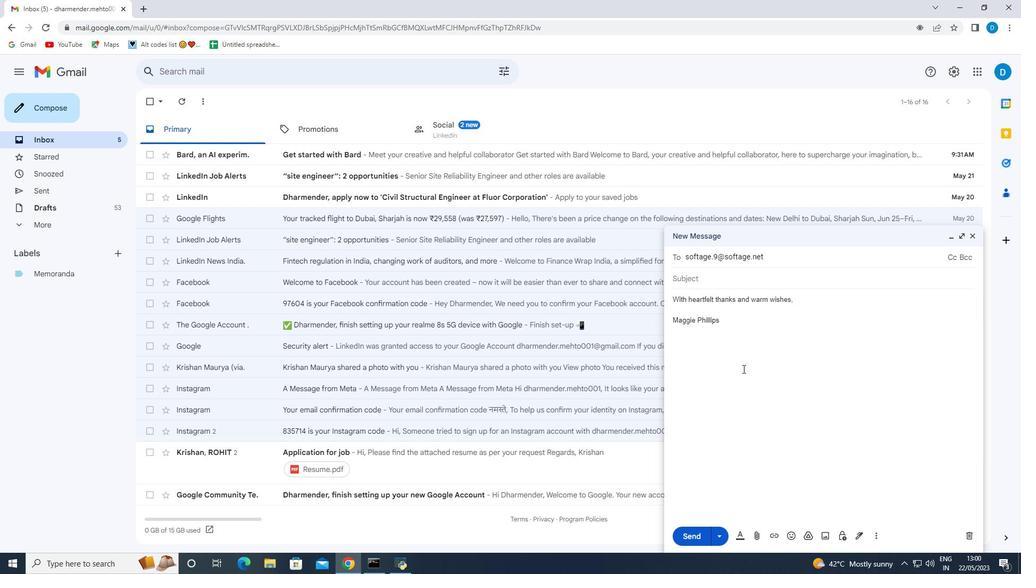 
Action: Mouse scrolled (742, 368) with delta (0, 0)
Screenshot: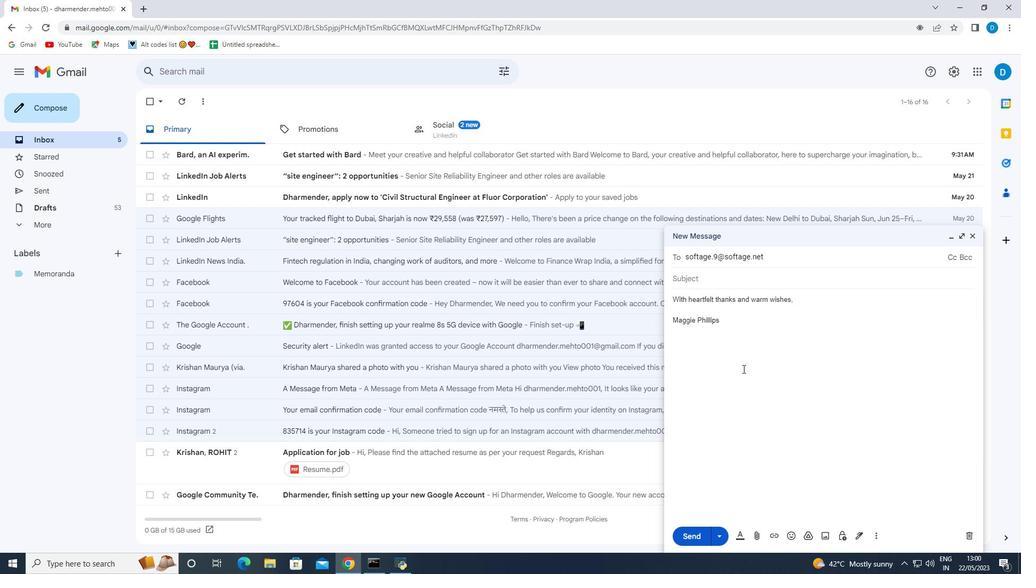 
Action: Mouse moved to (742, 369)
Screenshot: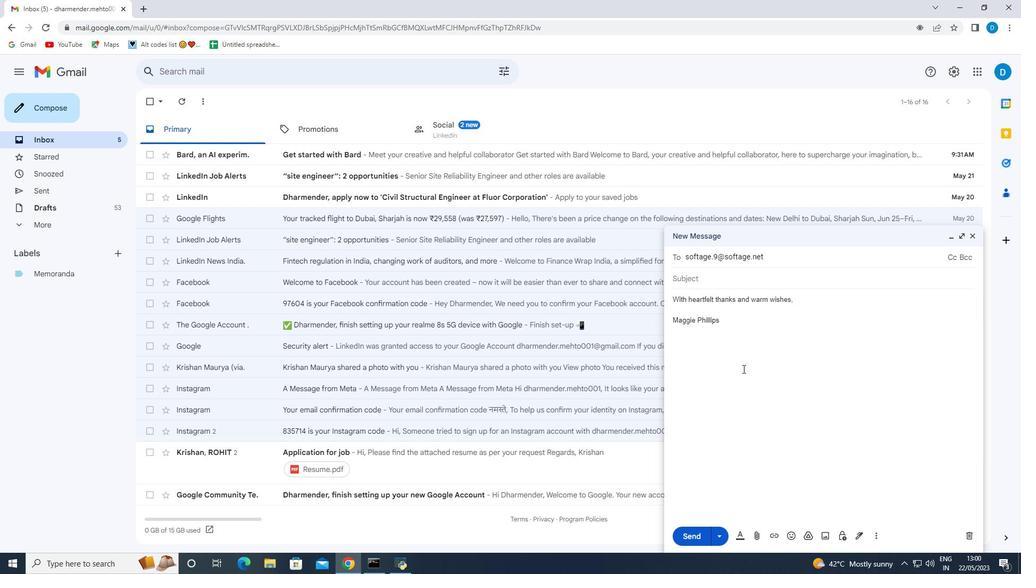 
Action: Mouse scrolled (742, 368) with delta (0, 0)
Screenshot: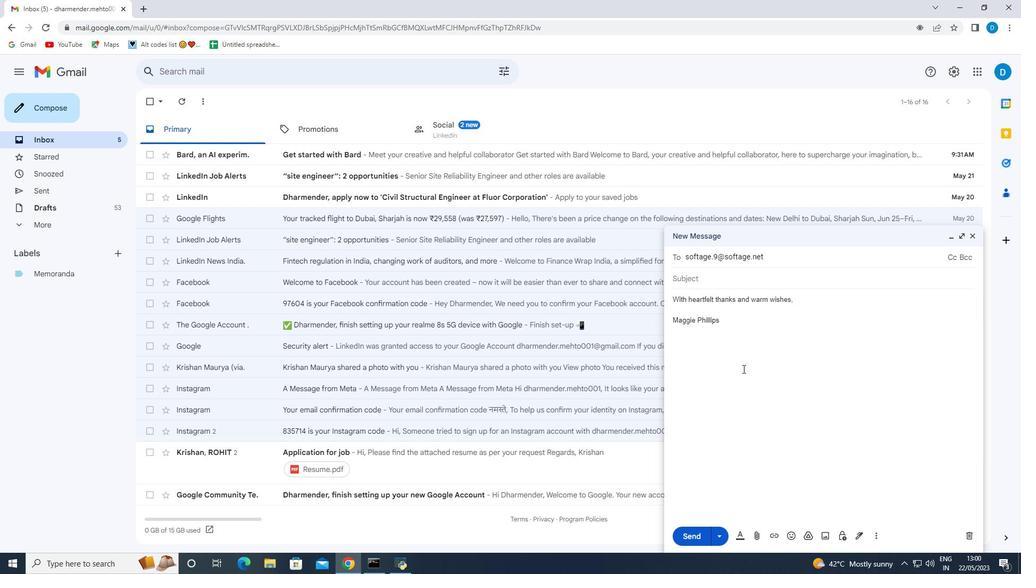 
Action: Mouse moved to (713, 402)
Screenshot: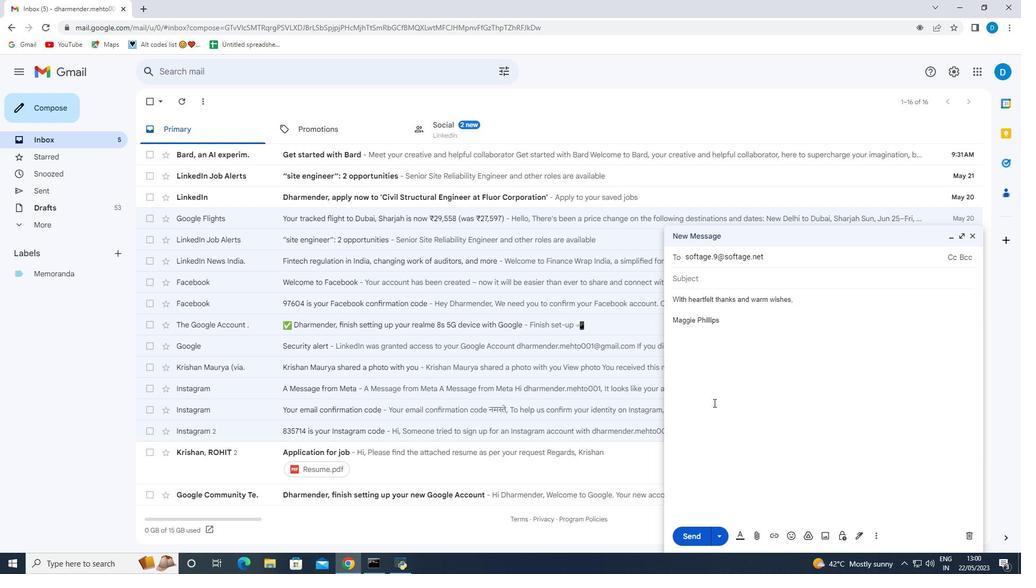 
